 Task: Find a house in Banur, India, for 3 adults and 1 child from 10th to 25th July, with a price range of ₹15,000 to ₹25,000, 2 bedrooms, 3 beds, 2 bathrooms, and amenities including Wifi, Free parking, TV, Gym, and Breakfast. Ensure self check-in is available.
Action: Mouse moved to (467, 565)
Screenshot: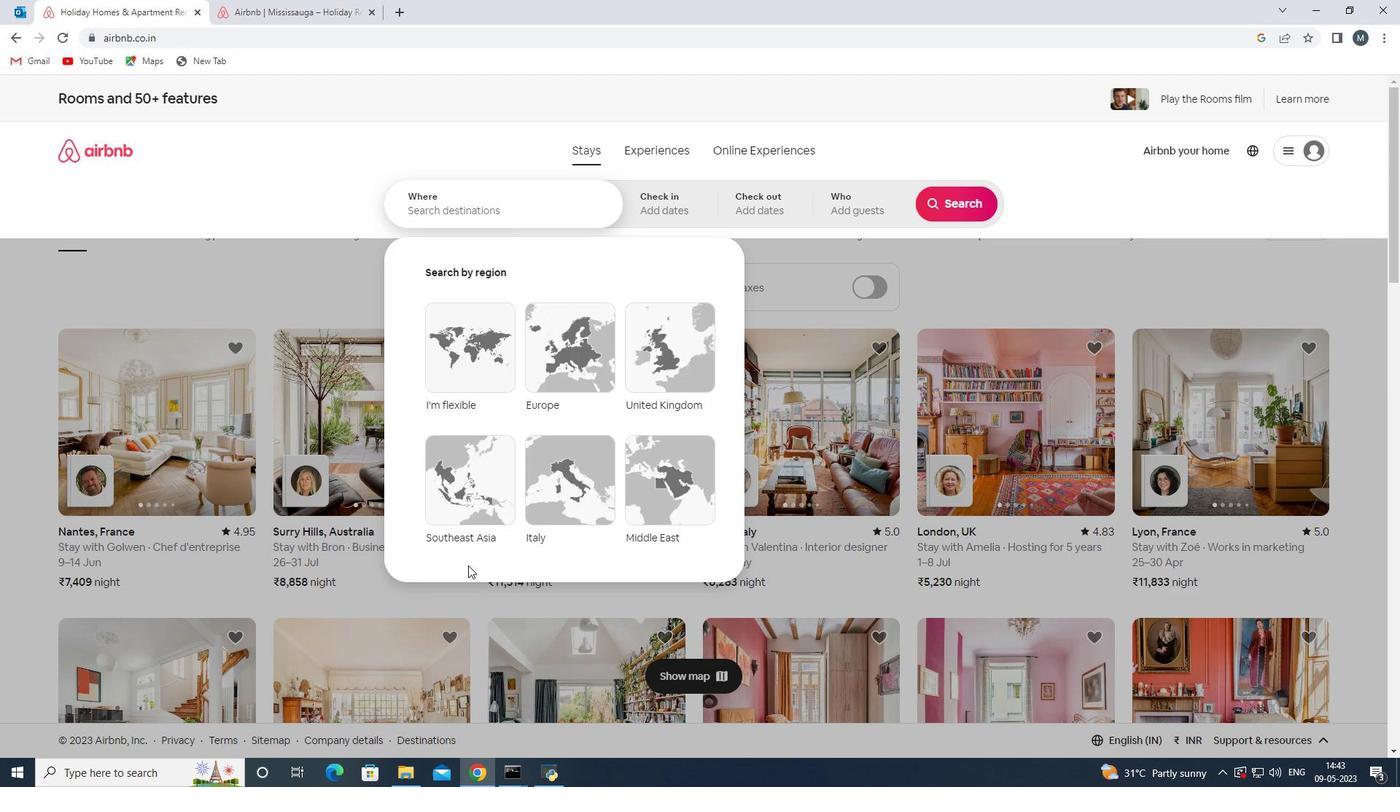 
Action: Key pressed <Key.shift><Key.shift><Key.shift><Key.shift><Key.shift><Key.shift><Key.shift><Key.shift><Key.shift><Key.shift><Key.shift><Key.shift><Key.shift><Key.shift><Key.shift><Key.shift><Key.shift><Key.shift><Key.shift><Key.shift><Key.shift><Key.shift><Key.shift><Key.shift><Key.shift><Key.shift><Key.shift><Key.shift><Key.shift><Key.shift><Key.shift><Key.shift><Key.shift><Key.shift><Key.shift><Key.shift><Key.shift>Banur.<Key.backspace>,<Key.shift>India
Screenshot: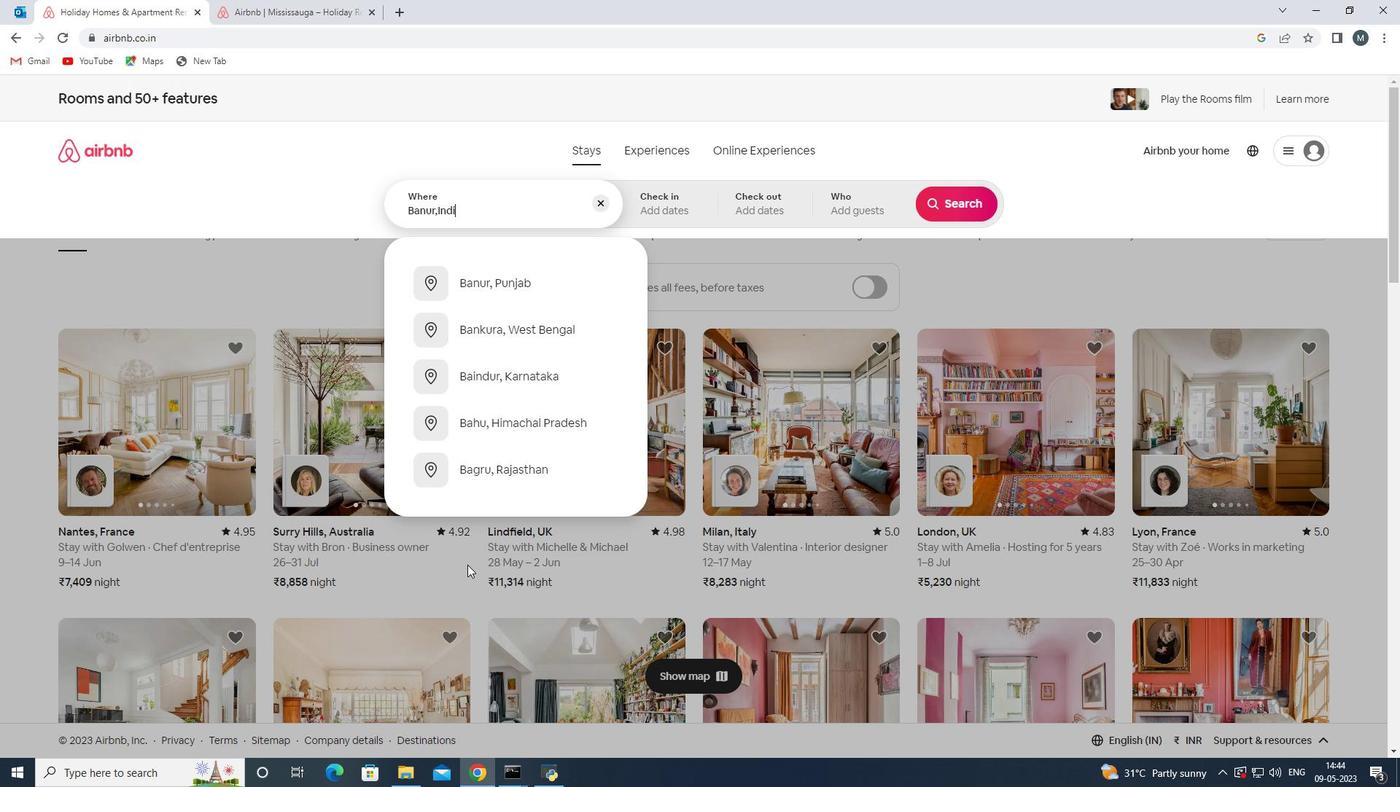 
Action: Mouse moved to (385, 565)
Screenshot: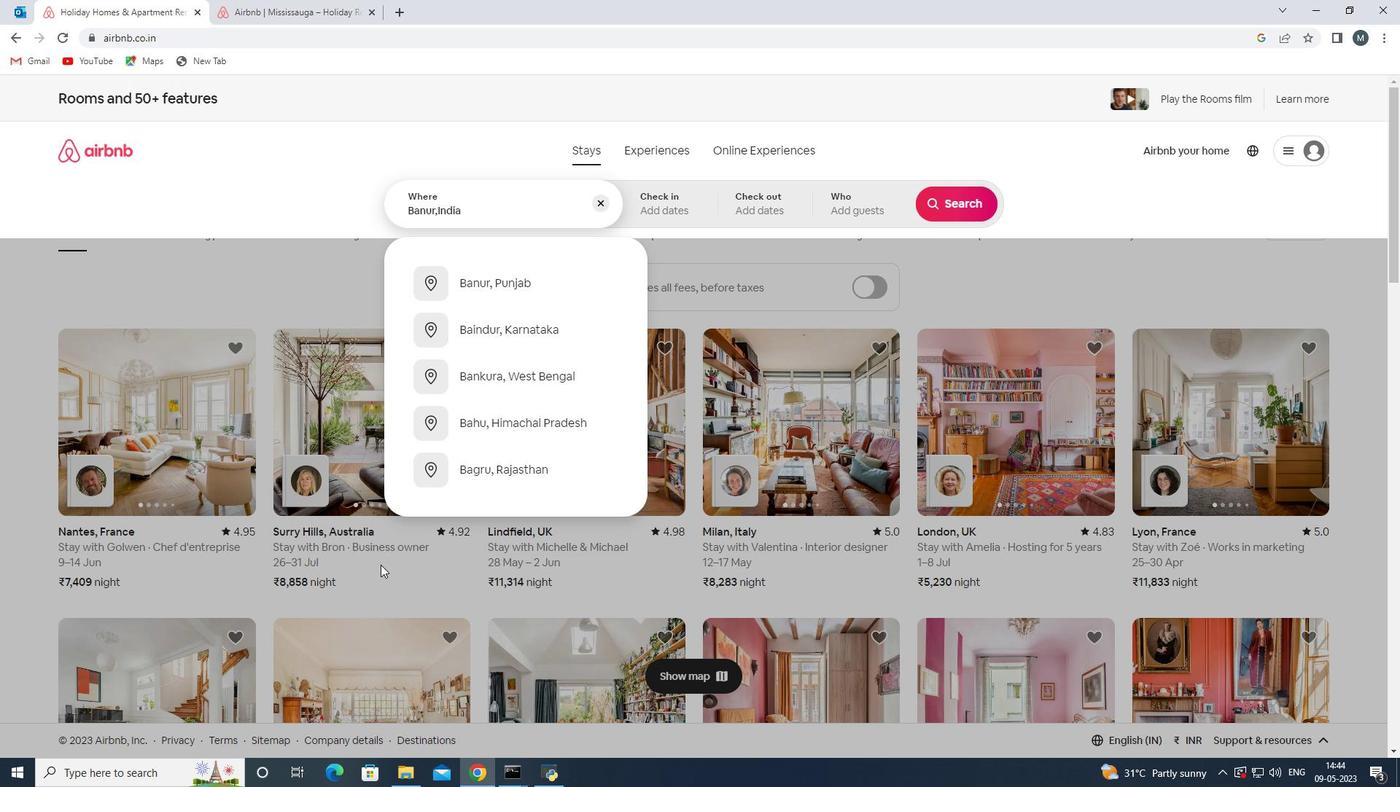 
Action: Key pressed <Key.enter>
Screenshot: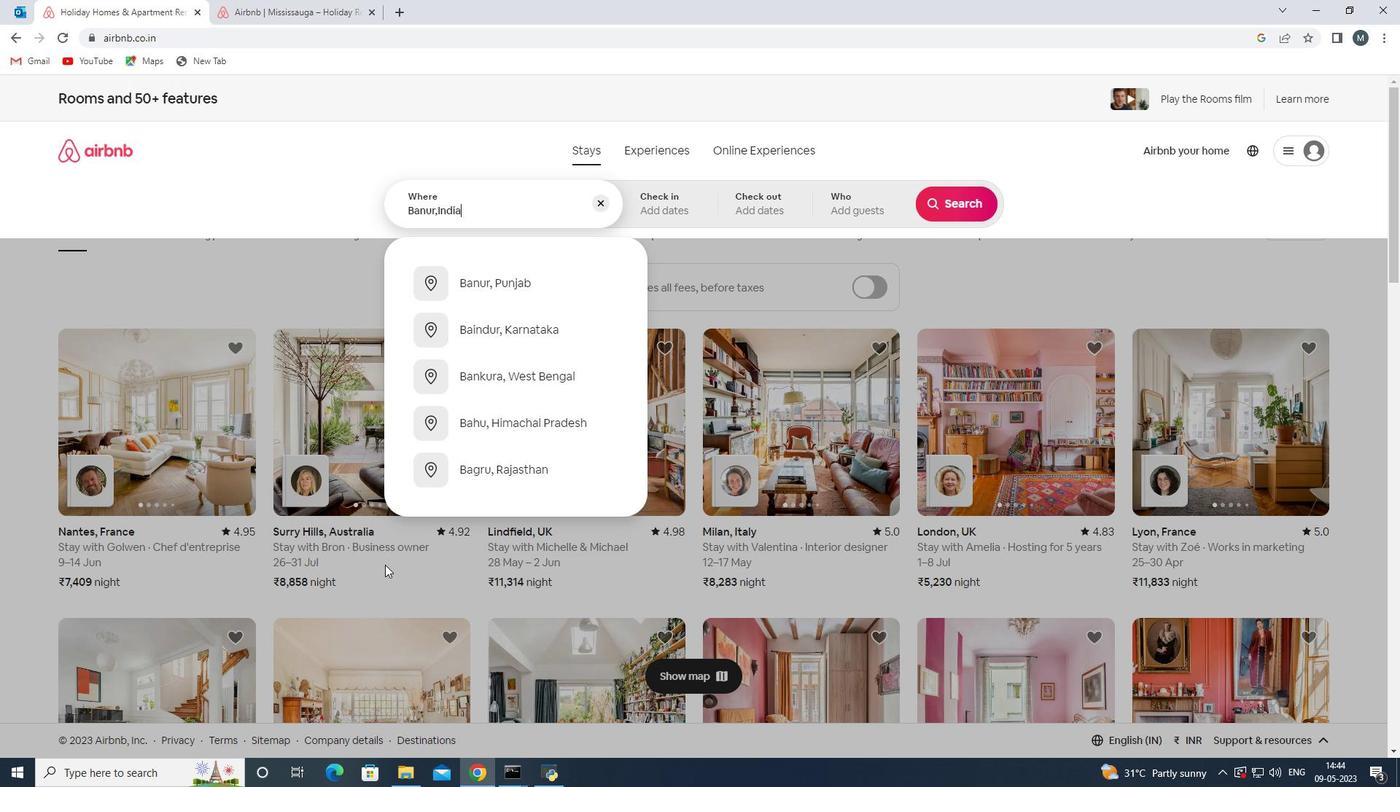 
Action: Mouse moved to (947, 321)
Screenshot: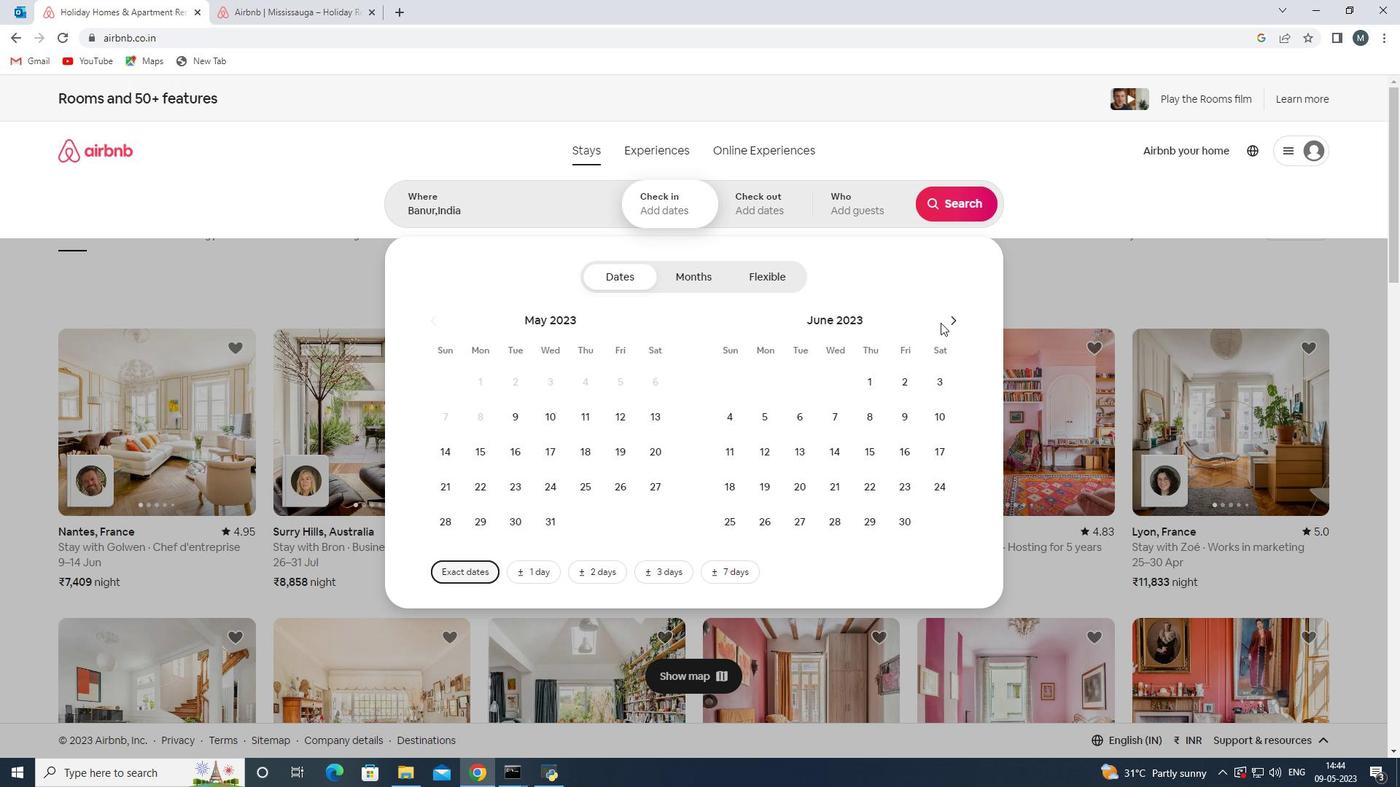 
Action: Mouse pressed left at (947, 321)
Screenshot: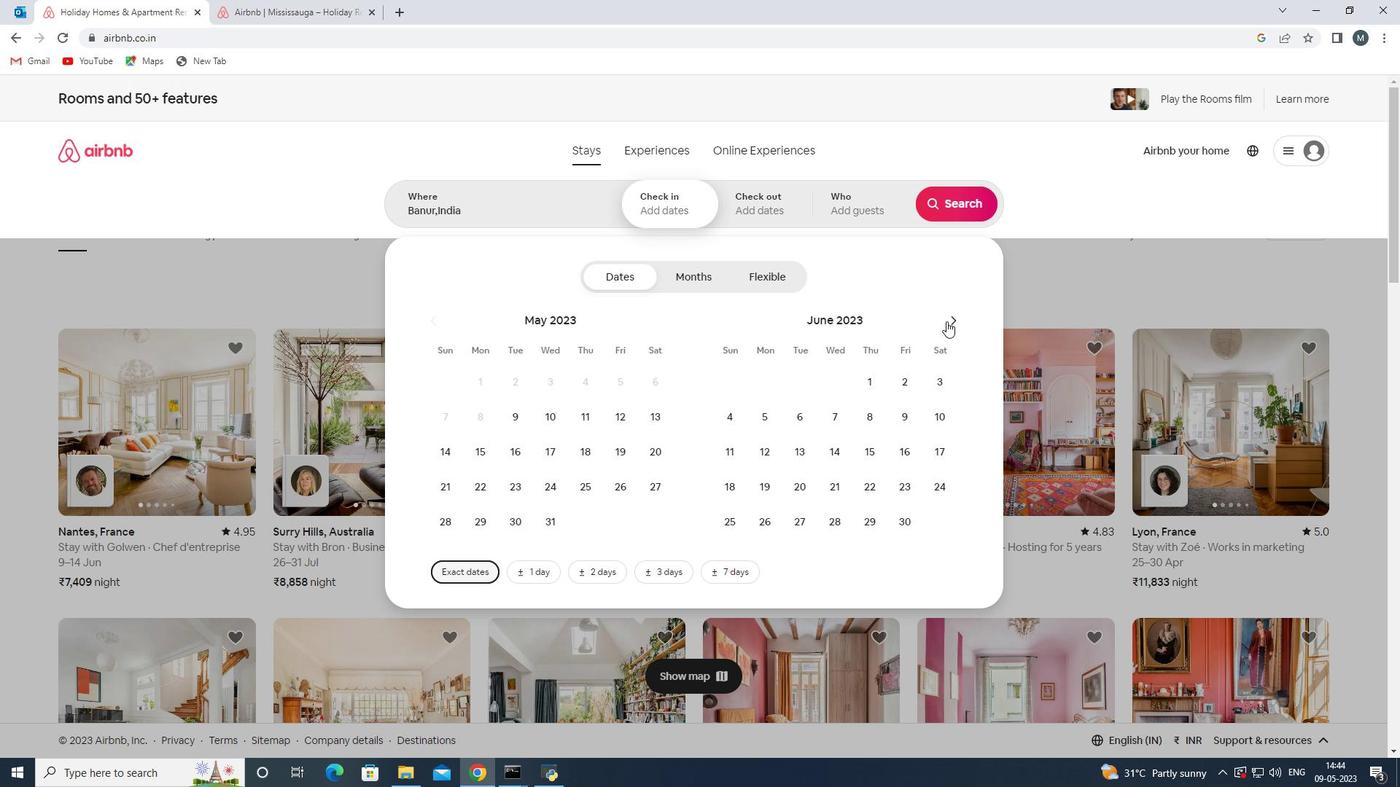 
Action: Mouse moved to (768, 453)
Screenshot: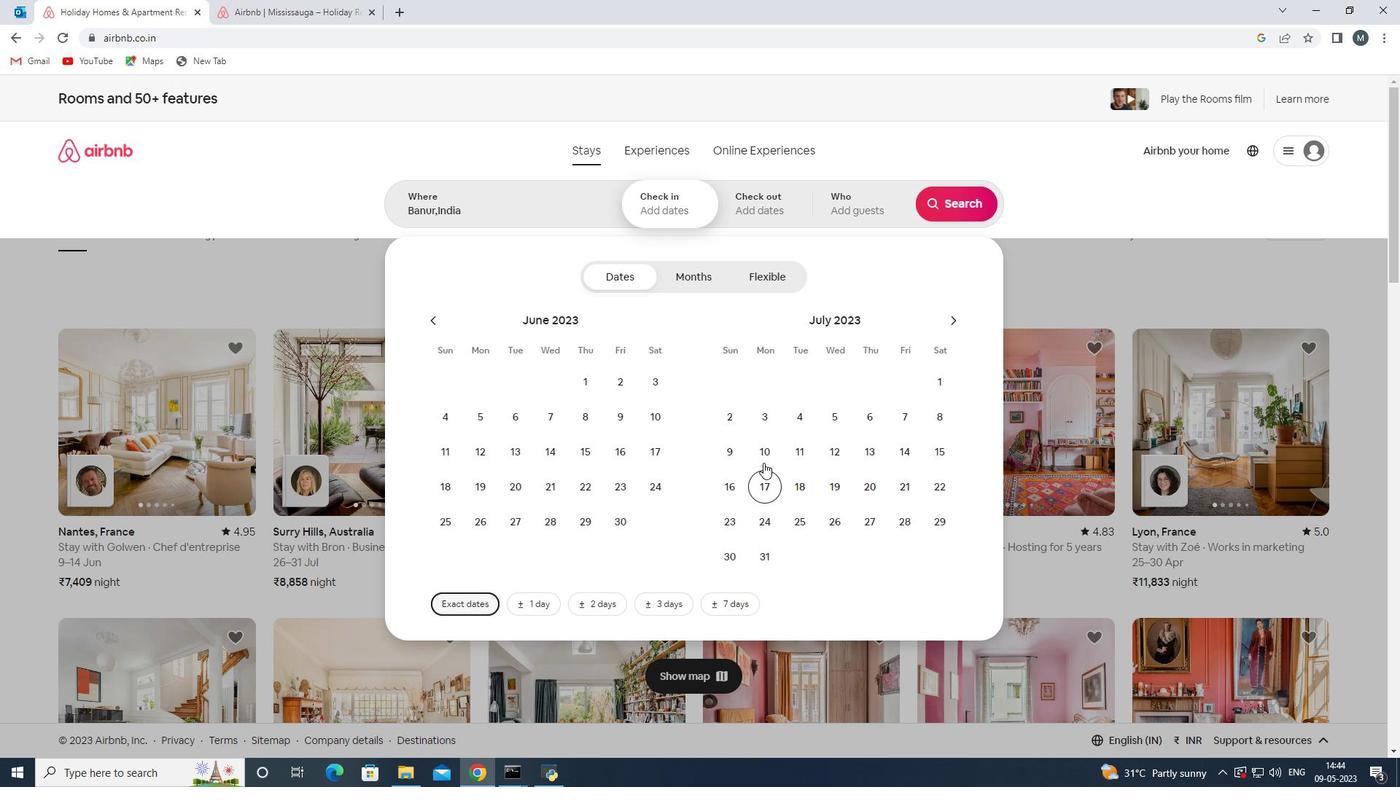 
Action: Mouse pressed left at (768, 453)
Screenshot: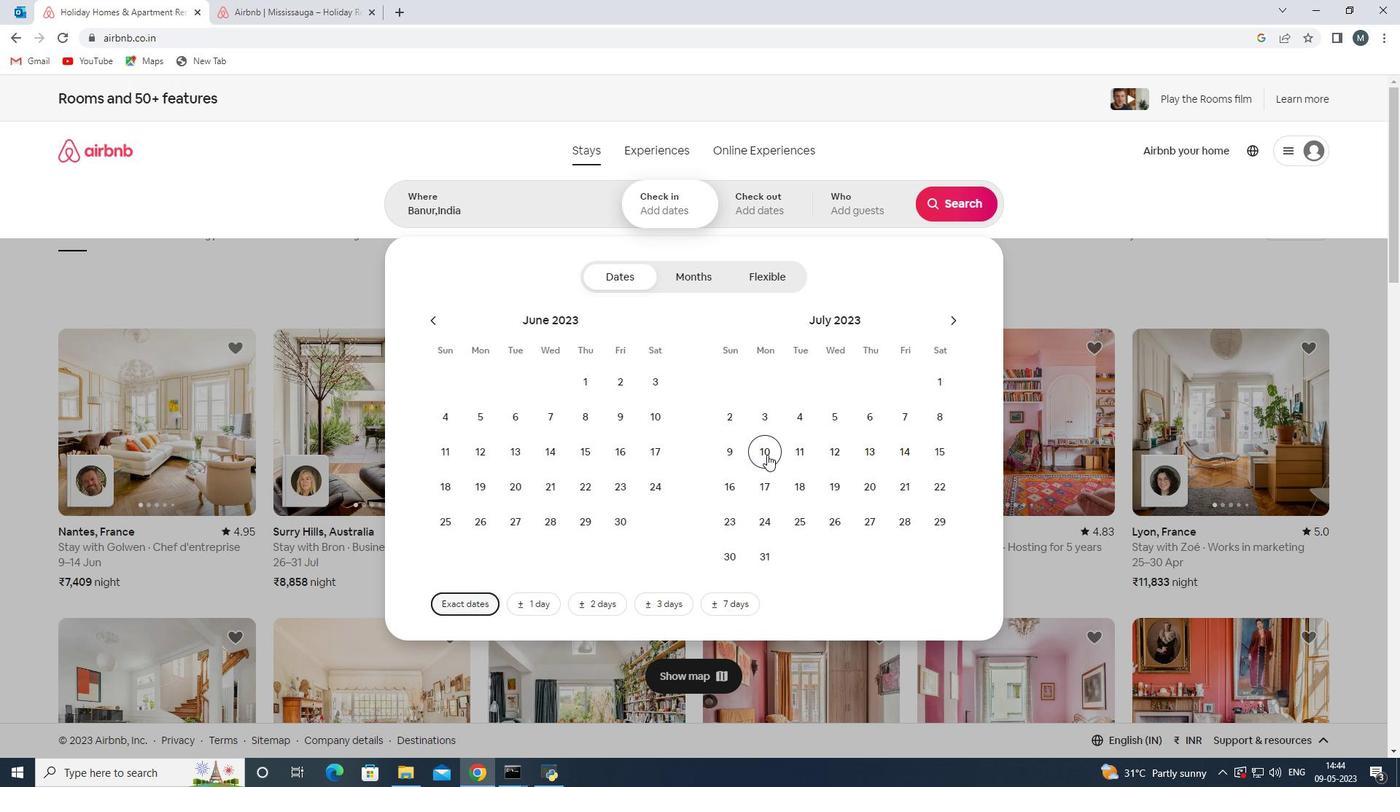 
Action: Mouse moved to (798, 520)
Screenshot: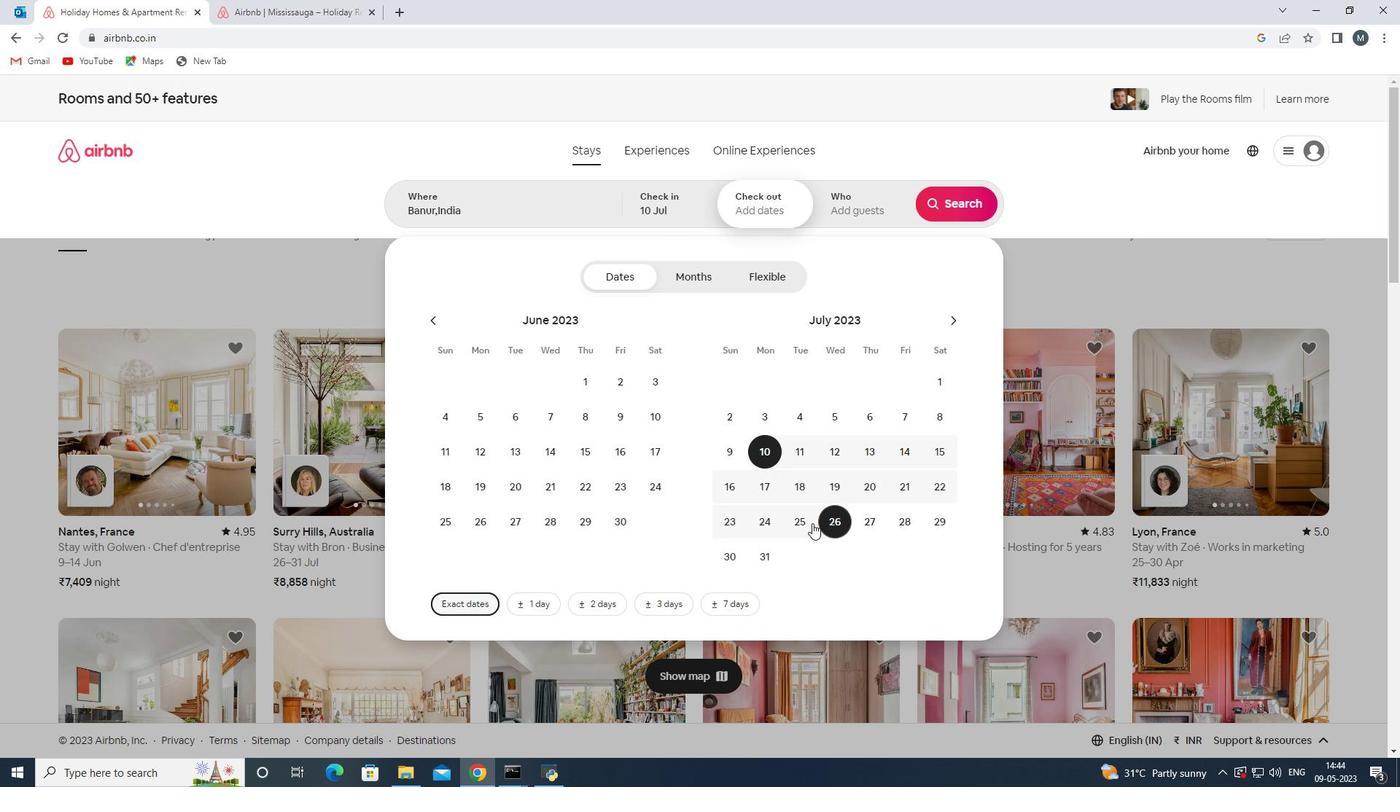 
Action: Mouse pressed left at (798, 520)
Screenshot: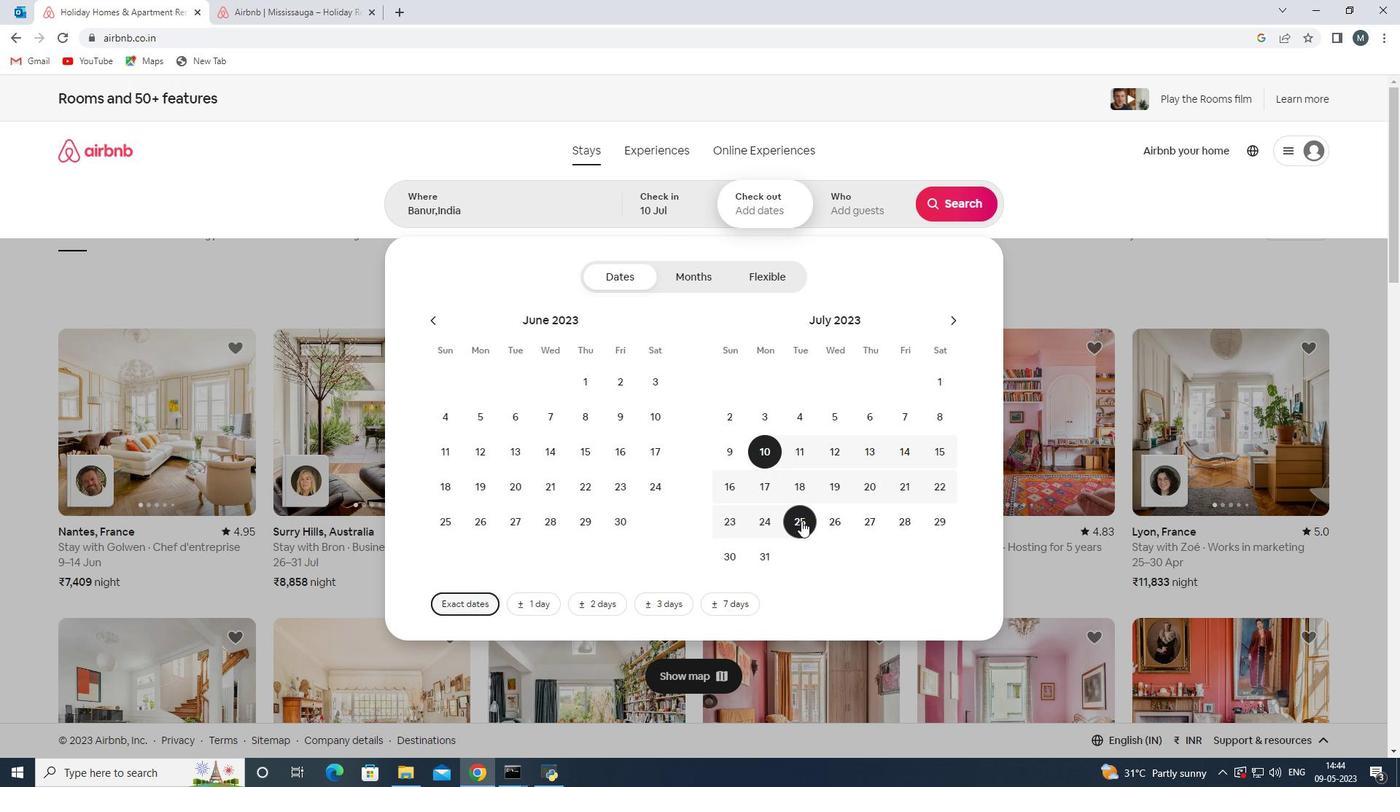 
Action: Mouse moved to (849, 218)
Screenshot: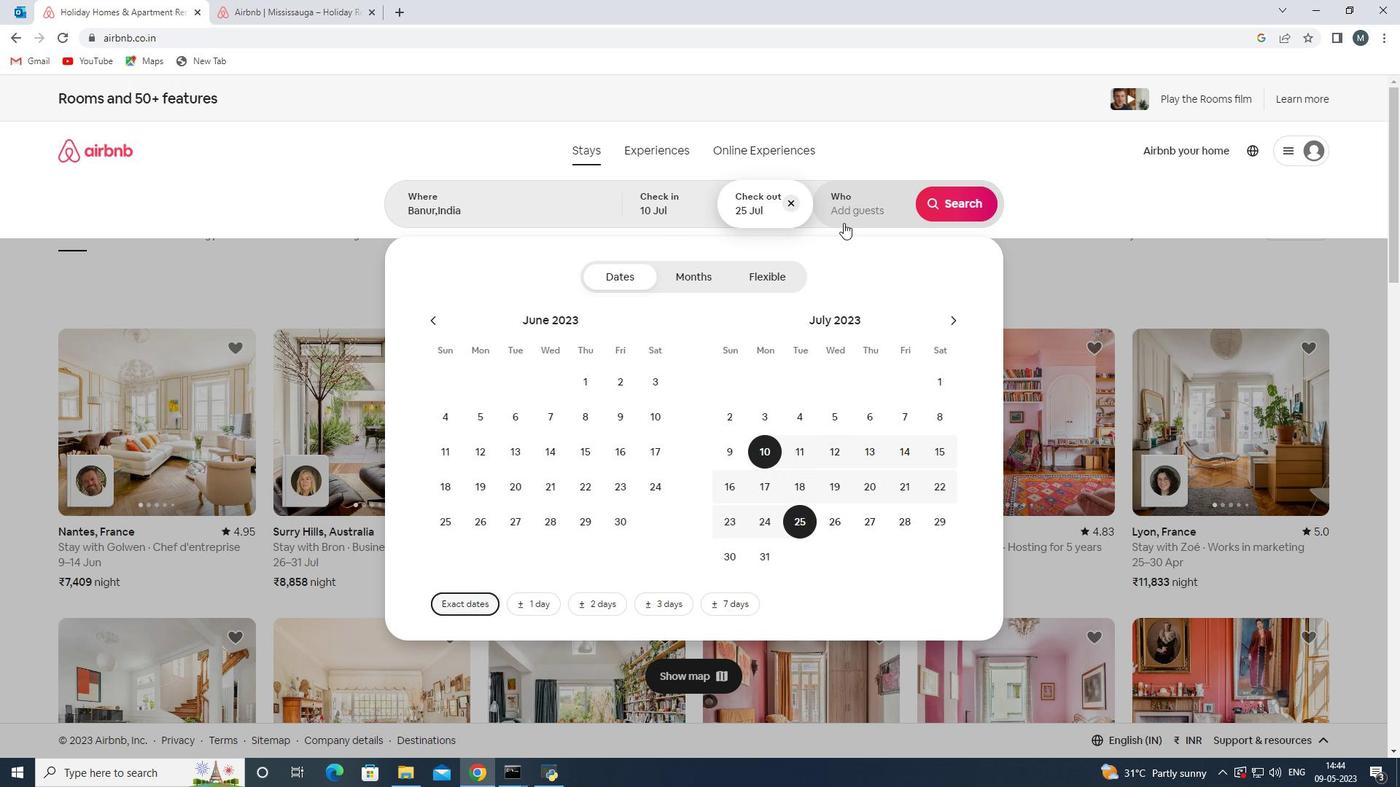
Action: Mouse pressed left at (849, 218)
Screenshot: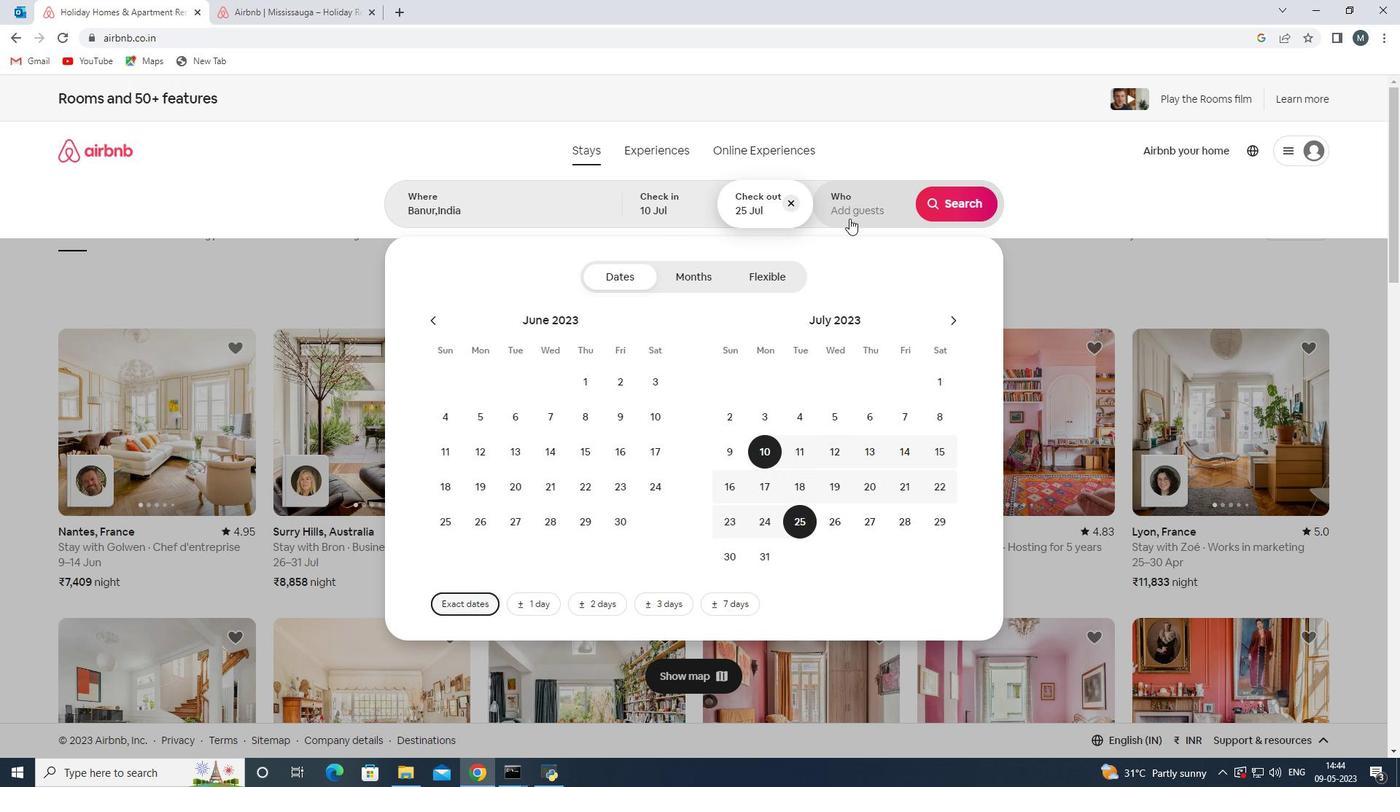 
Action: Mouse moved to (960, 281)
Screenshot: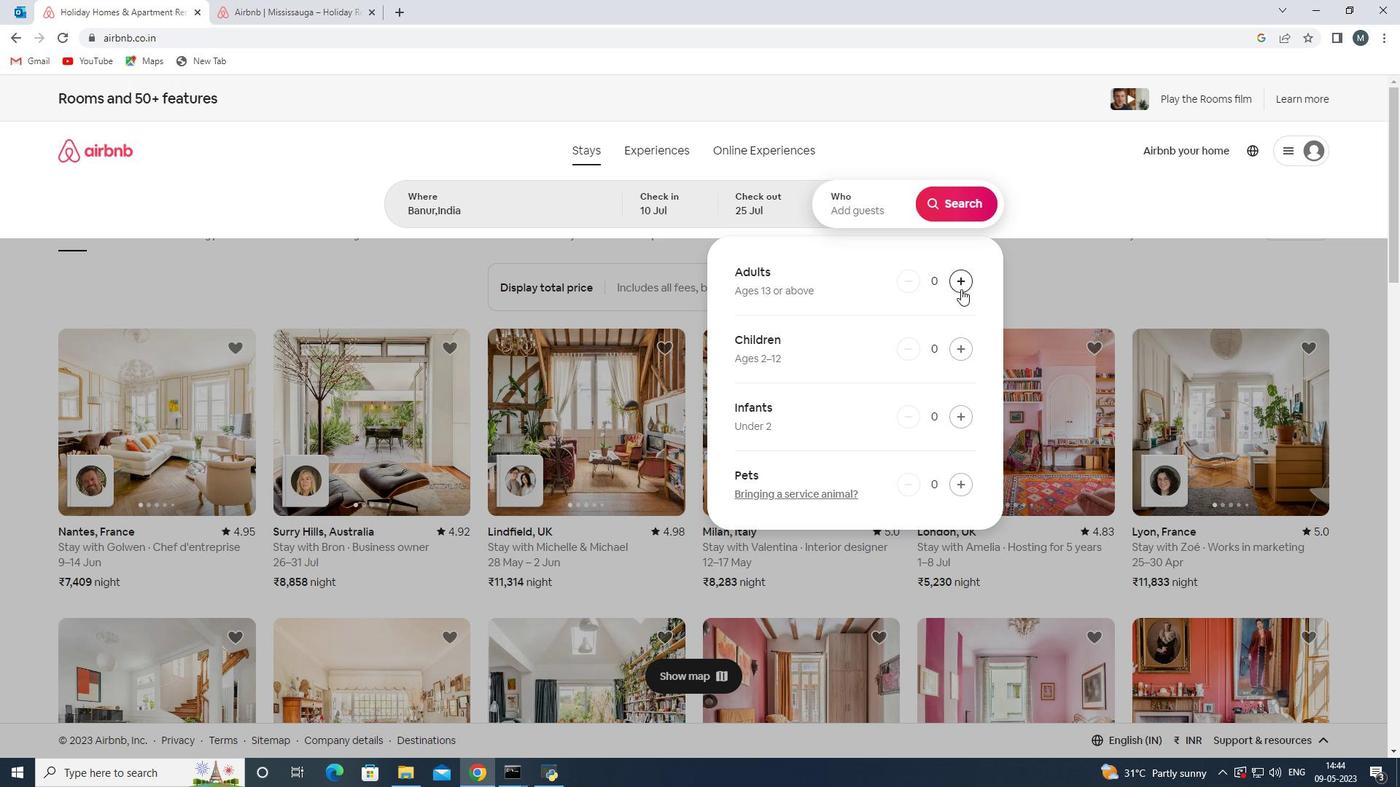 
Action: Mouse pressed left at (960, 281)
Screenshot: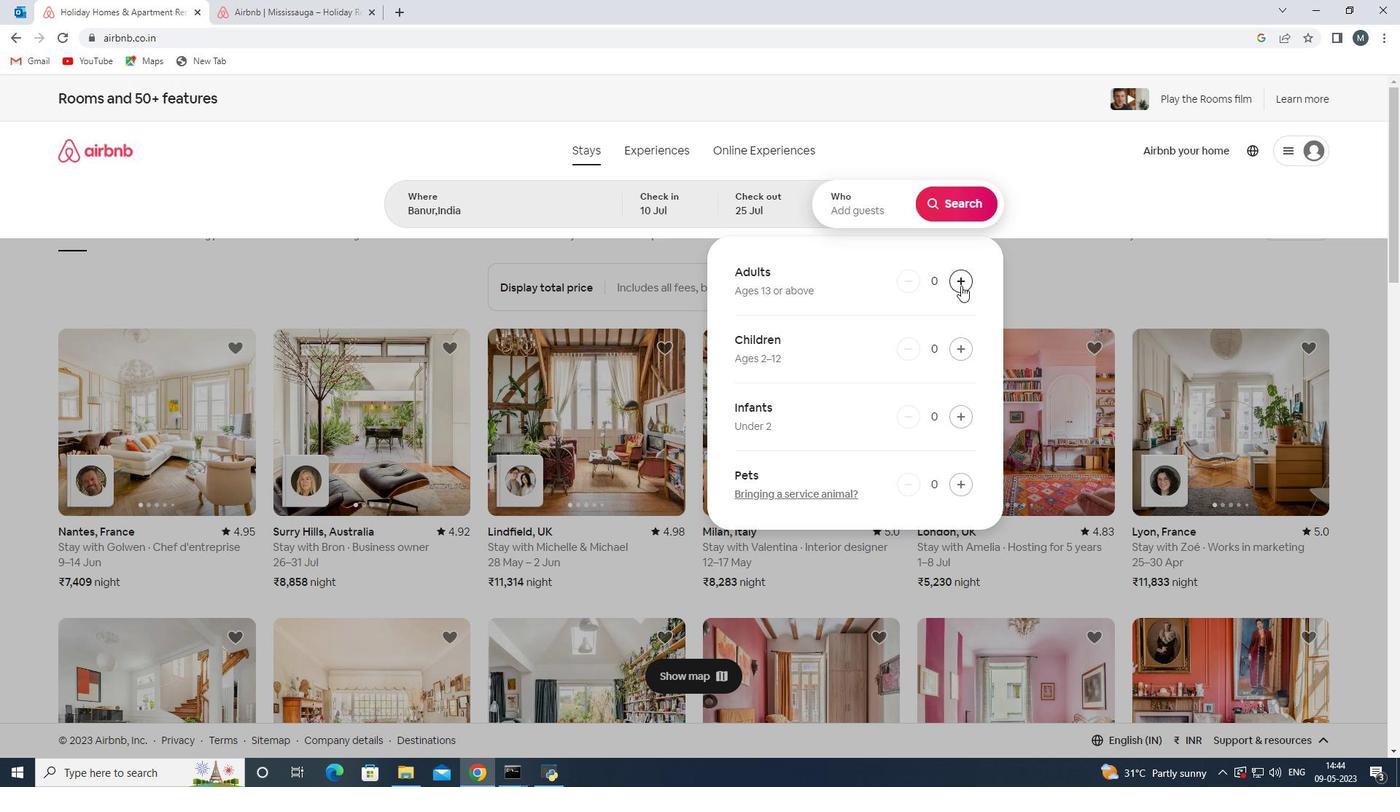 
Action: Mouse moved to (960, 281)
Screenshot: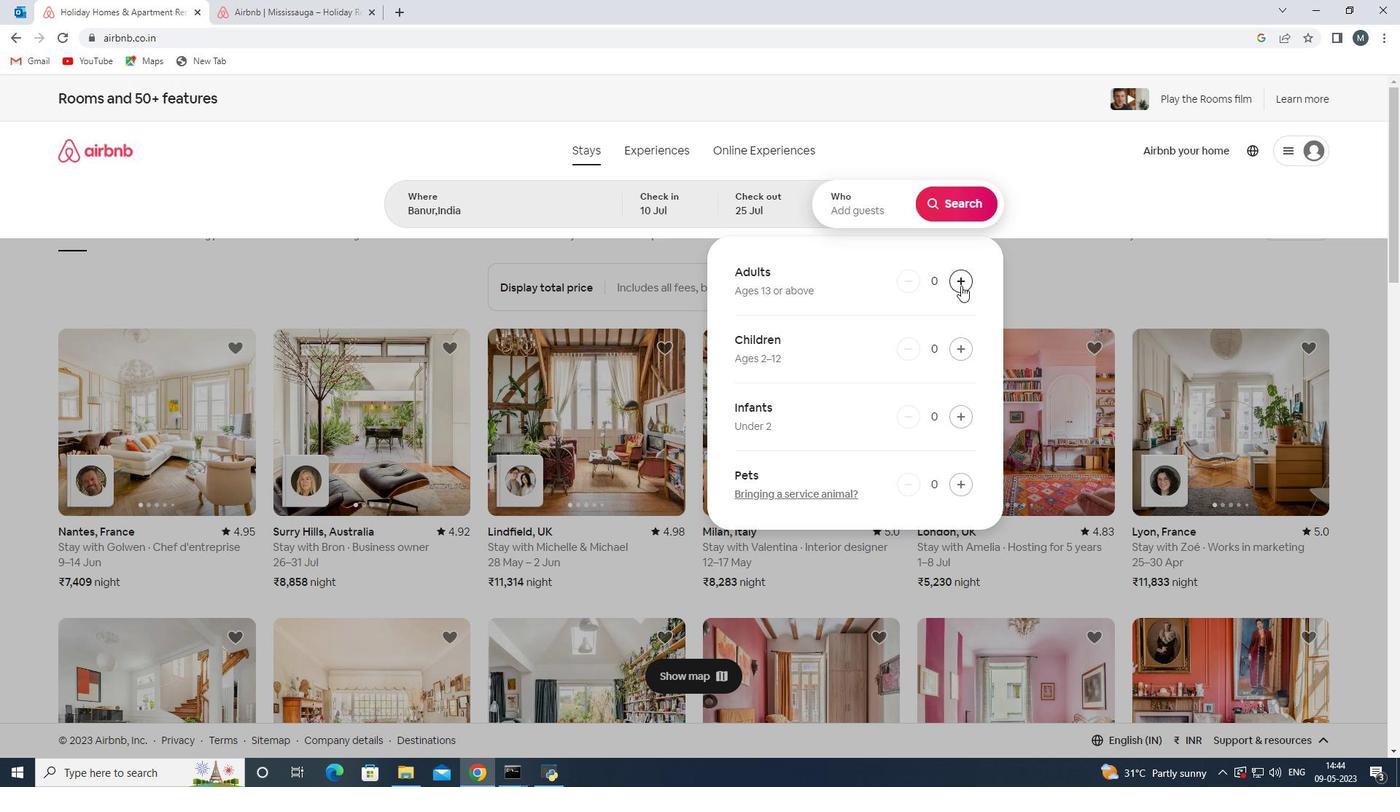 
Action: Mouse pressed left at (960, 281)
Screenshot: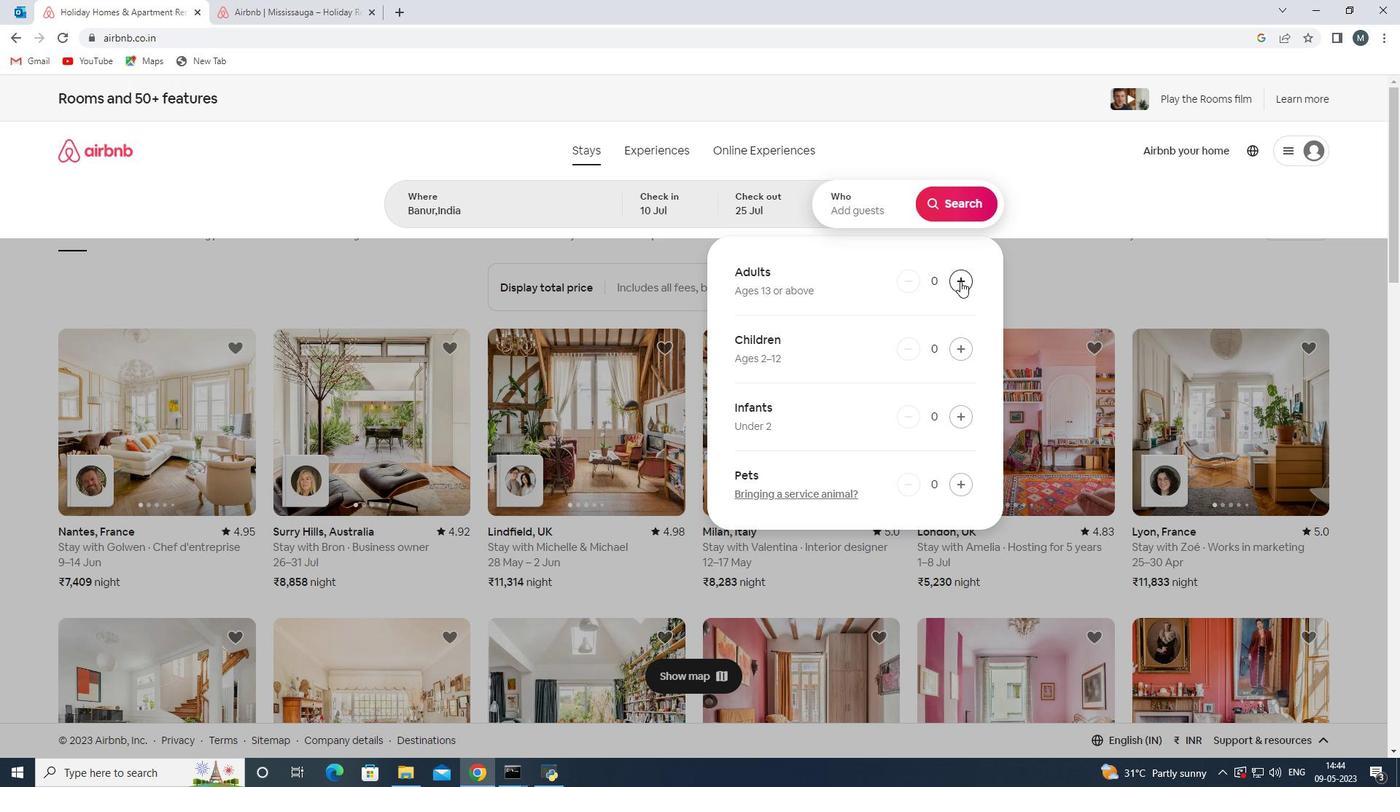 
Action: Mouse pressed left at (960, 281)
Screenshot: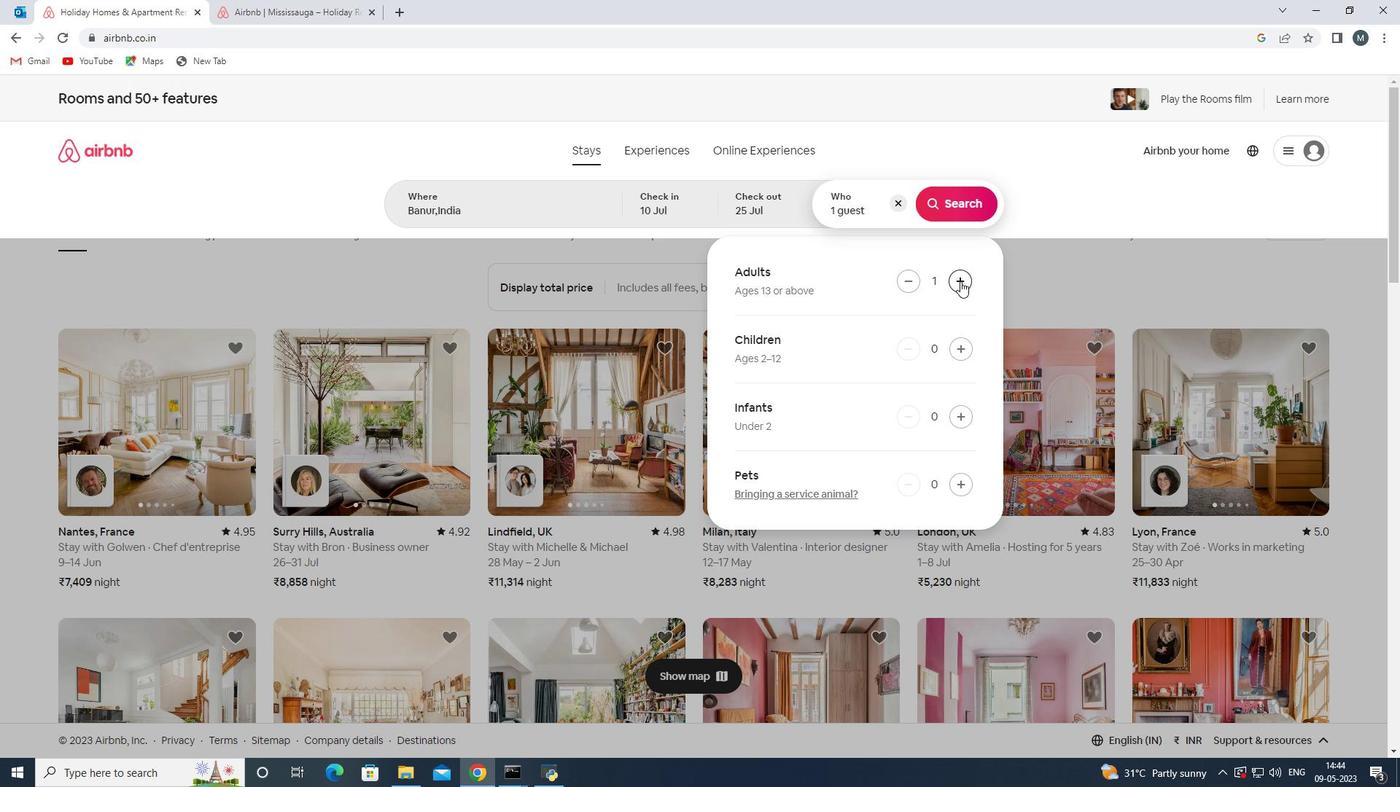 
Action: Mouse pressed left at (960, 281)
Screenshot: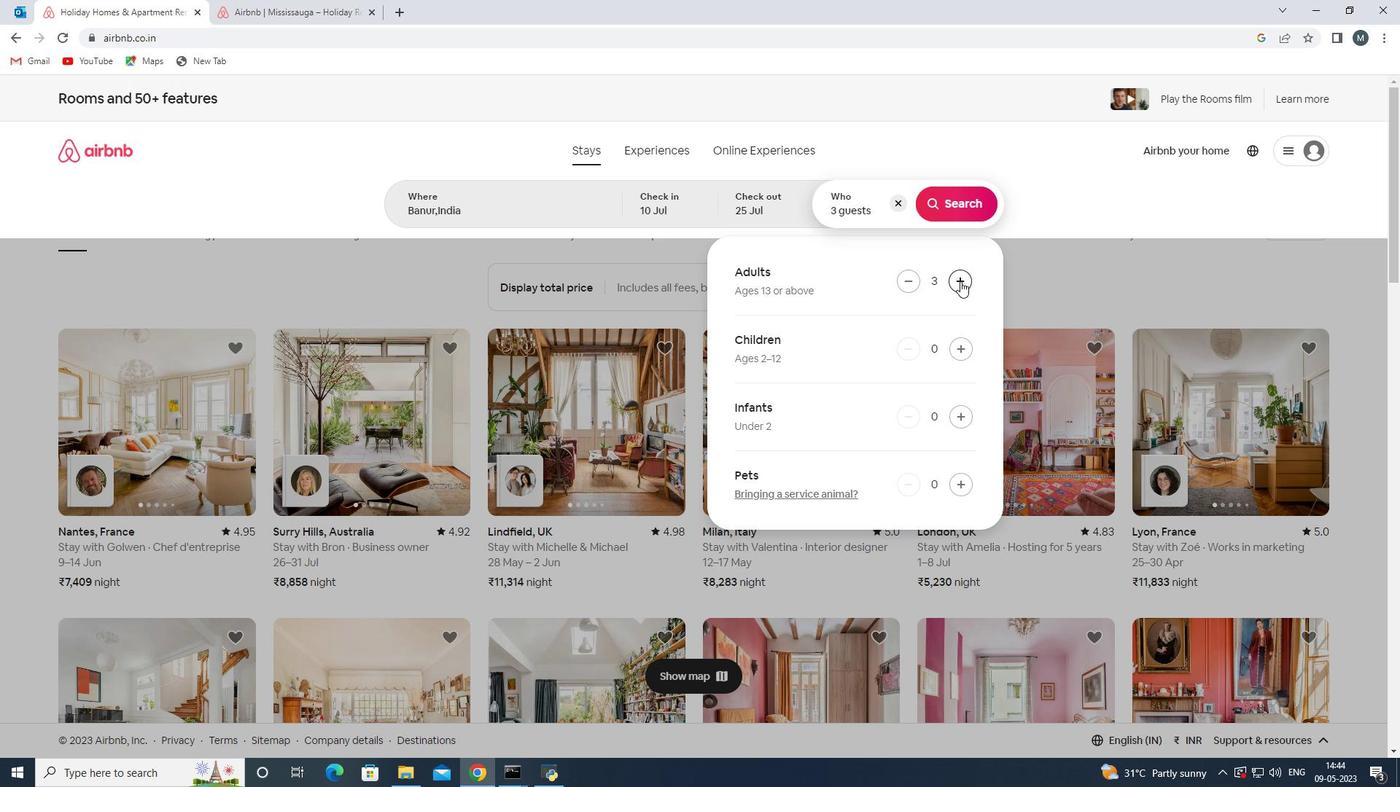 
Action: Mouse moved to (910, 275)
Screenshot: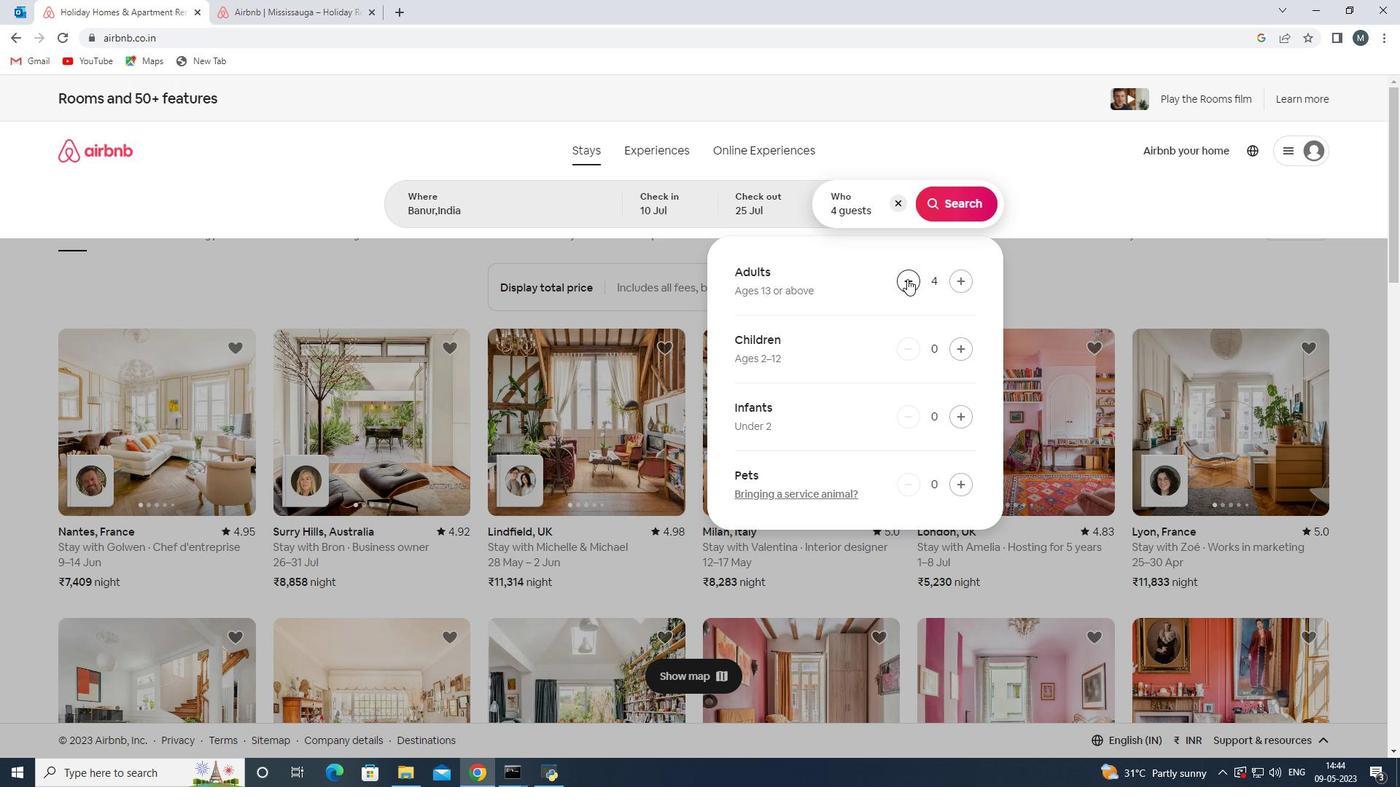 
Action: Mouse pressed left at (910, 275)
Screenshot: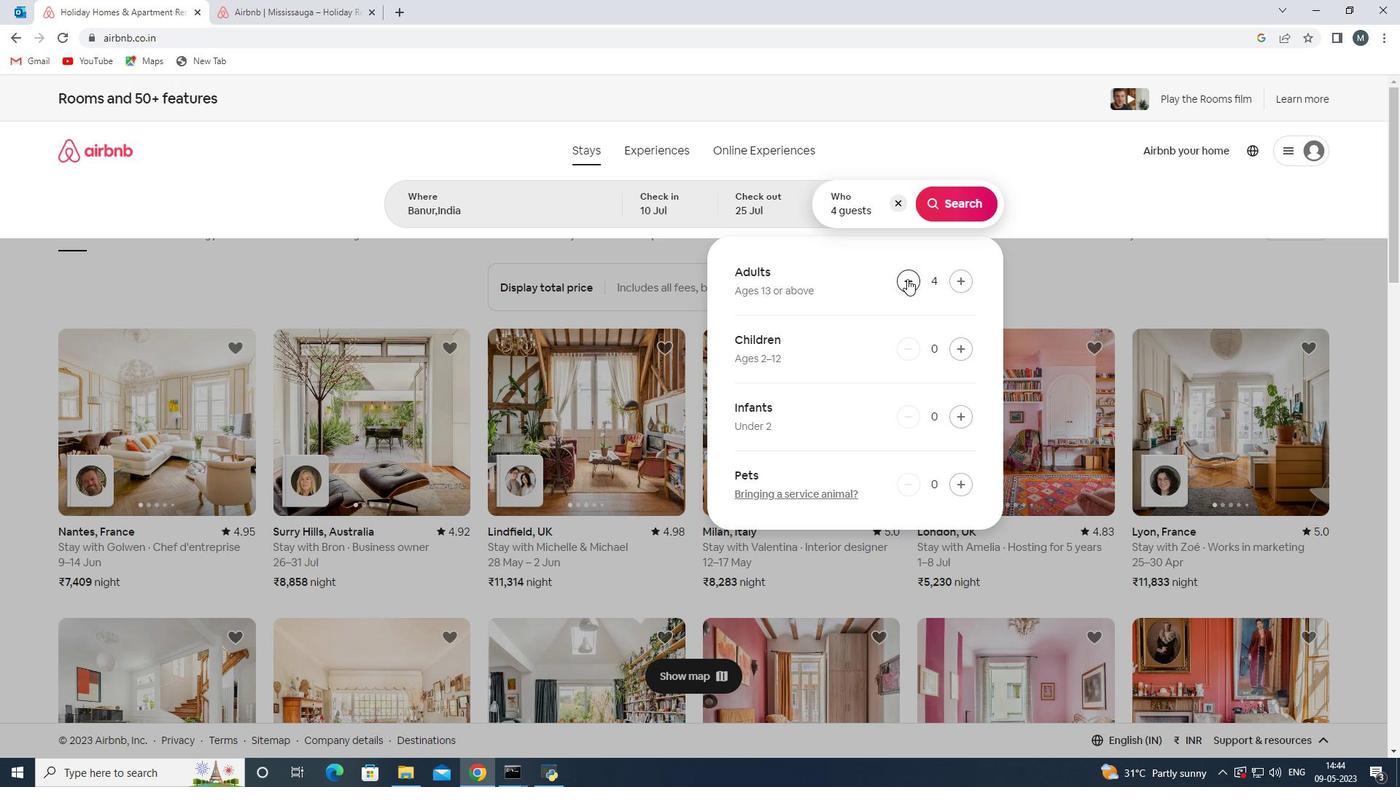 
Action: Mouse moved to (960, 350)
Screenshot: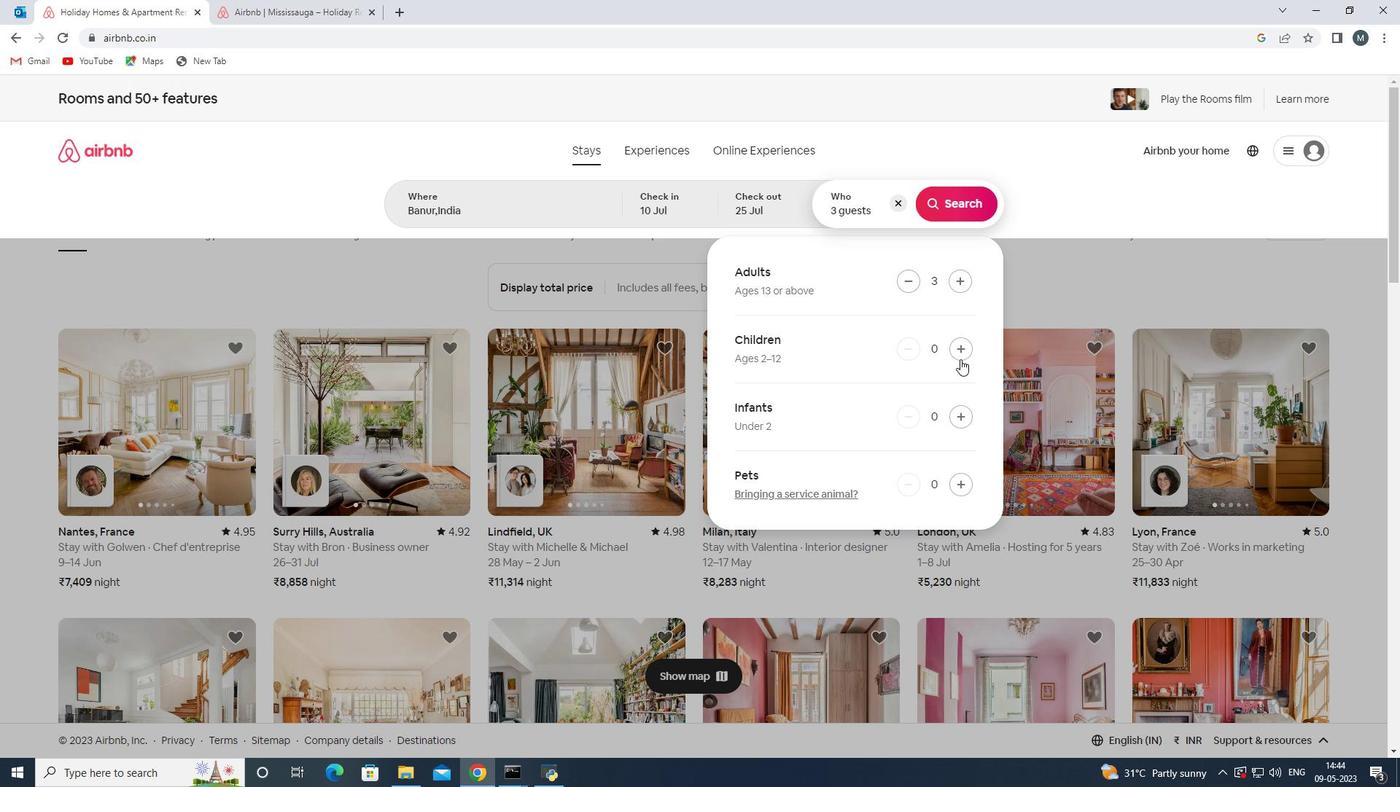 
Action: Mouse pressed left at (960, 350)
Screenshot: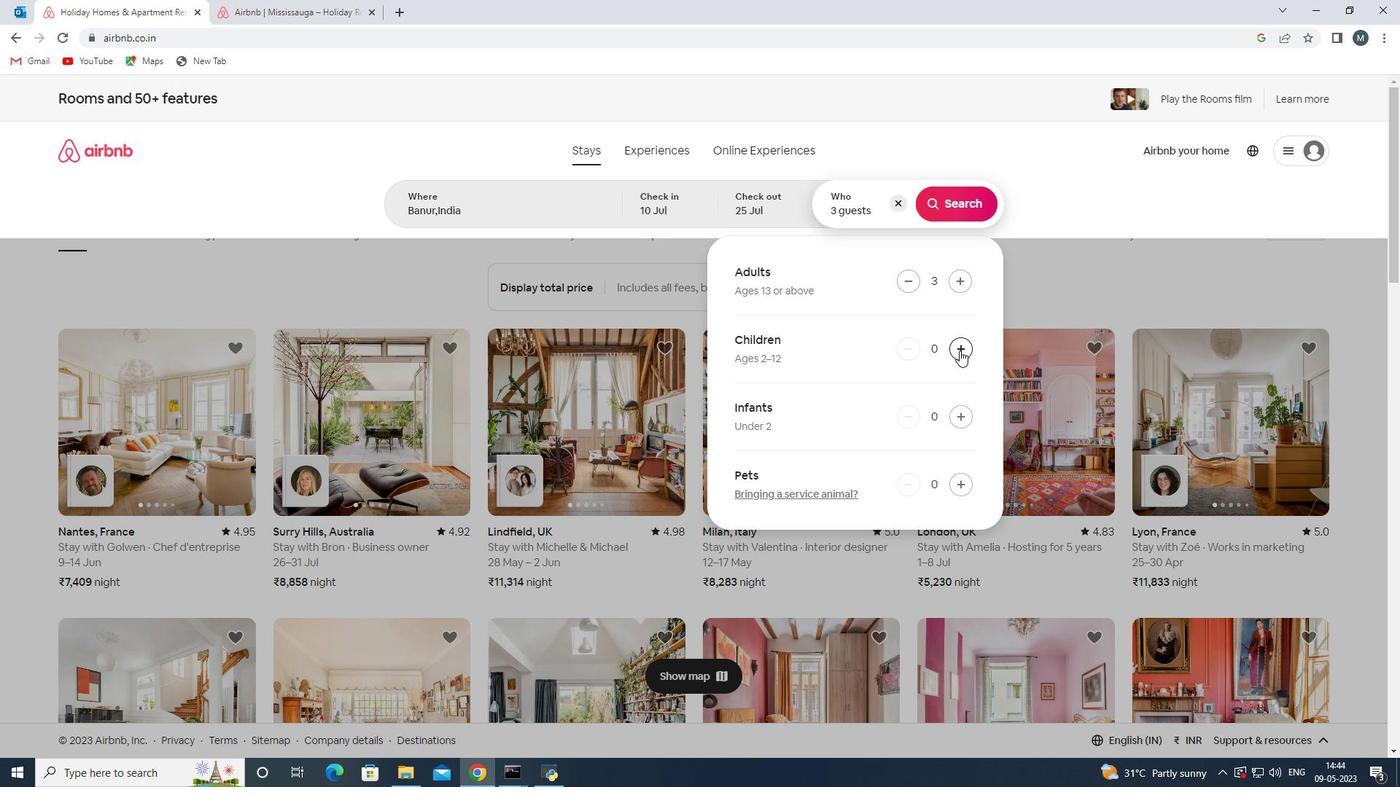 
Action: Mouse moved to (955, 205)
Screenshot: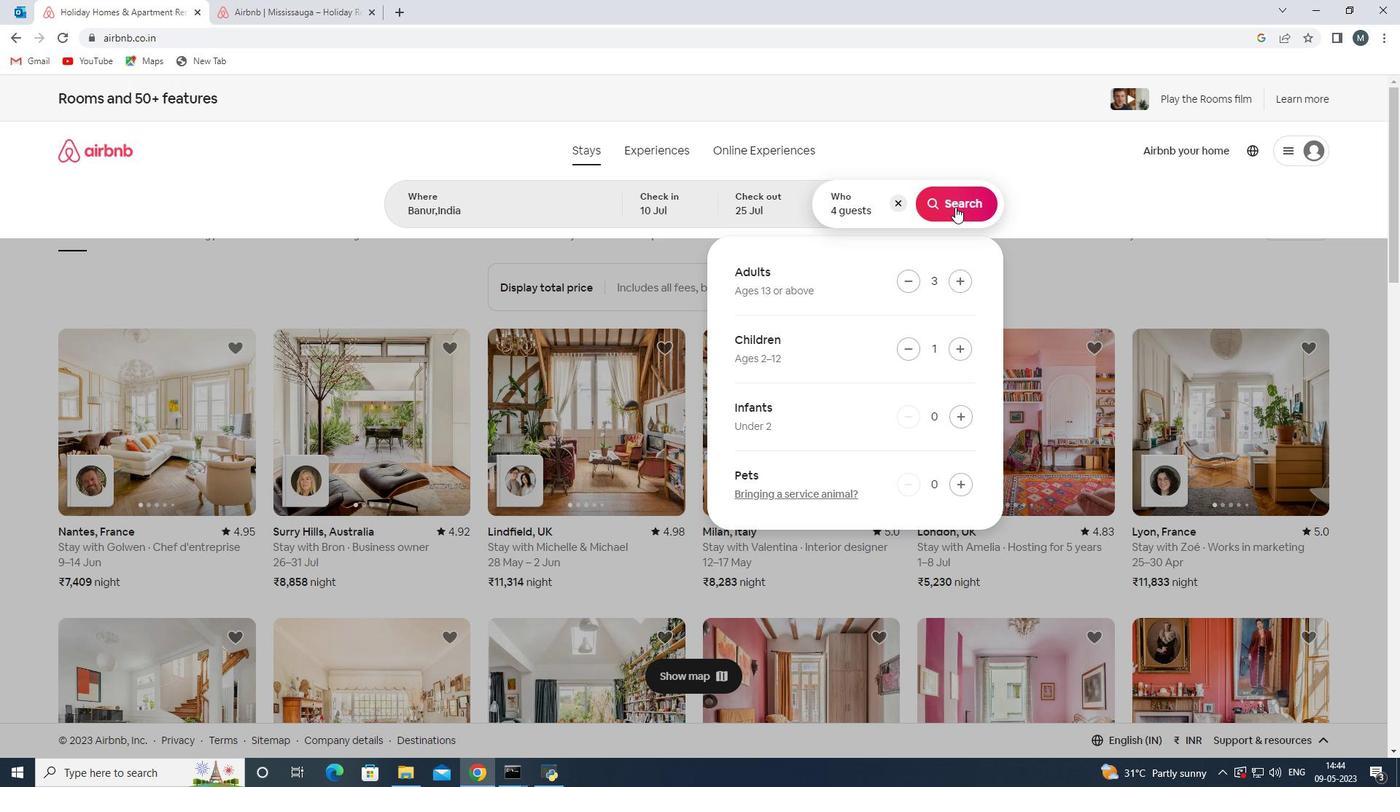 
Action: Mouse pressed left at (955, 205)
Screenshot: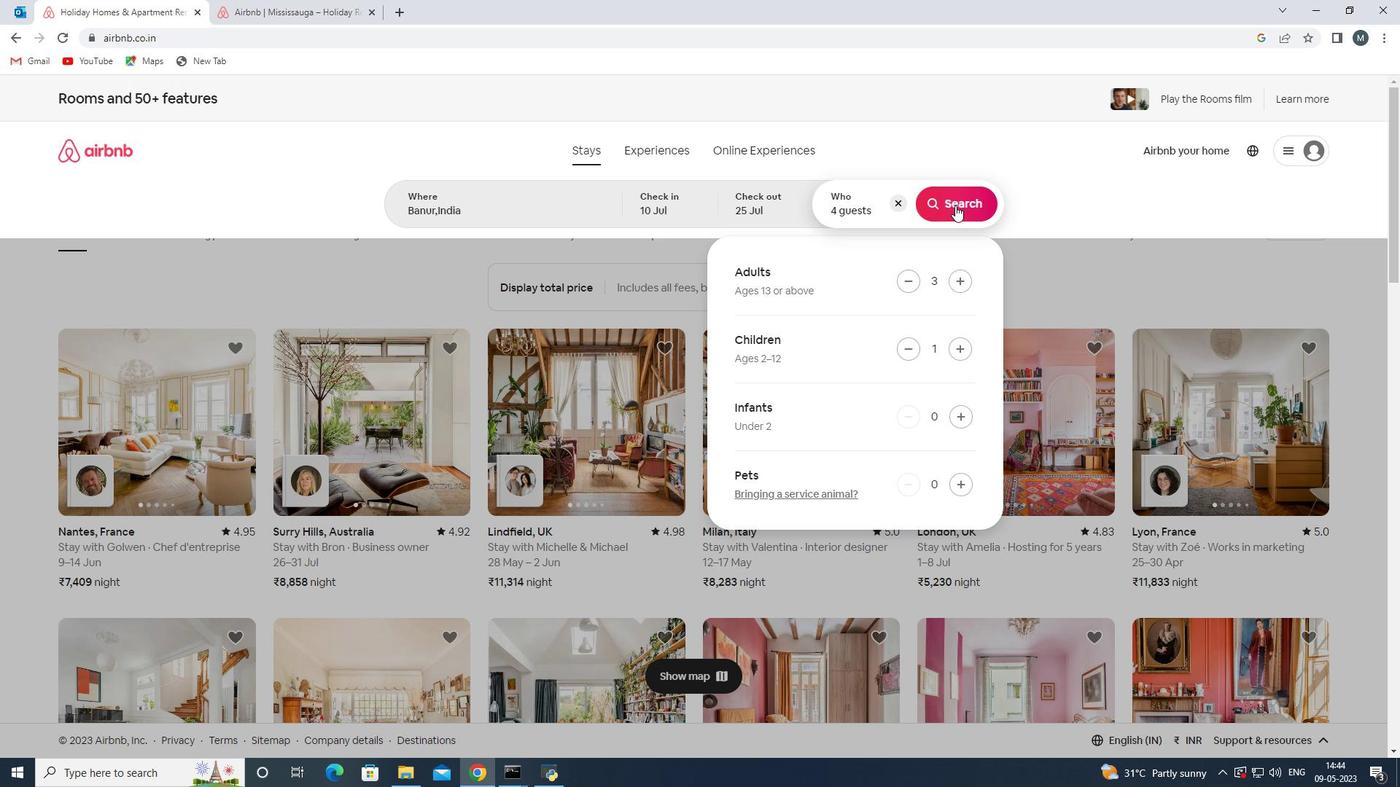 
Action: Mouse moved to (1334, 167)
Screenshot: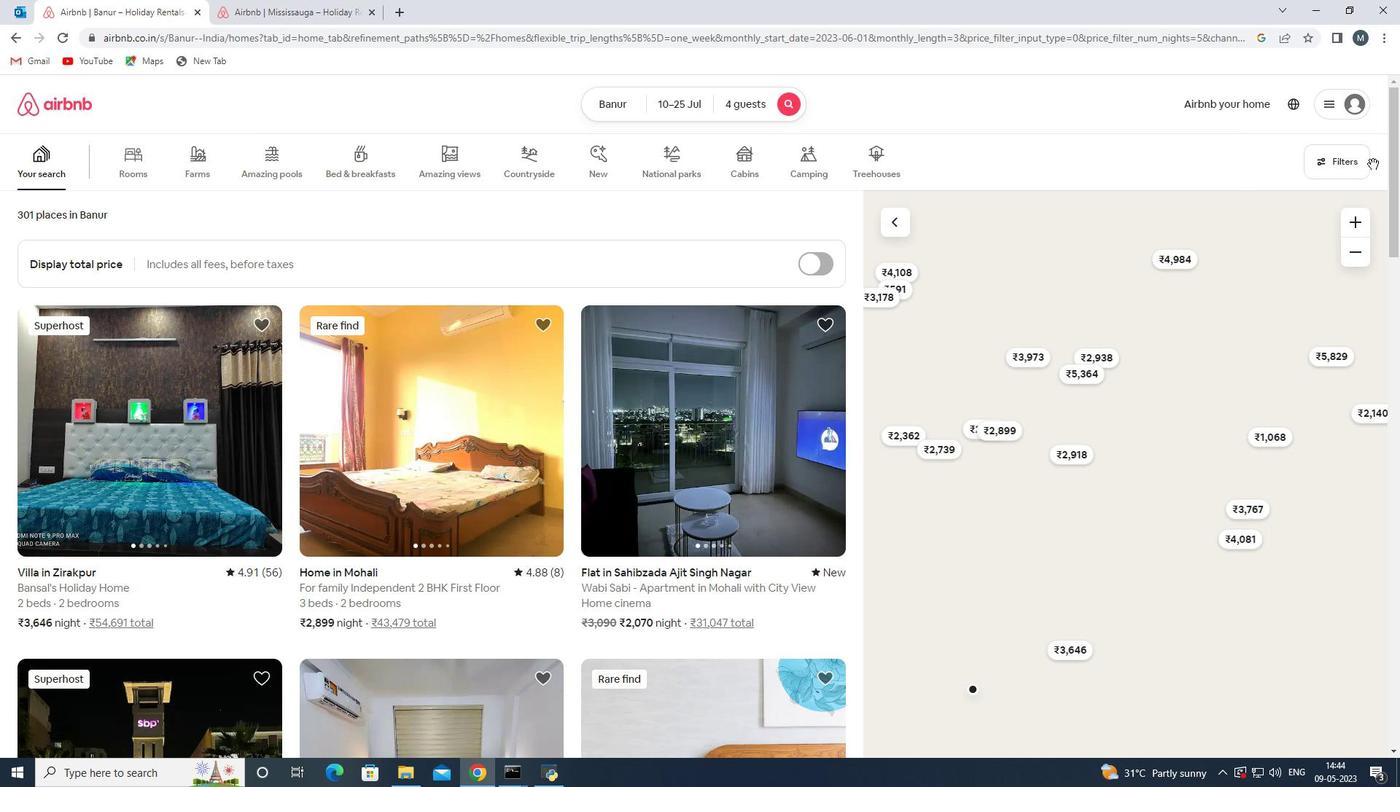 
Action: Mouse pressed left at (1334, 167)
Screenshot: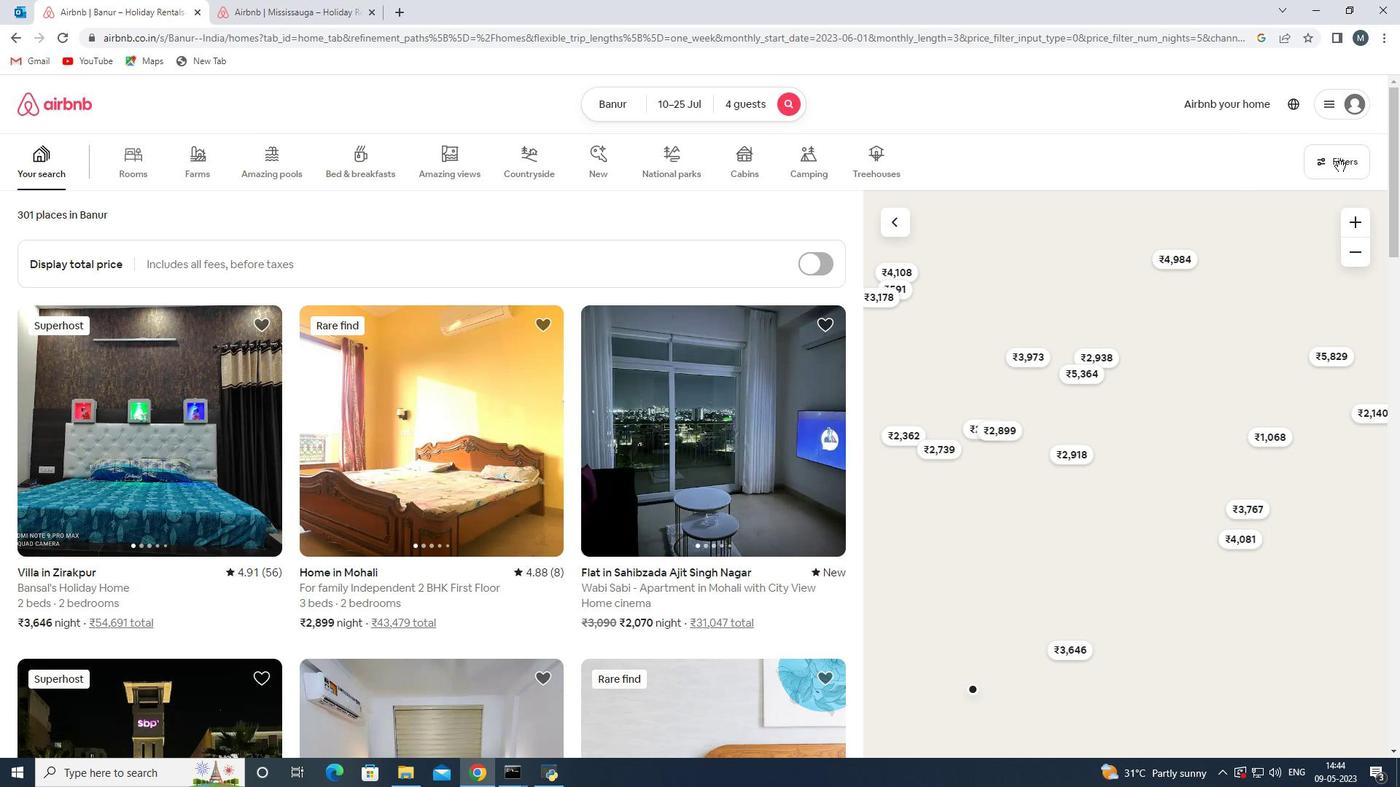 
Action: Mouse moved to (558, 522)
Screenshot: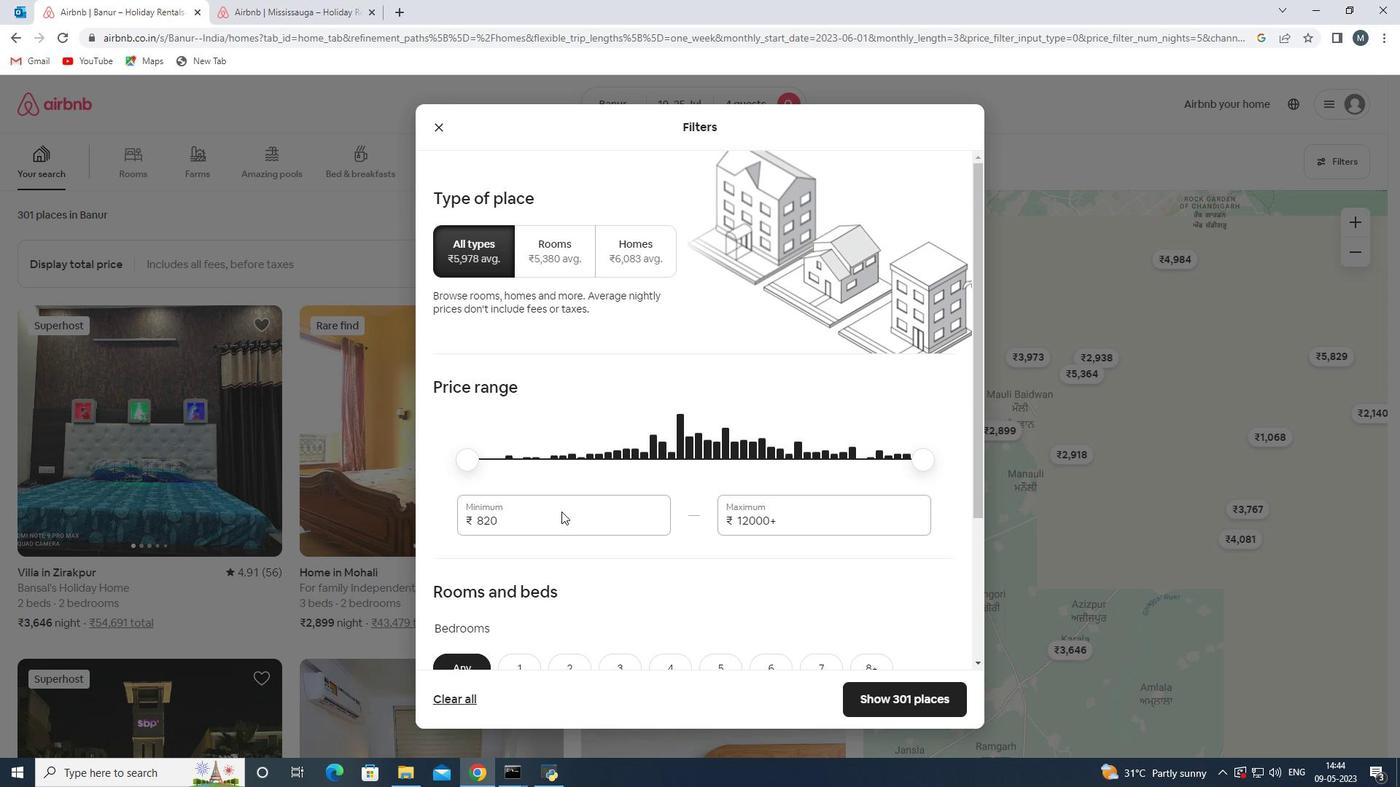 
Action: Mouse pressed left at (558, 522)
Screenshot: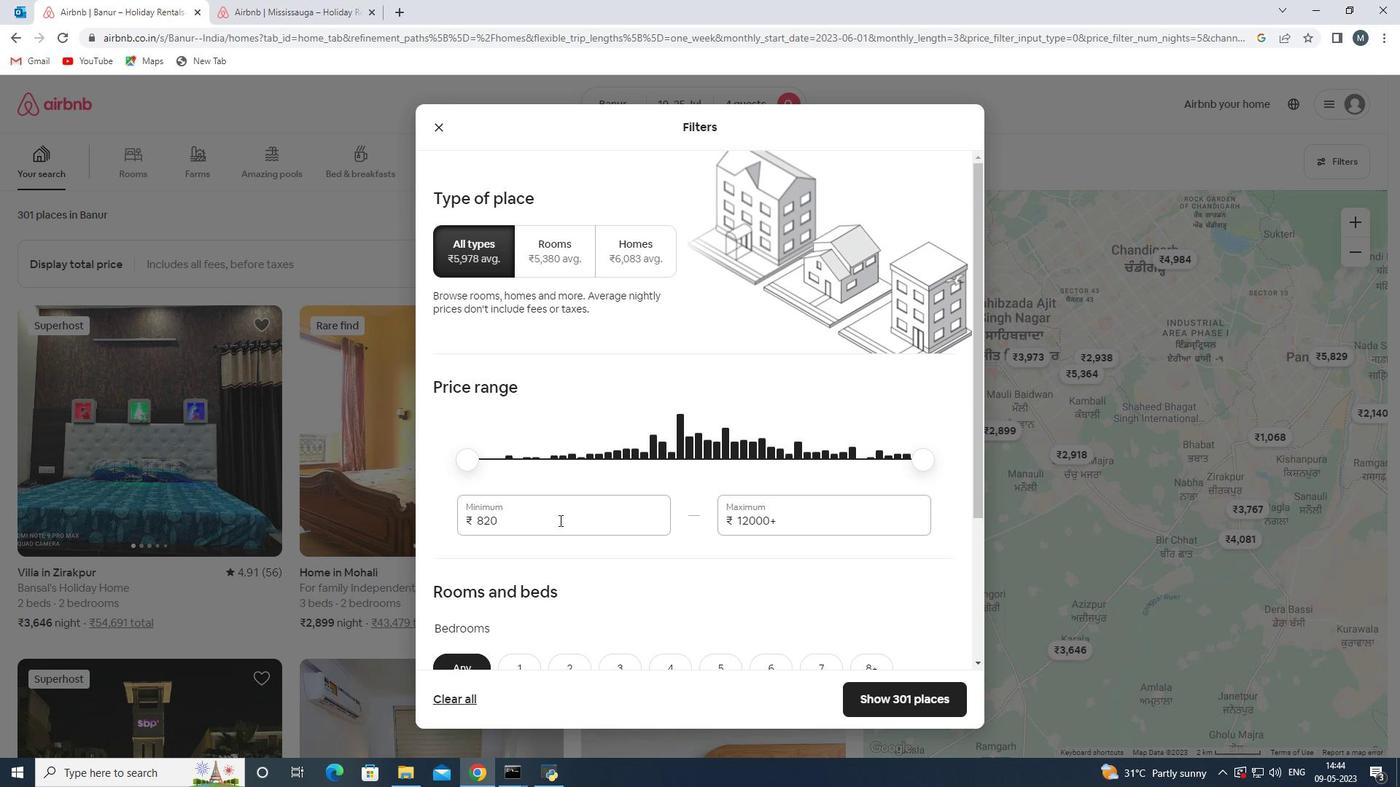 
Action: Mouse moved to (553, 518)
Screenshot: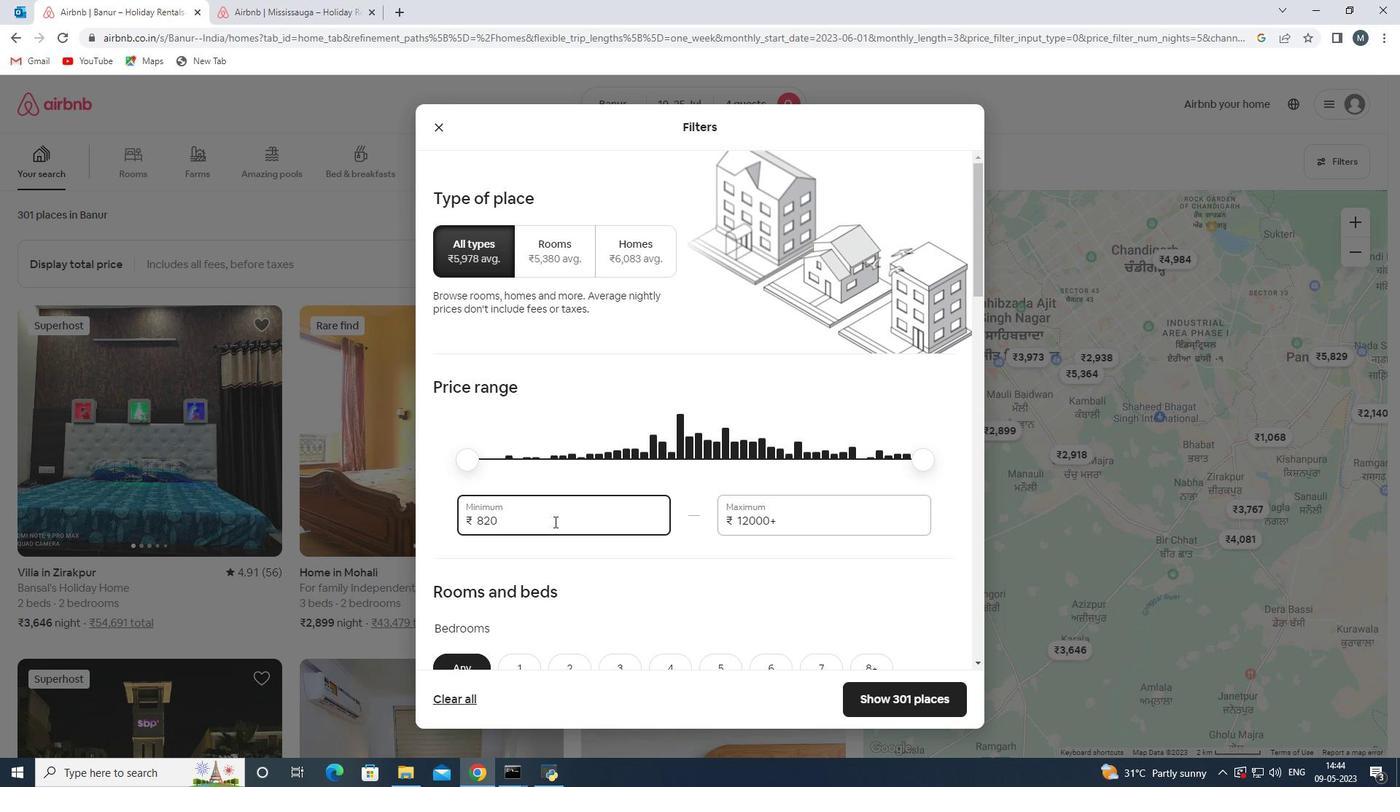 
Action: Key pressed <Key.backspace><Key.backspace><Key.backspace><Key.backspace><Key.backspace><Key.backspace><Key.backspace><Key.backspace><Key.backspace><Key.backspace><Key.backspace><Key.backspace><Key.backspace><Key.backspace>15000
Screenshot: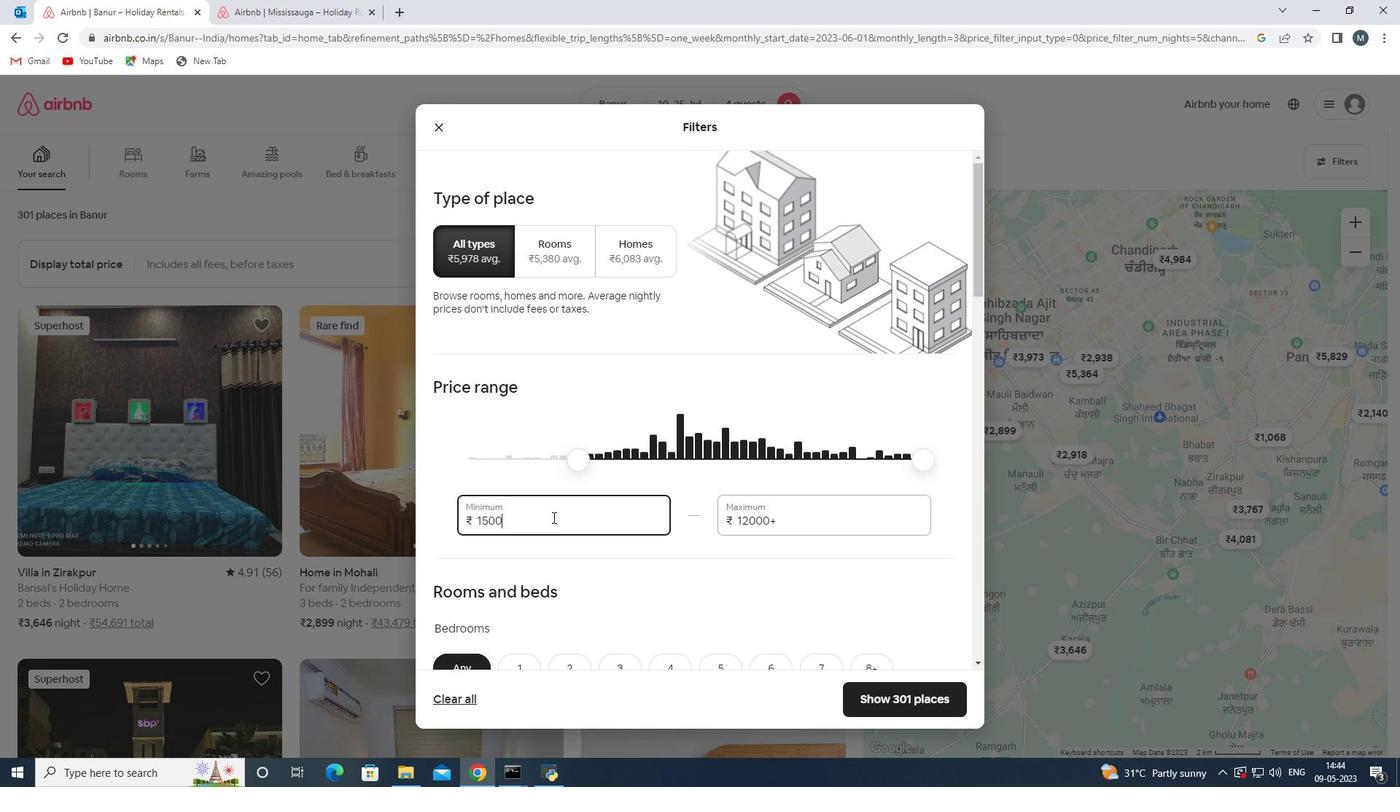 
Action: Mouse moved to (785, 523)
Screenshot: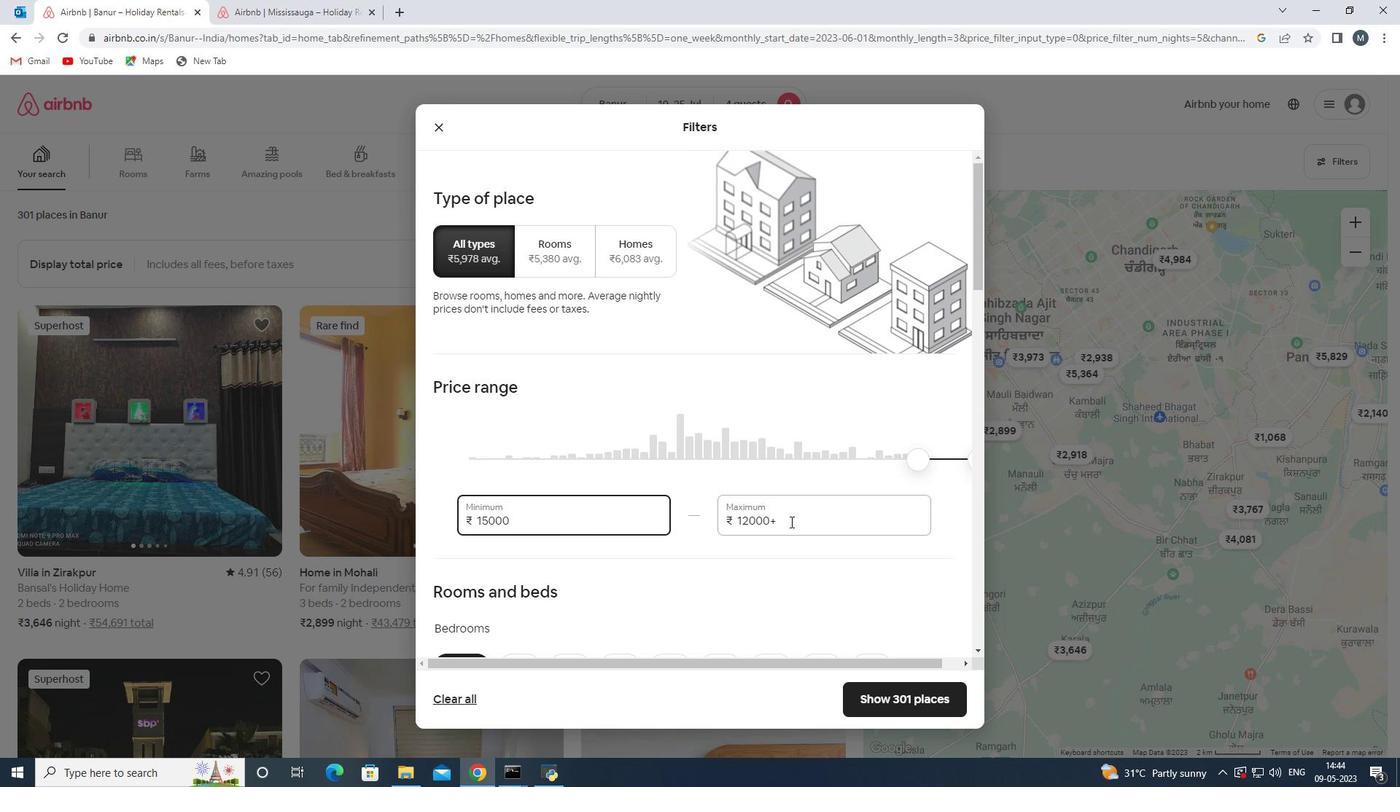 
Action: Mouse pressed left at (785, 523)
Screenshot: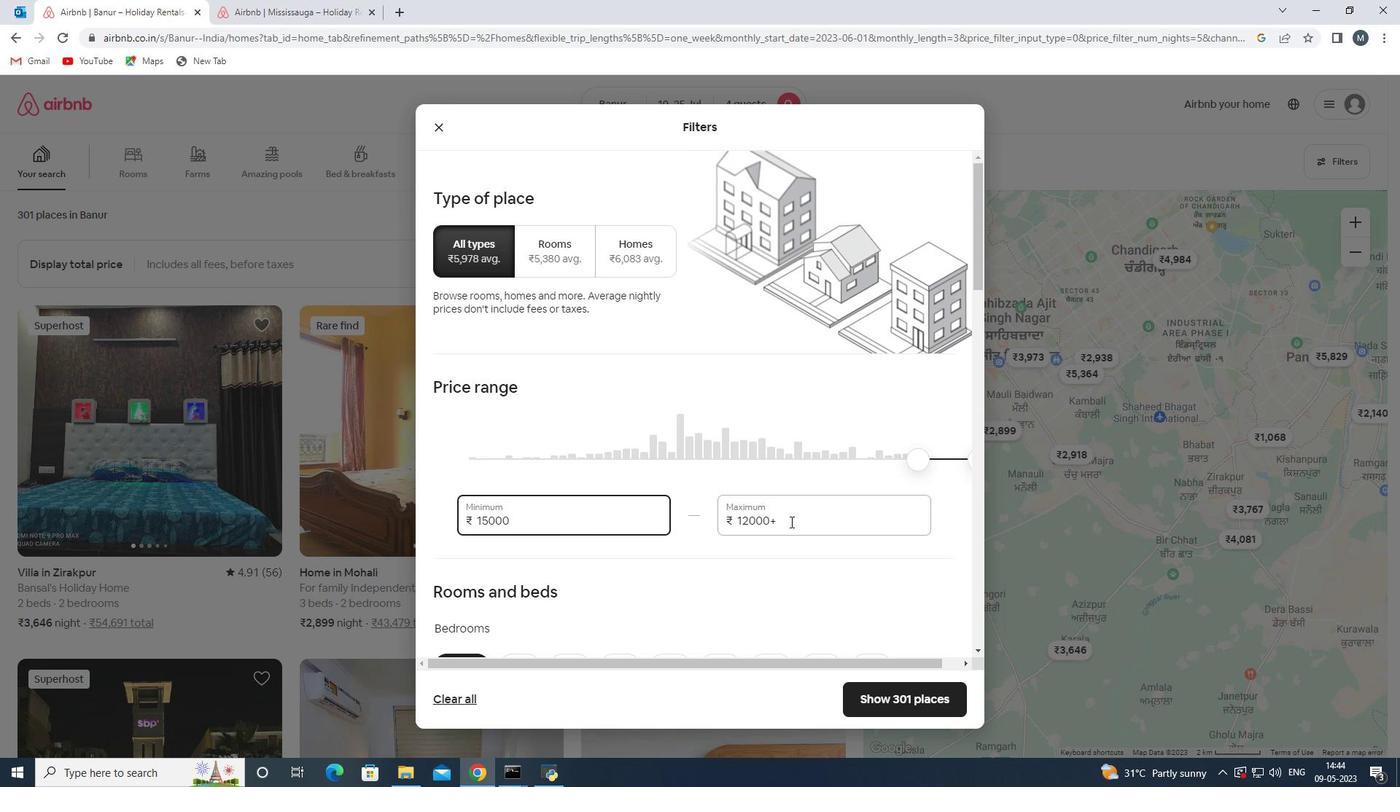 
Action: Mouse moved to (697, 513)
Screenshot: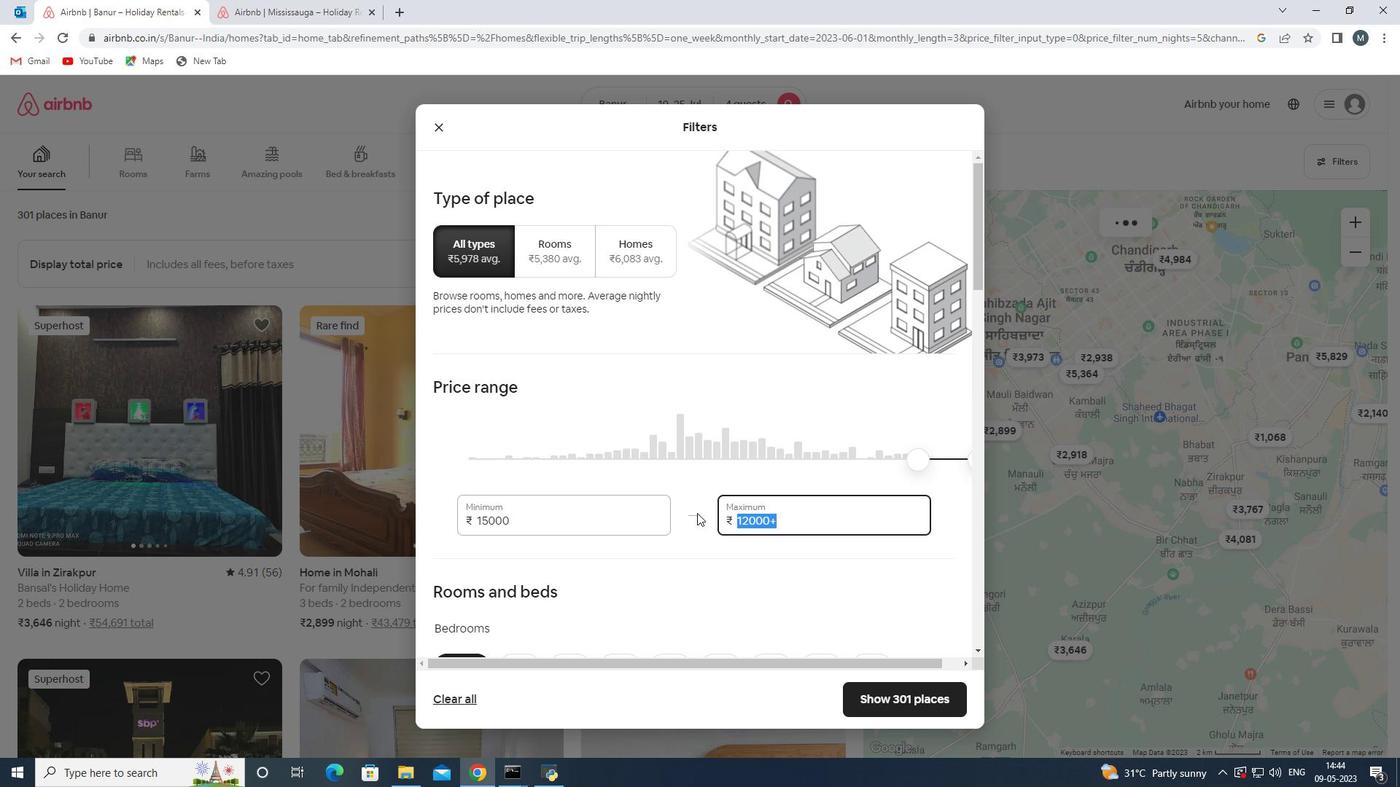 
Action: Key pressed 25000
Screenshot: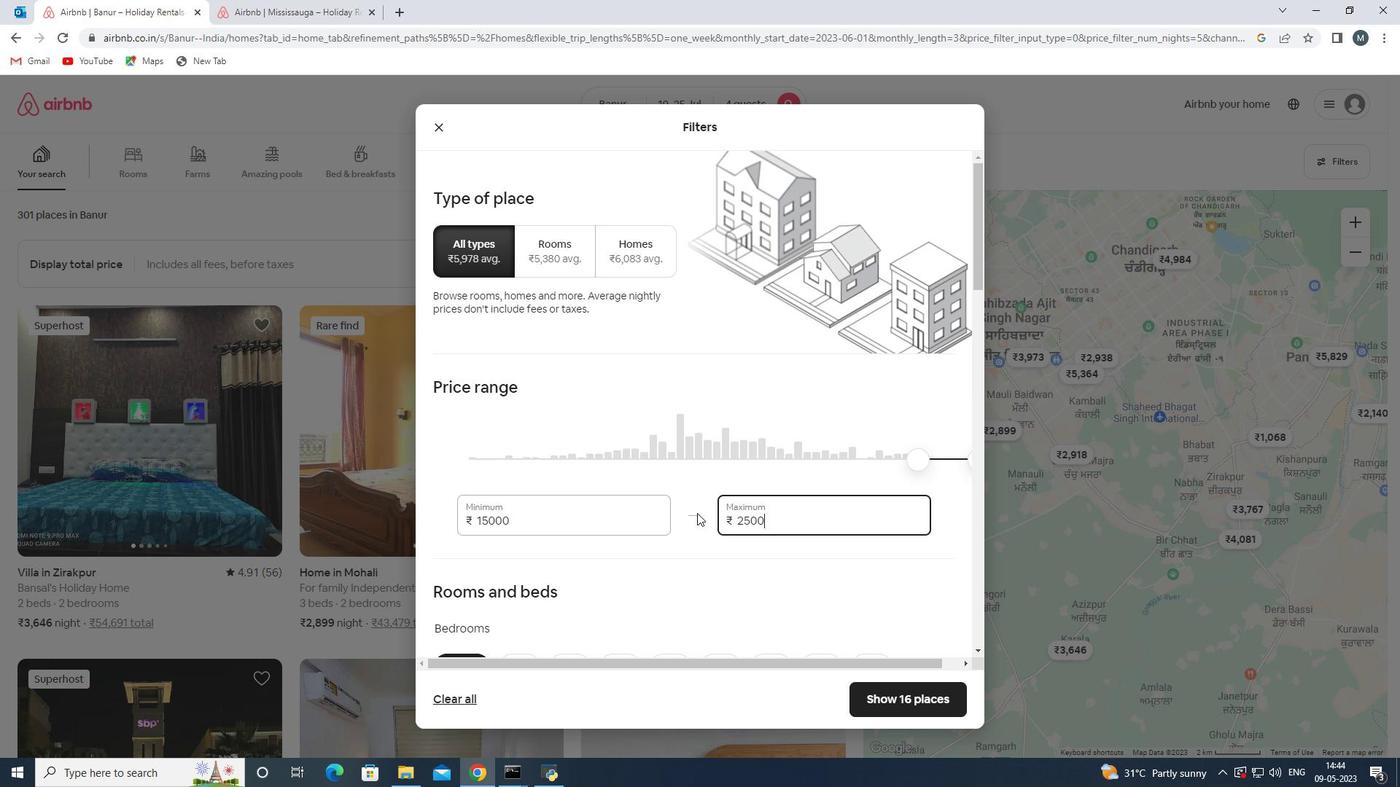 
Action: Mouse moved to (701, 483)
Screenshot: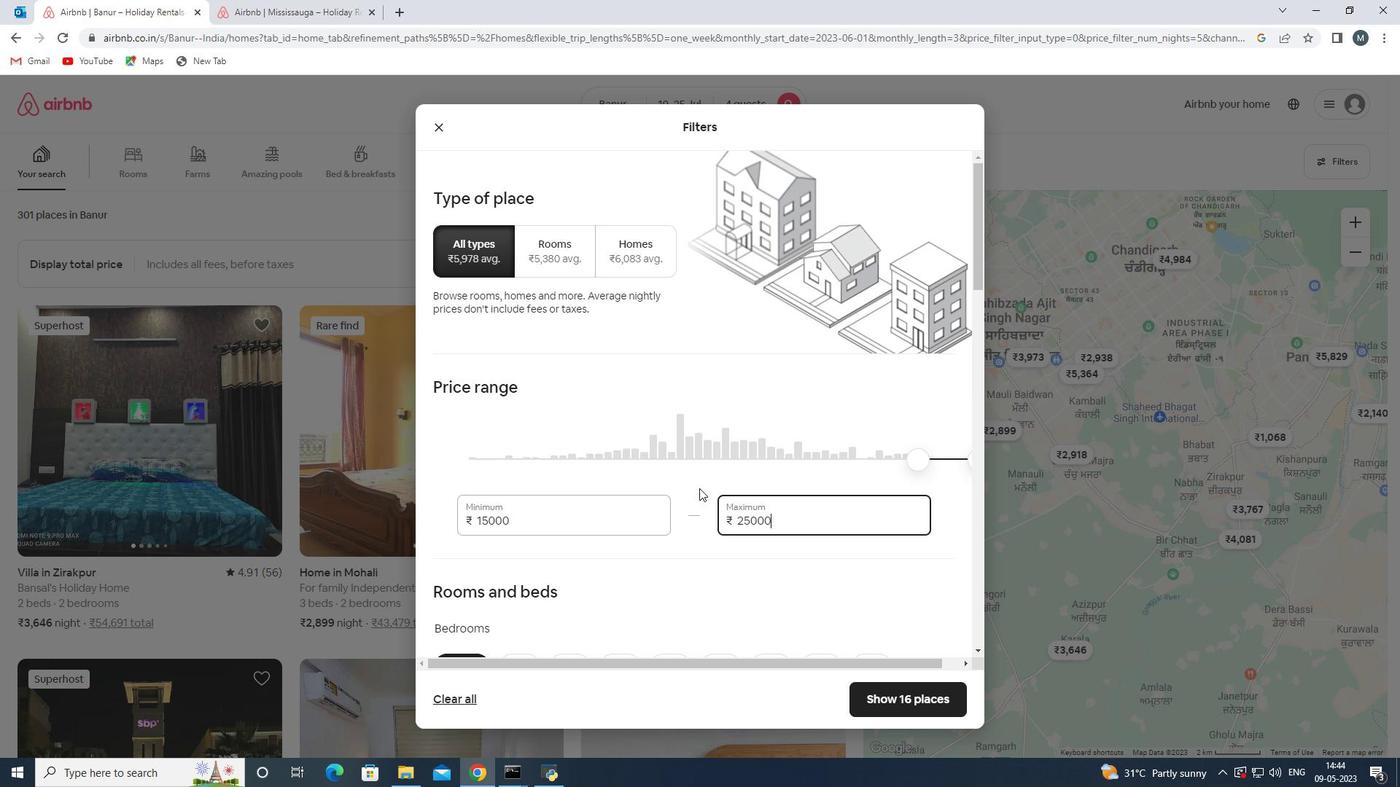 
Action: Mouse scrolled (701, 482) with delta (0, 0)
Screenshot: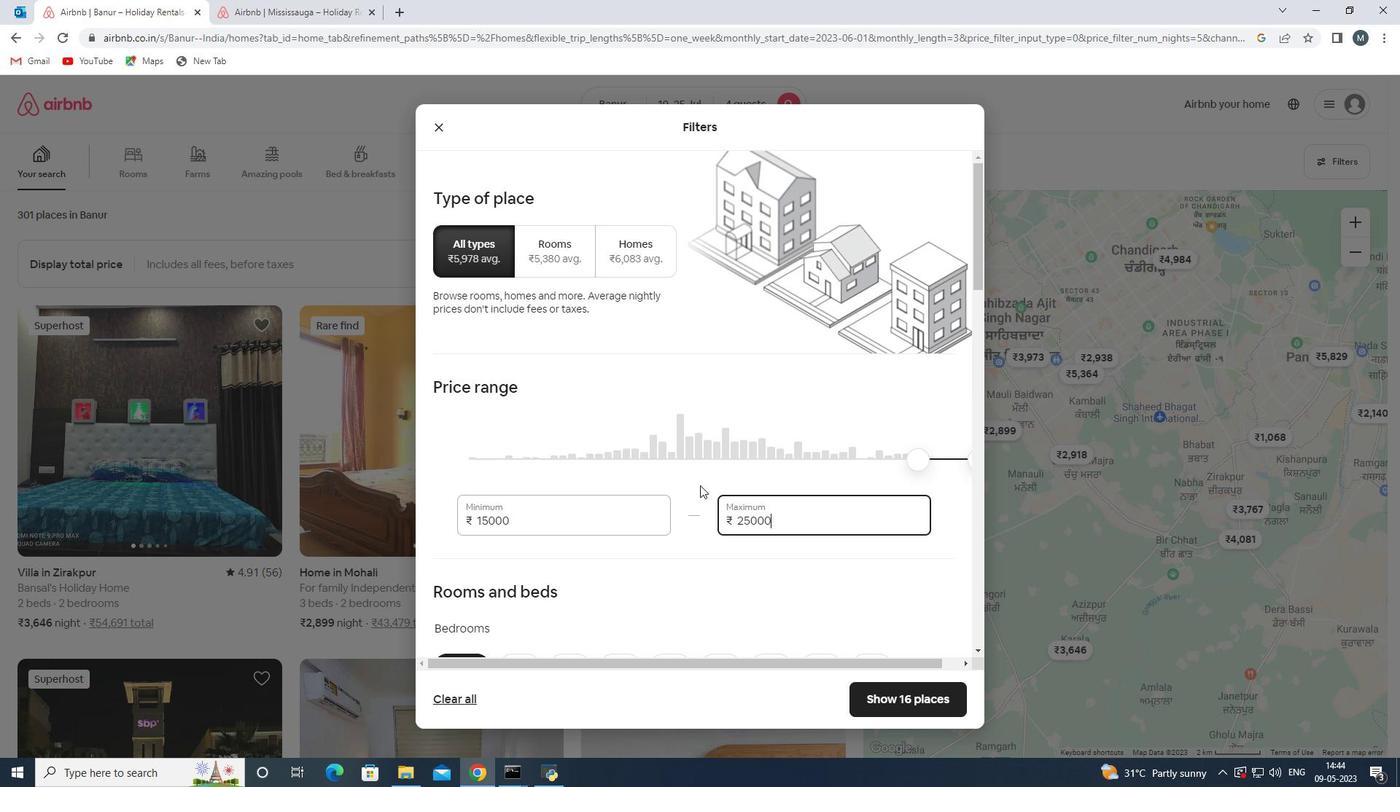 
Action: Mouse scrolled (701, 482) with delta (0, 0)
Screenshot: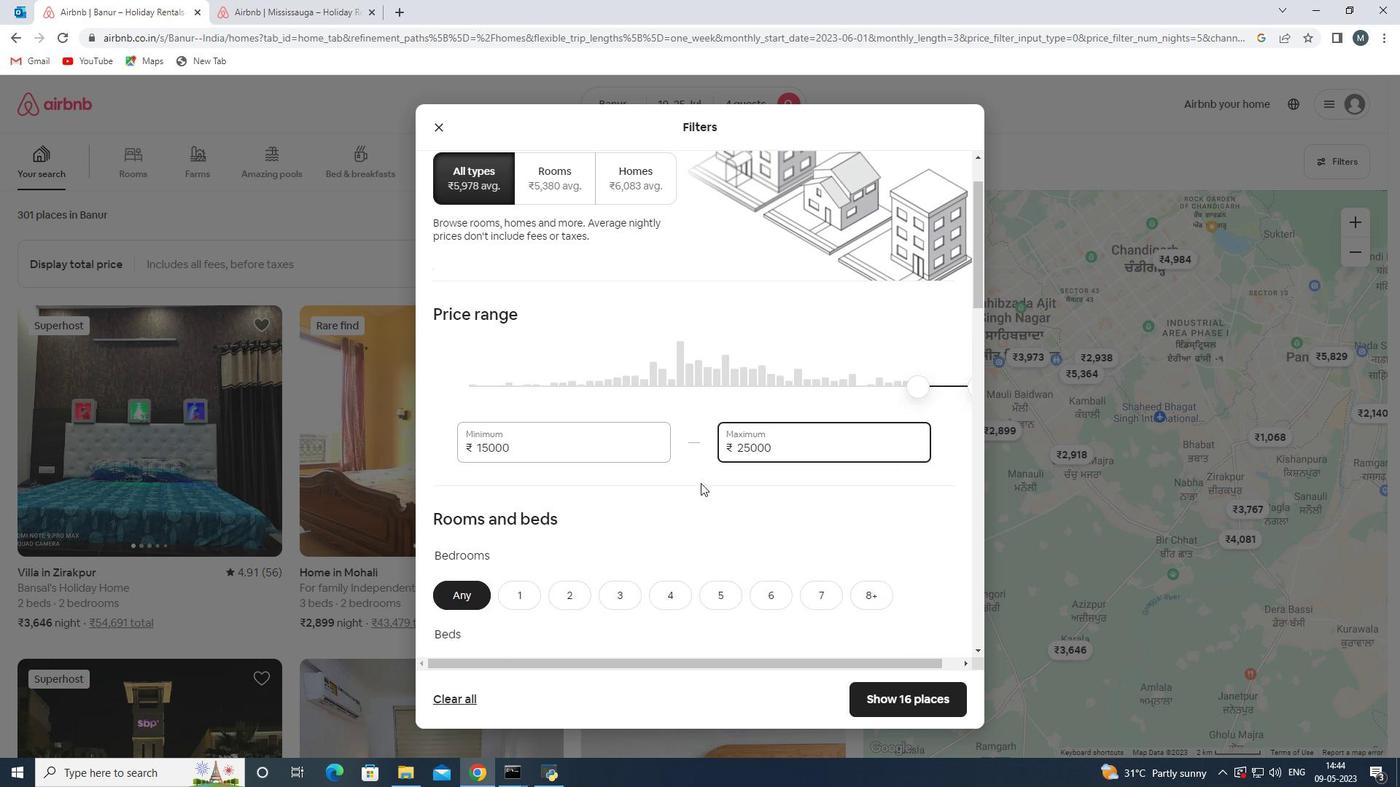 
Action: Mouse moved to (697, 485)
Screenshot: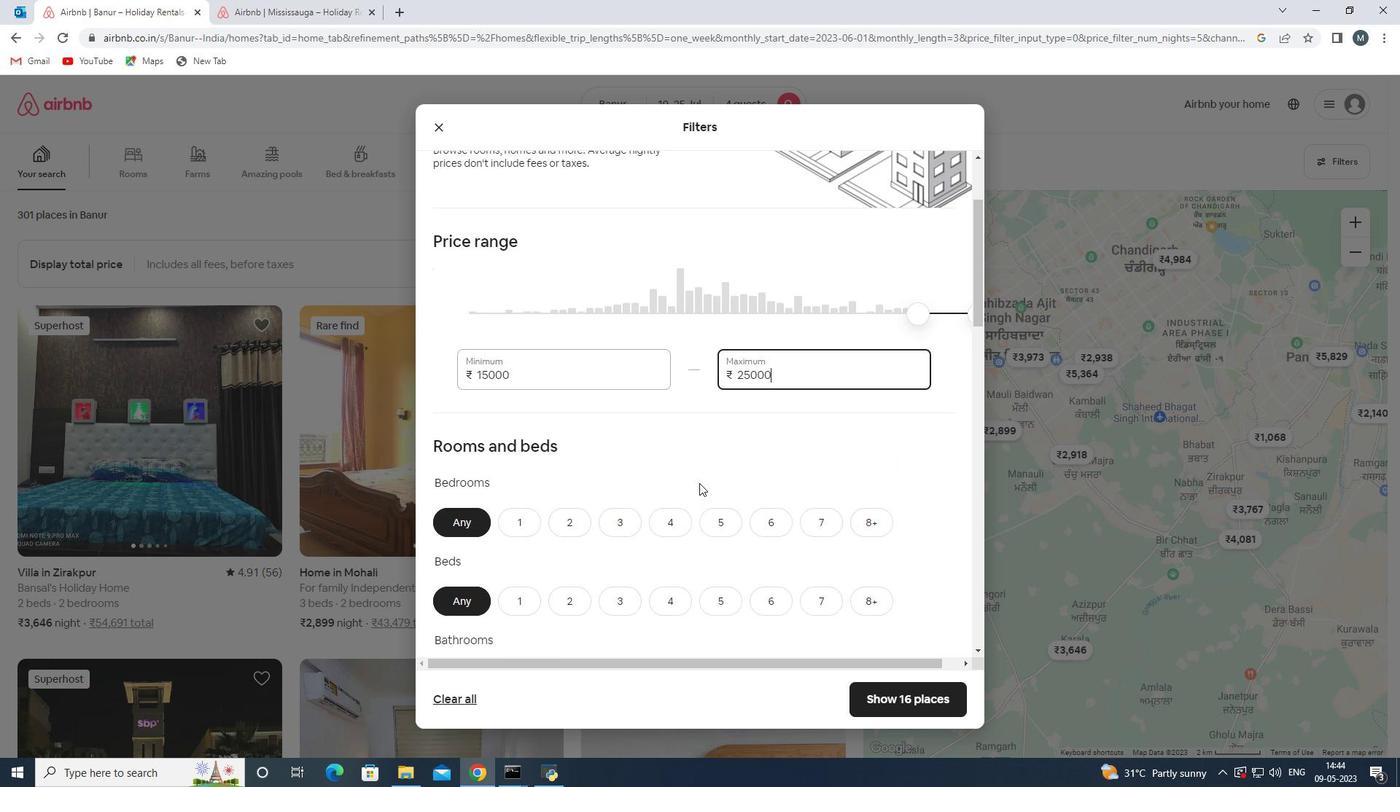 
Action: Mouse scrolled (697, 484) with delta (0, 0)
Screenshot: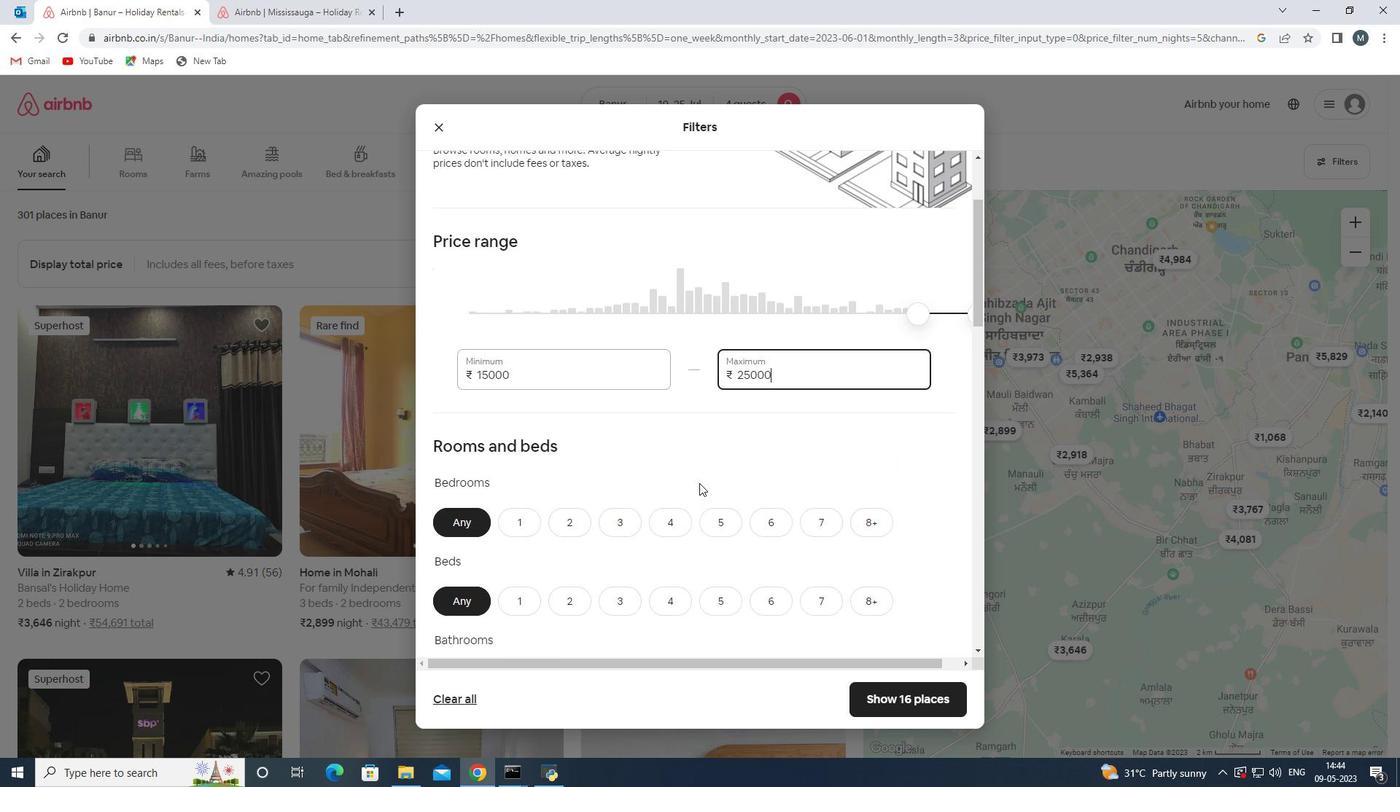 
Action: Mouse moved to (568, 451)
Screenshot: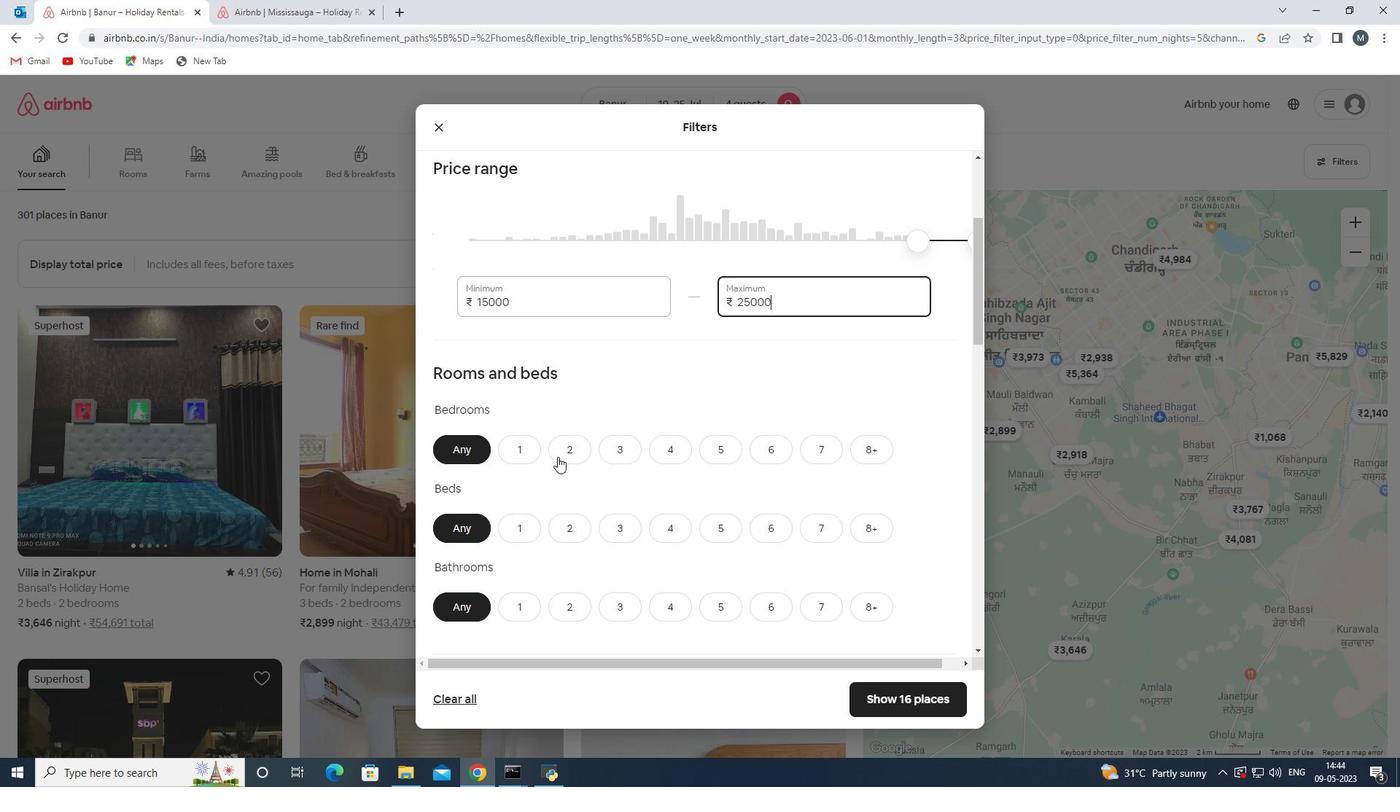 
Action: Mouse pressed left at (568, 451)
Screenshot: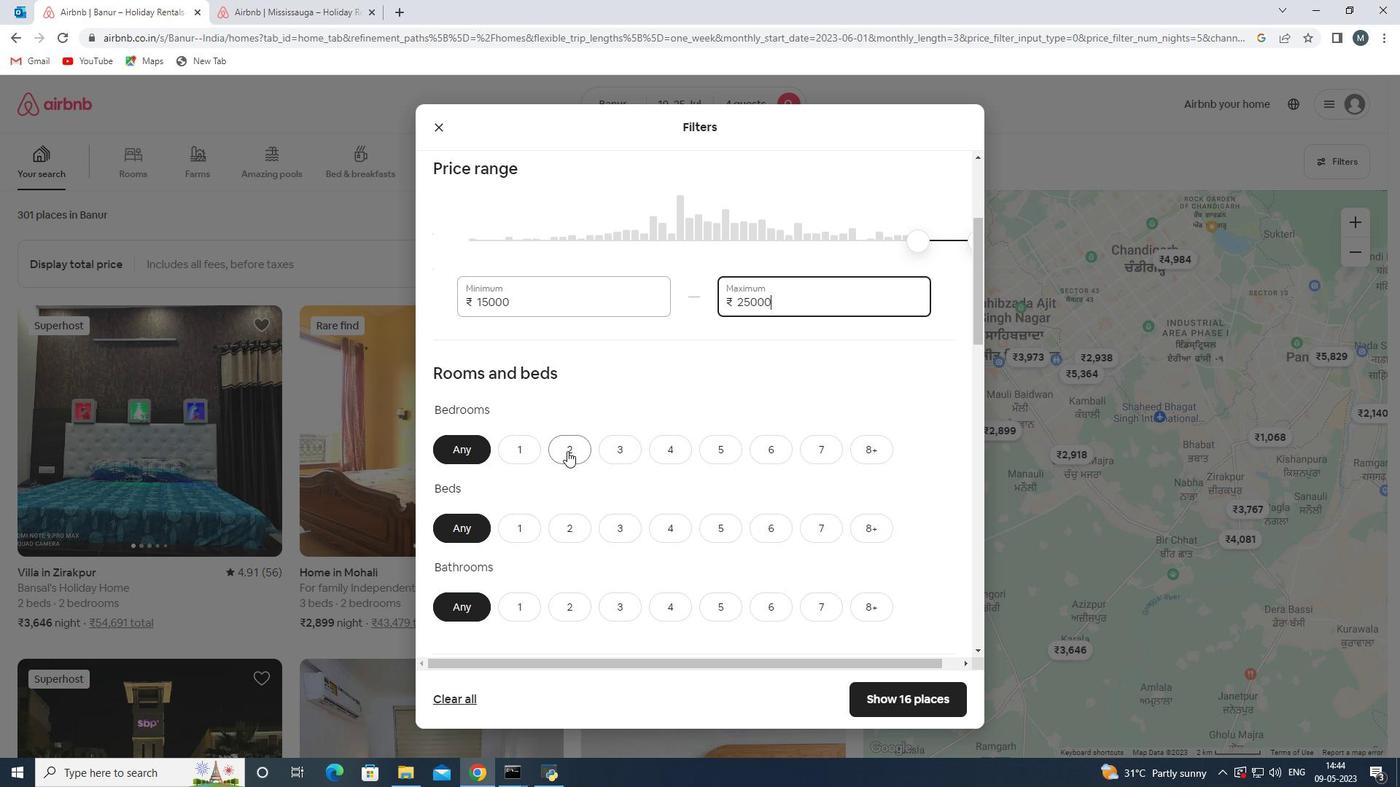 
Action: Mouse moved to (620, 533)
Screenshot: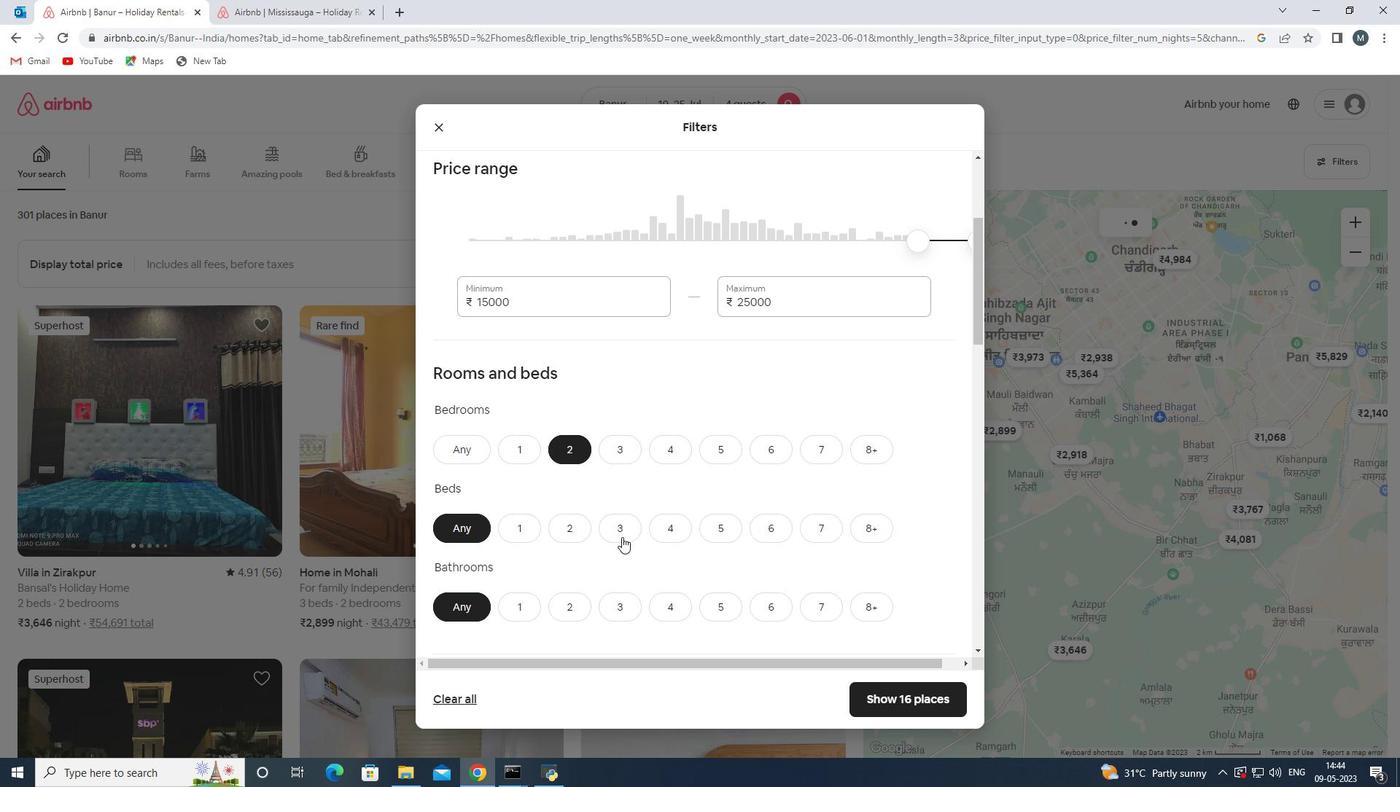 
Action: Mouse pressed left at (620, 533)
Screenshot: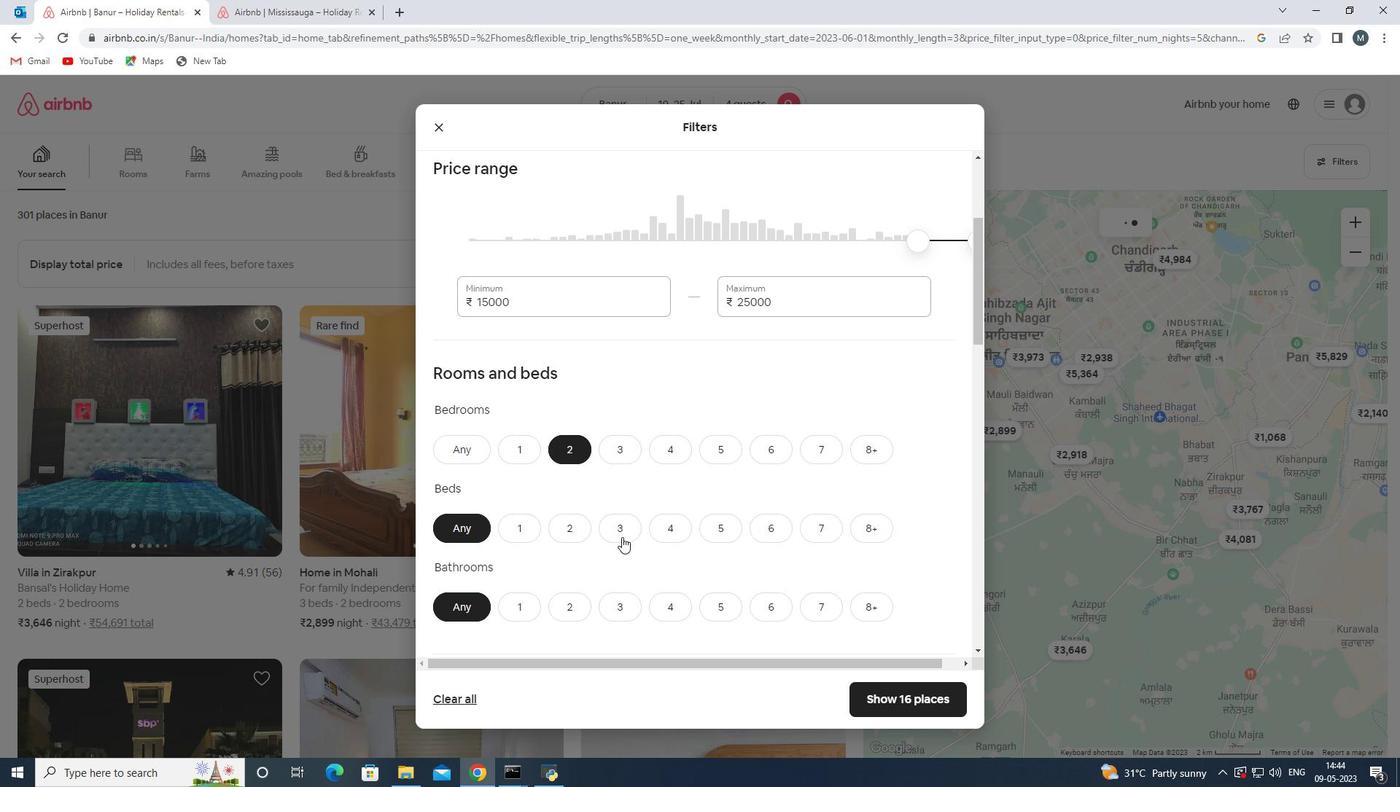 
Action: Mouse moved to (563, 598)
Screenshot: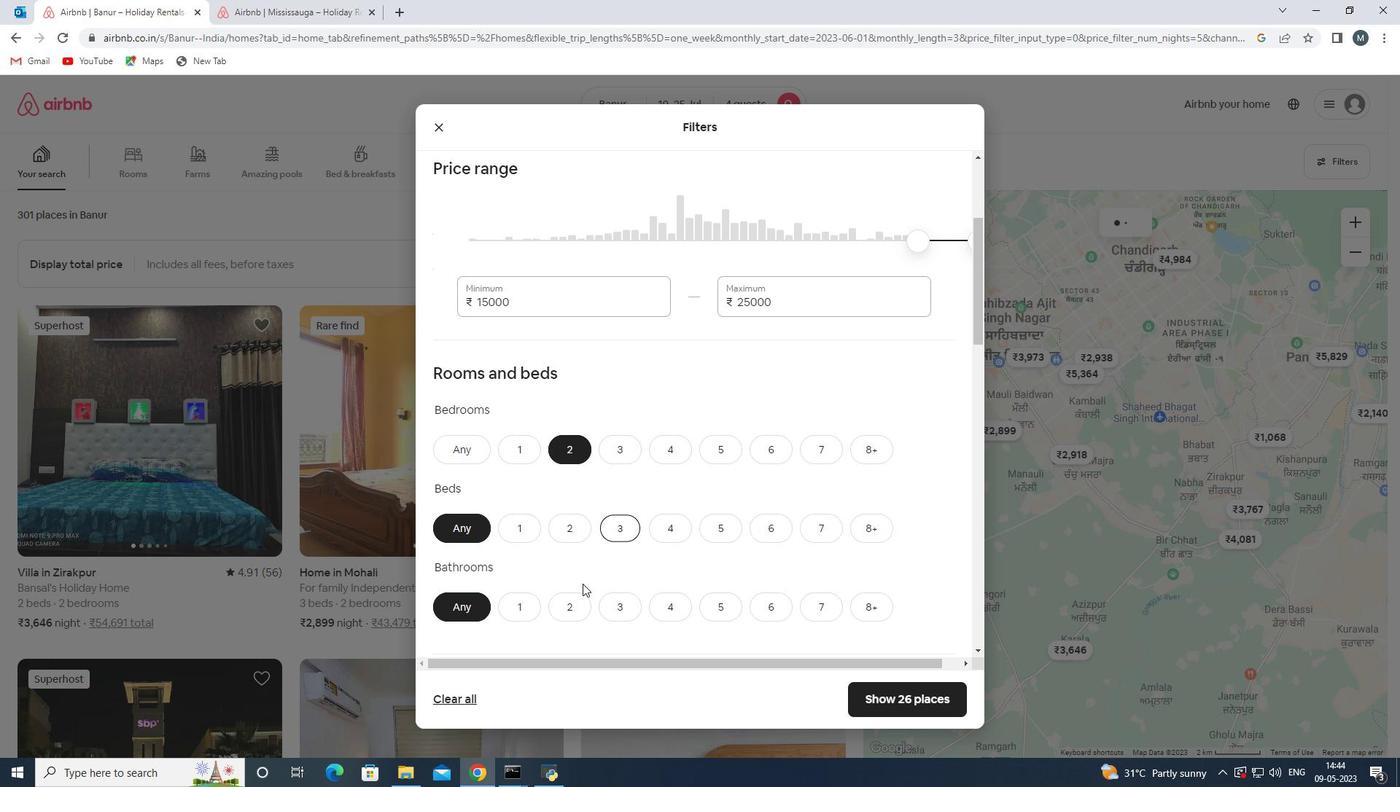 
Action: Mouse pressed left at (563, 598)
Screenshot: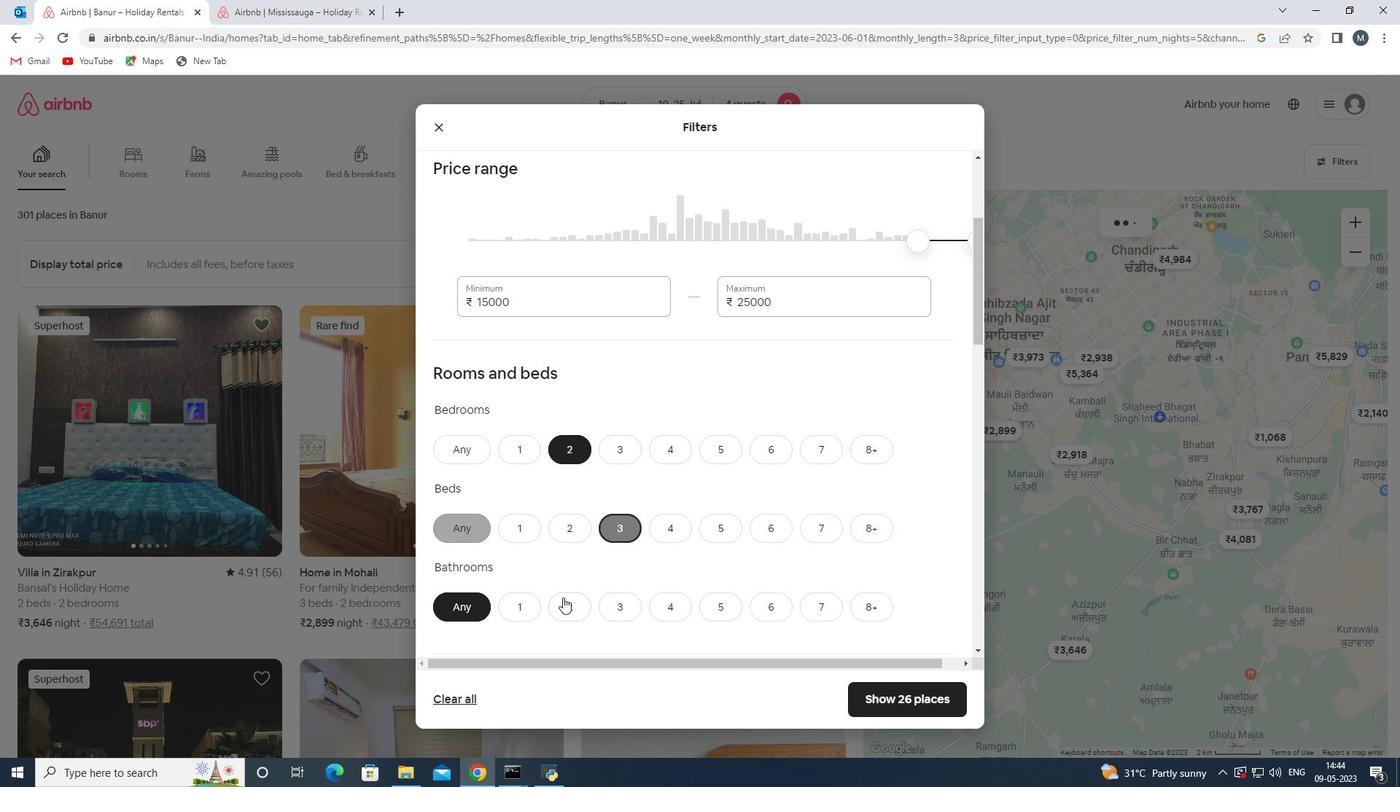 
Action: Mouse moved to (589, 527)
Screenshot: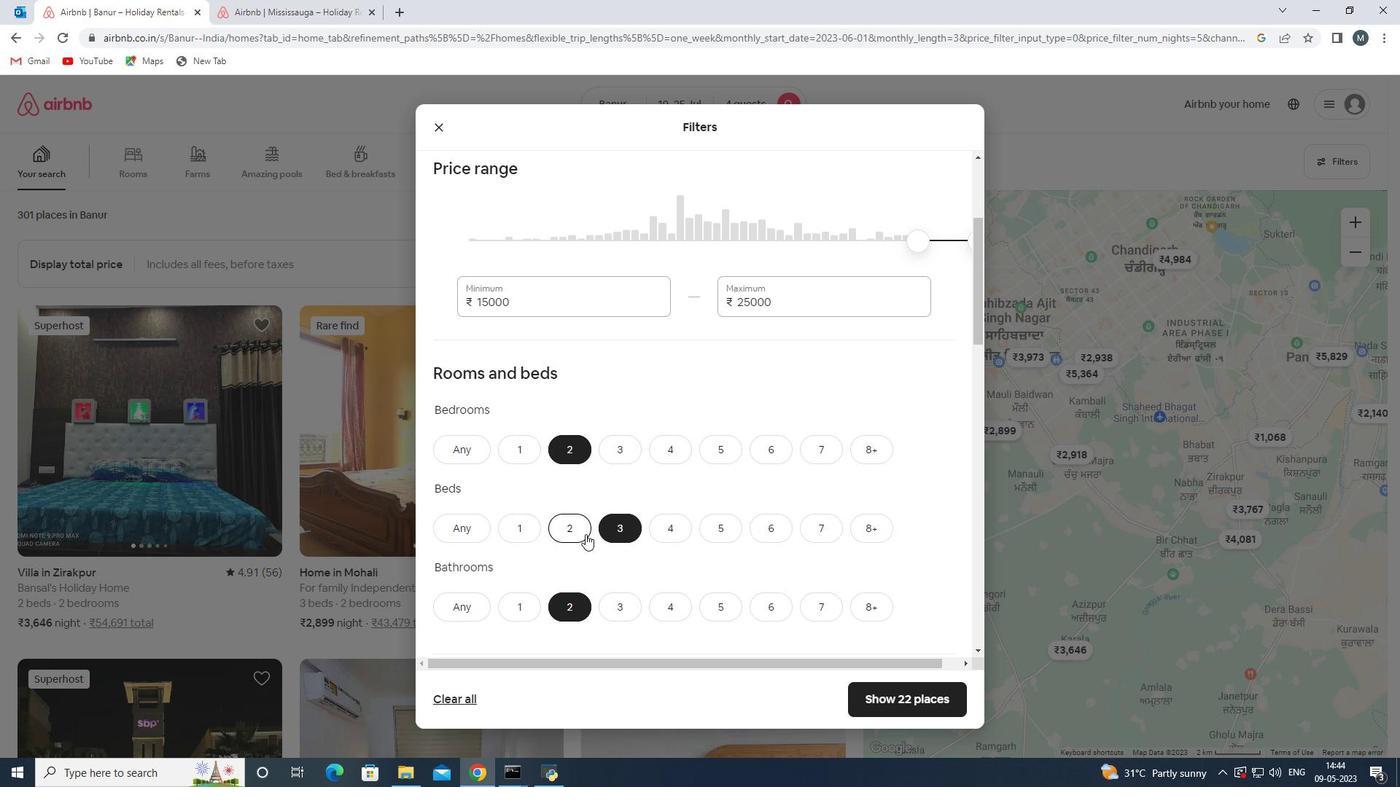 
Action: Mouse scrolled (589, 526) with delta (0, 0)
Screenshot: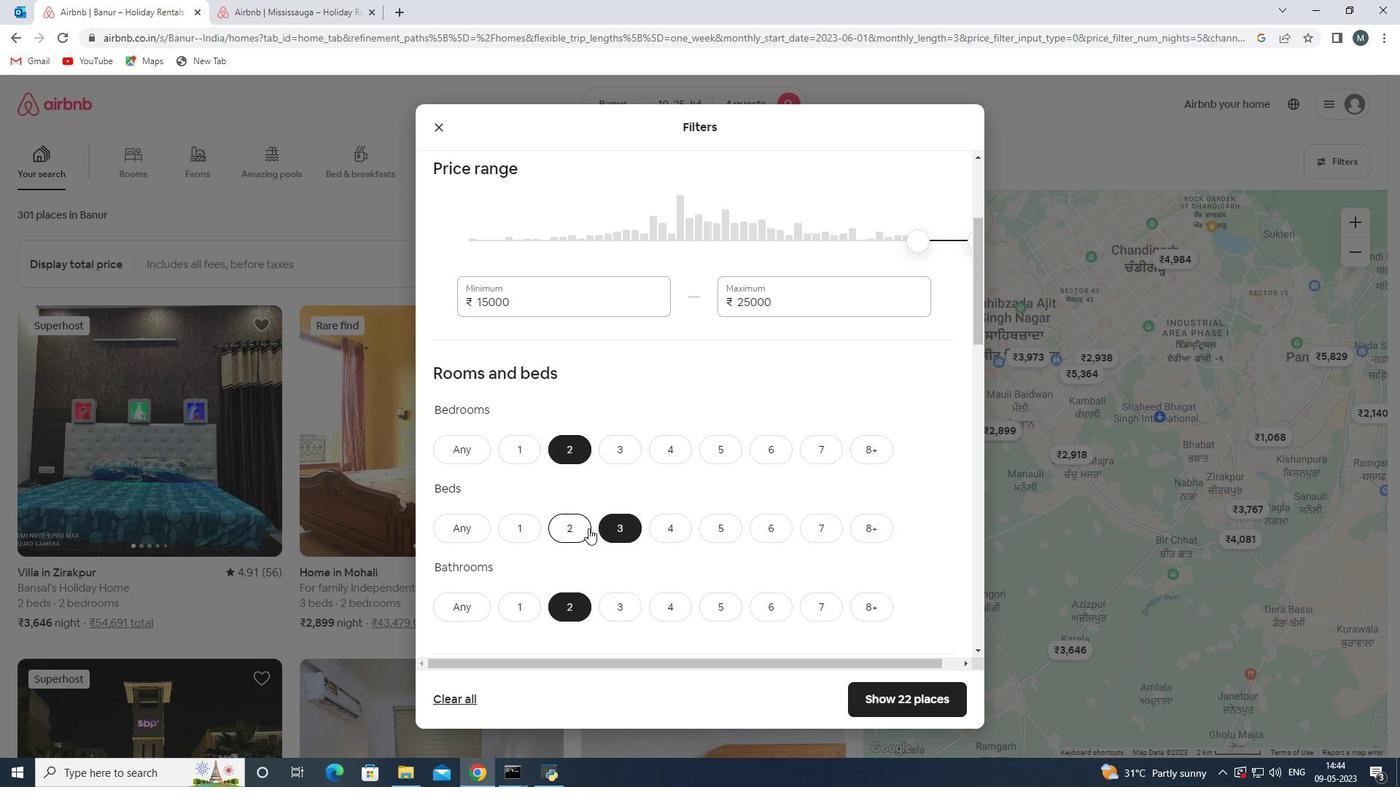 
Action: Mouse scrolled (589, 526) with delta (0, 0)
Screenshot: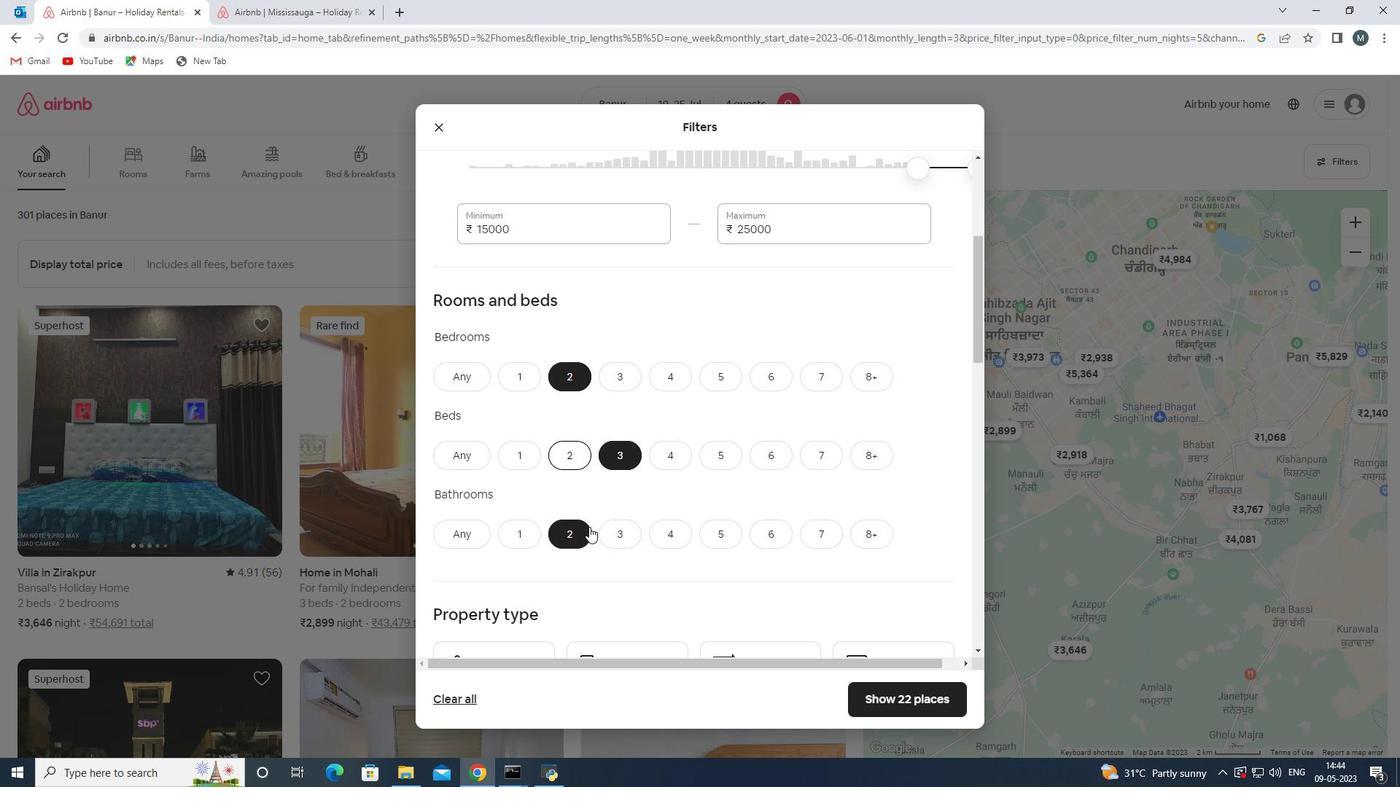 
Action: Mouse scrolled (589, 526) with delta (0, 0)
Screenshot: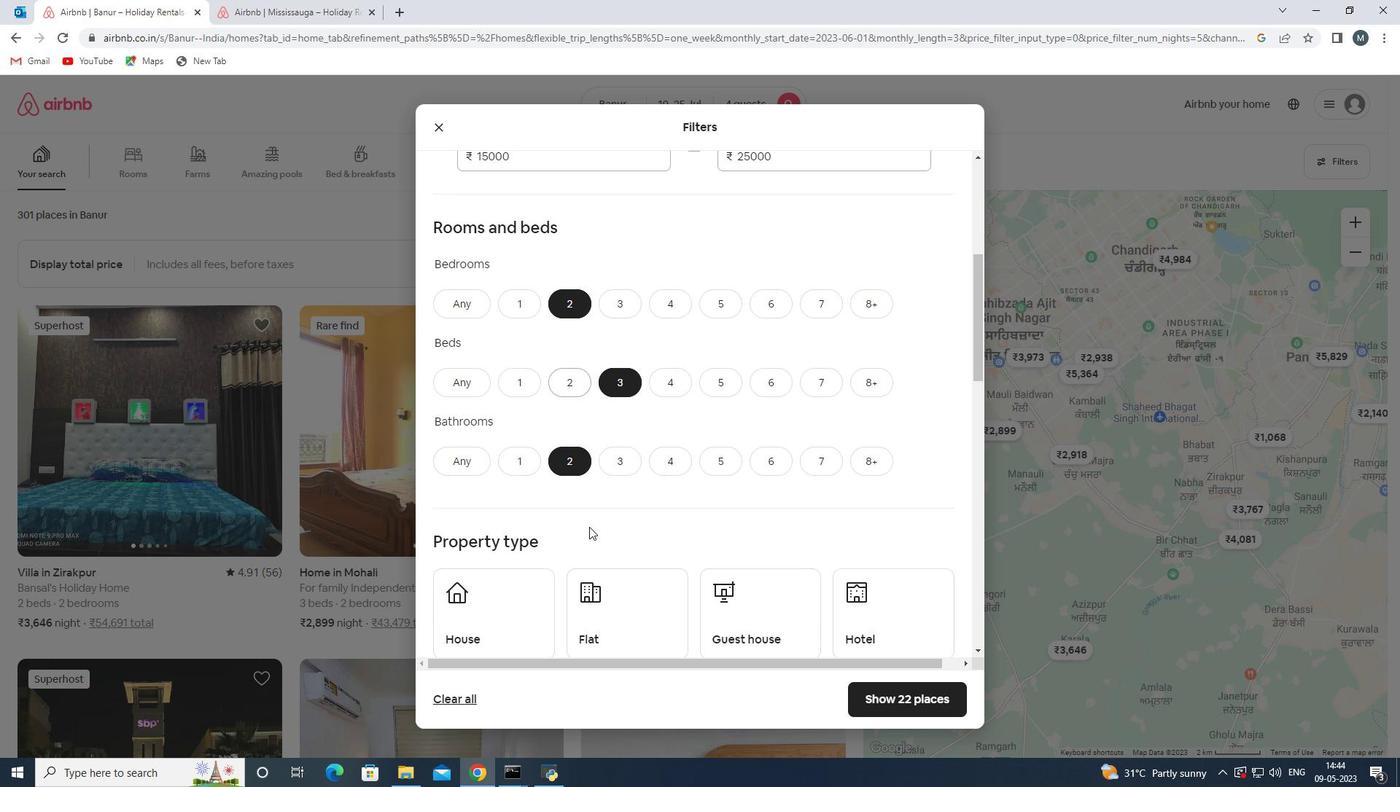 
Action: Mouse moved to (587, 528)
Screenshot: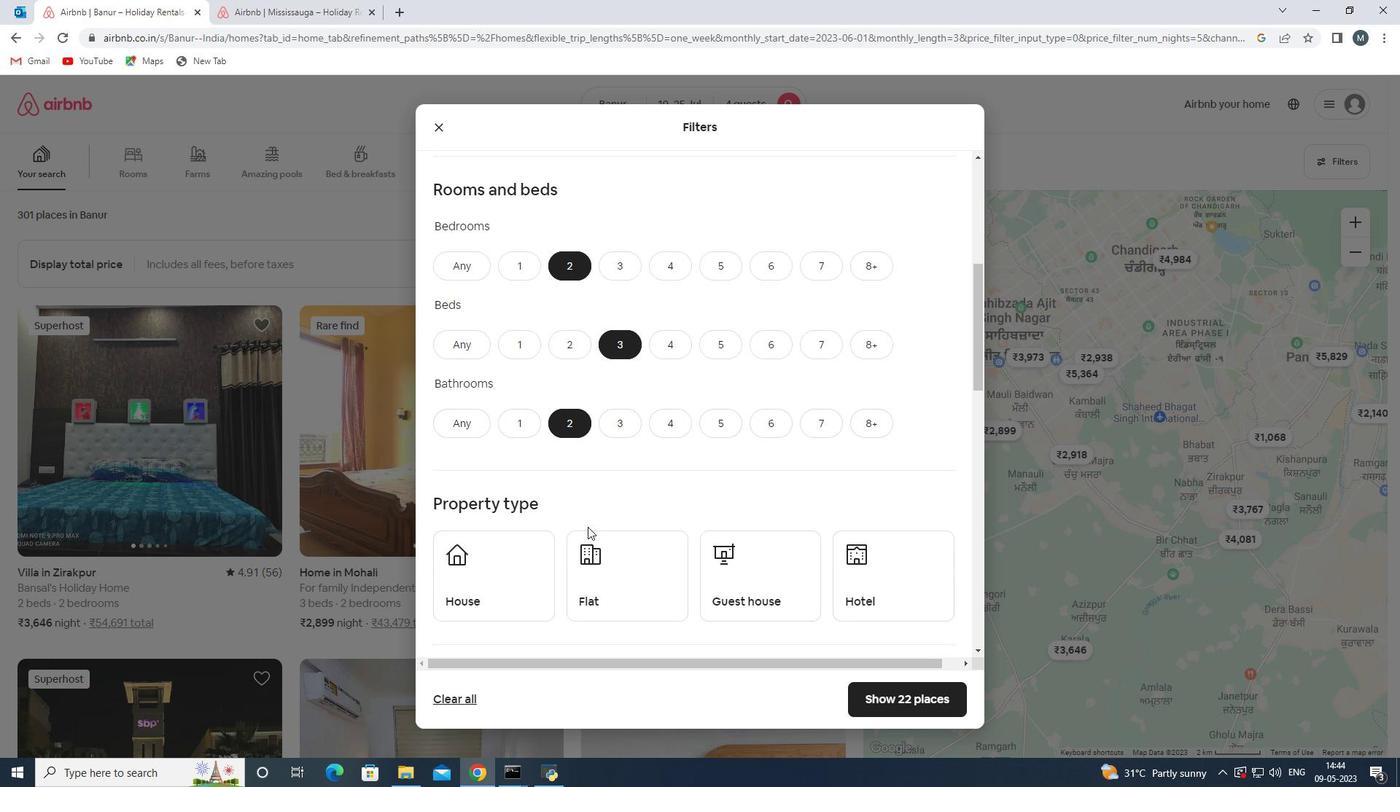 
Action: Mouse scrolled (587, 527) with delta (0, 0)
Screenshot: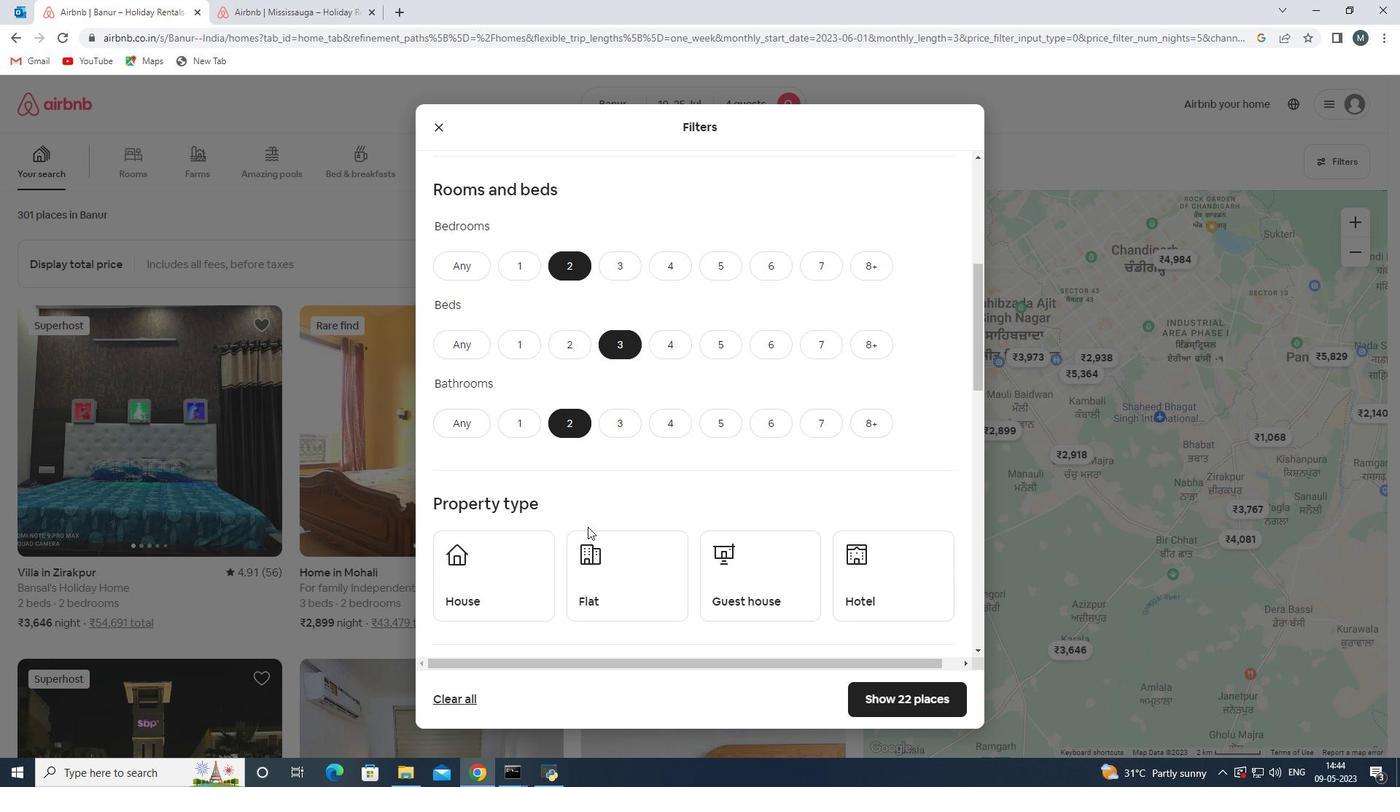 
Action: Mouse moved to (499, 488)
Screenshot: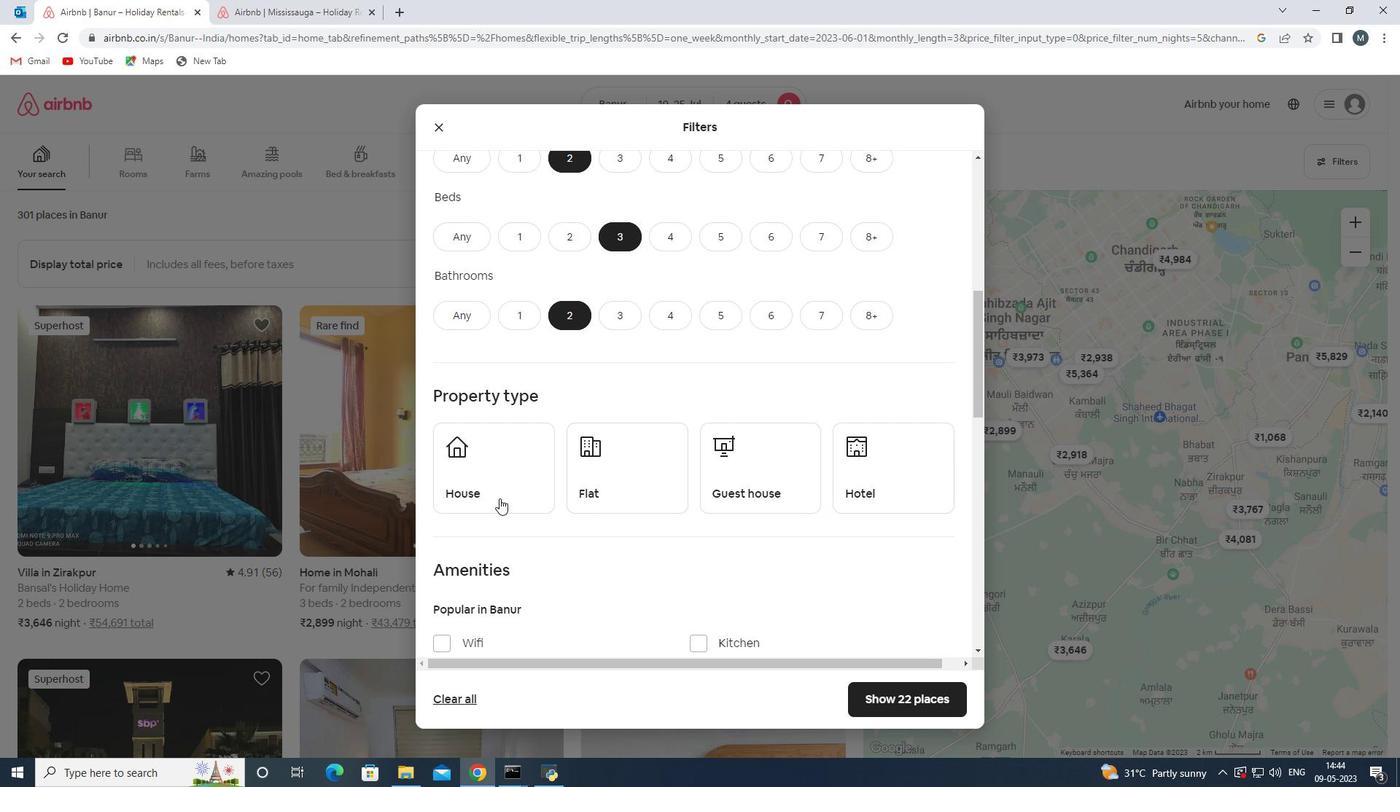 
Action: Mouse pressed left at (499, 488)
Screenshot: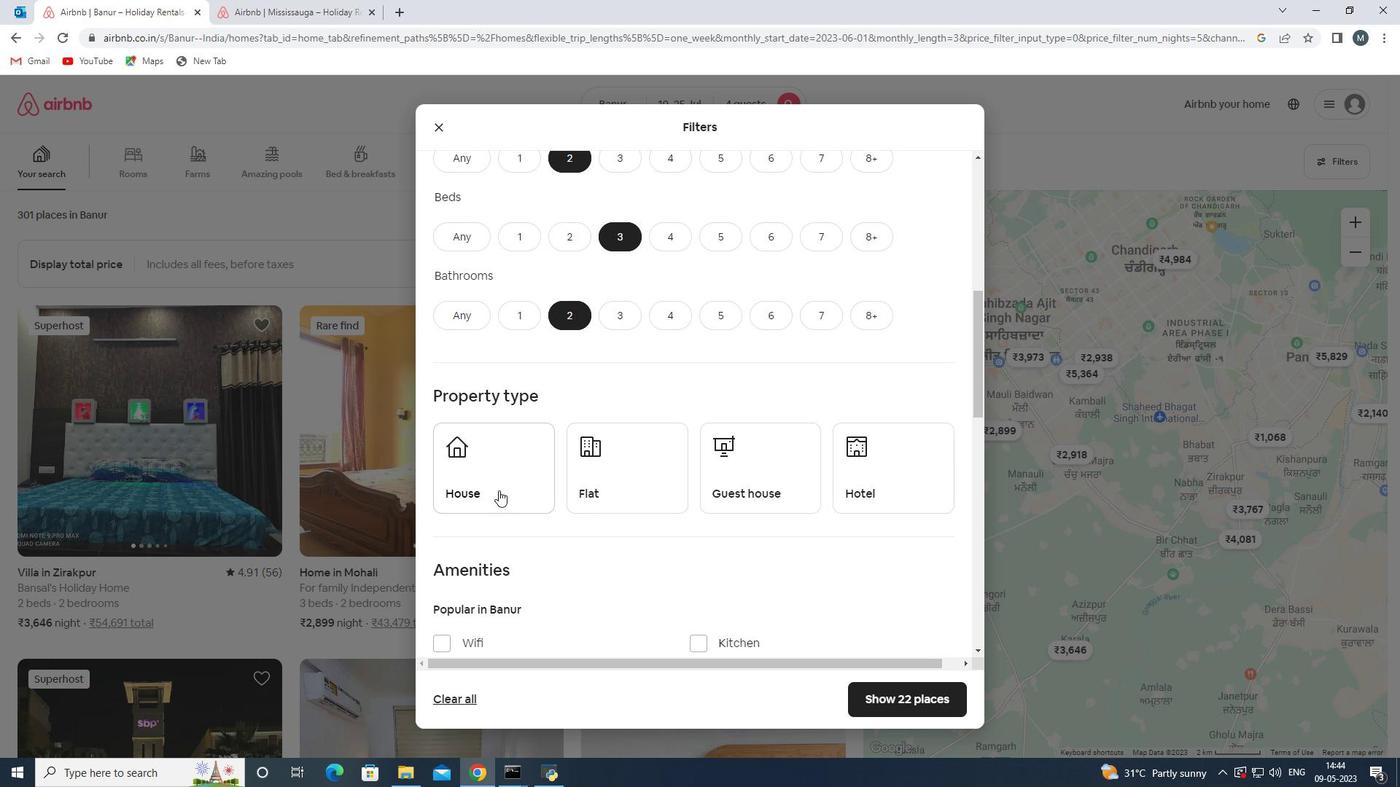 
Action: Mouse moved to (617, 485)
Screenshot: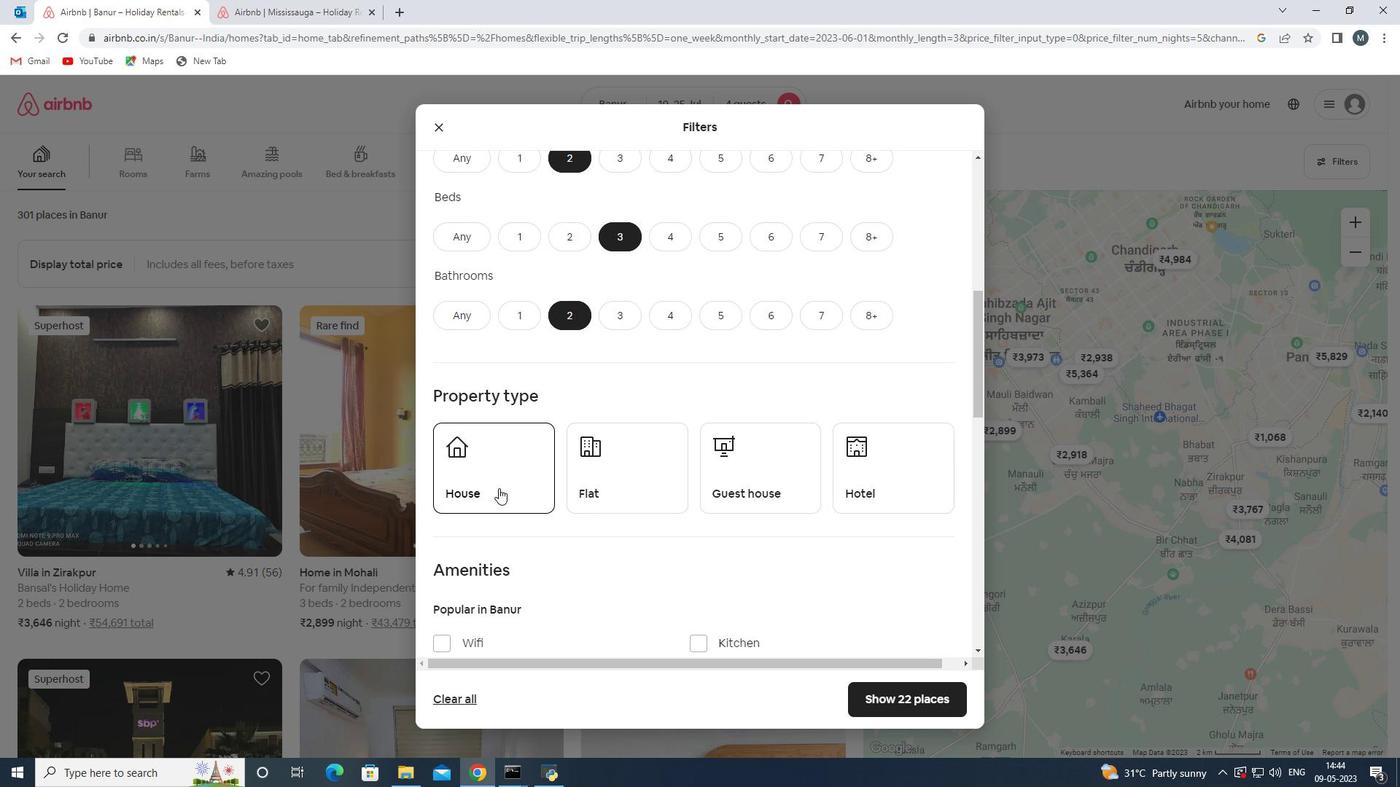 
Action: Mouse pressed left at (617, 485)
Screenshot: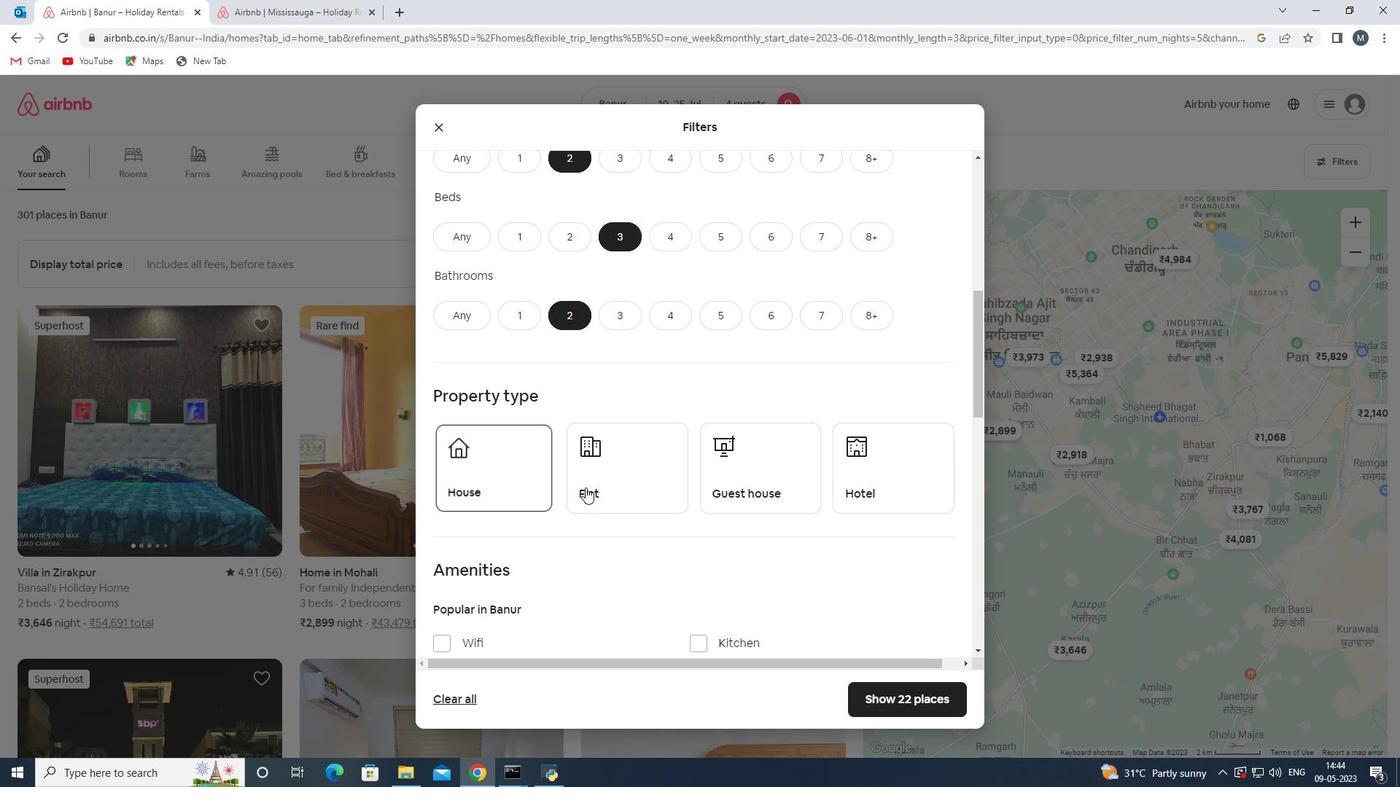 
Action: Mouse moved to (725, 475)
Screenshot: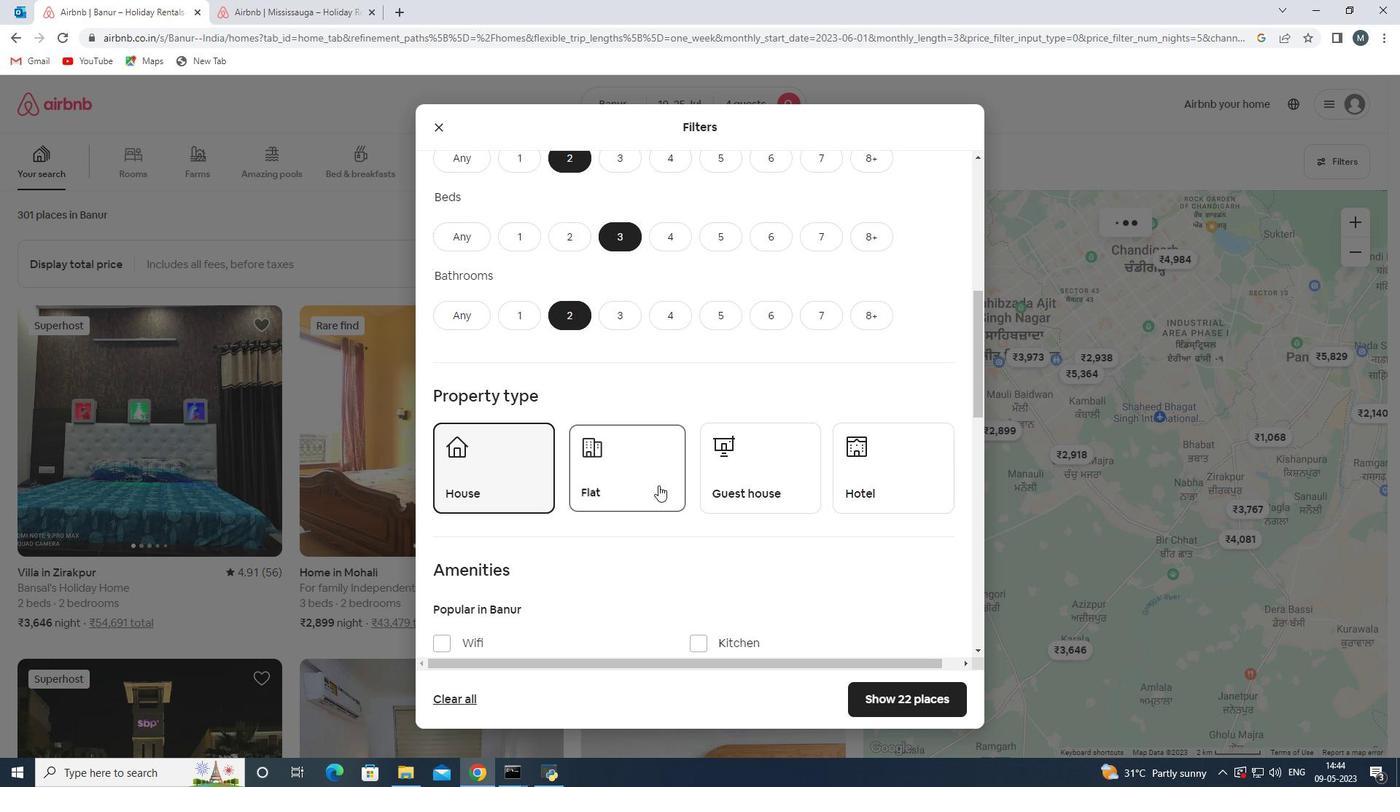 
Action: Mouse pressed left at (725, 475)
Screenshot: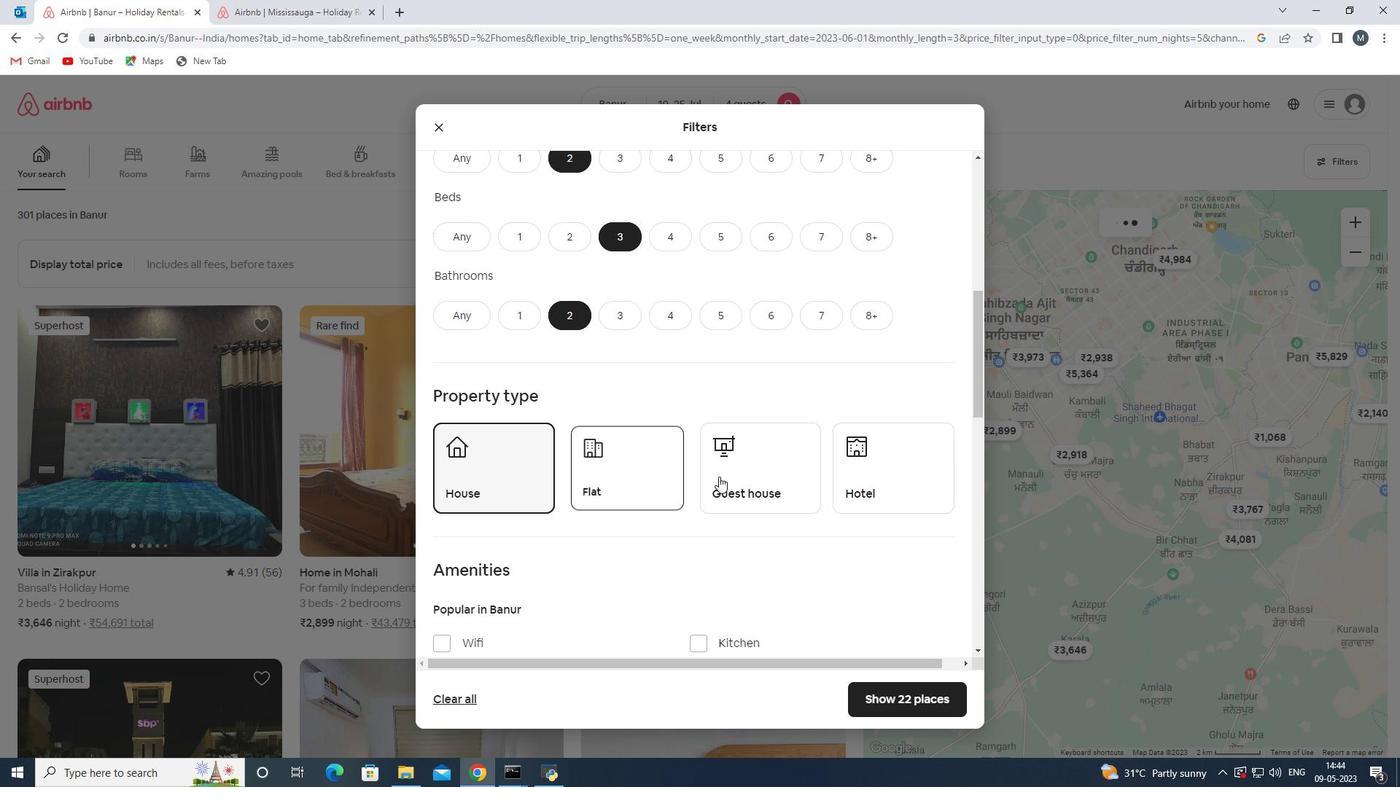 
Action: Mouse moved to (633, 482)
Screenshot: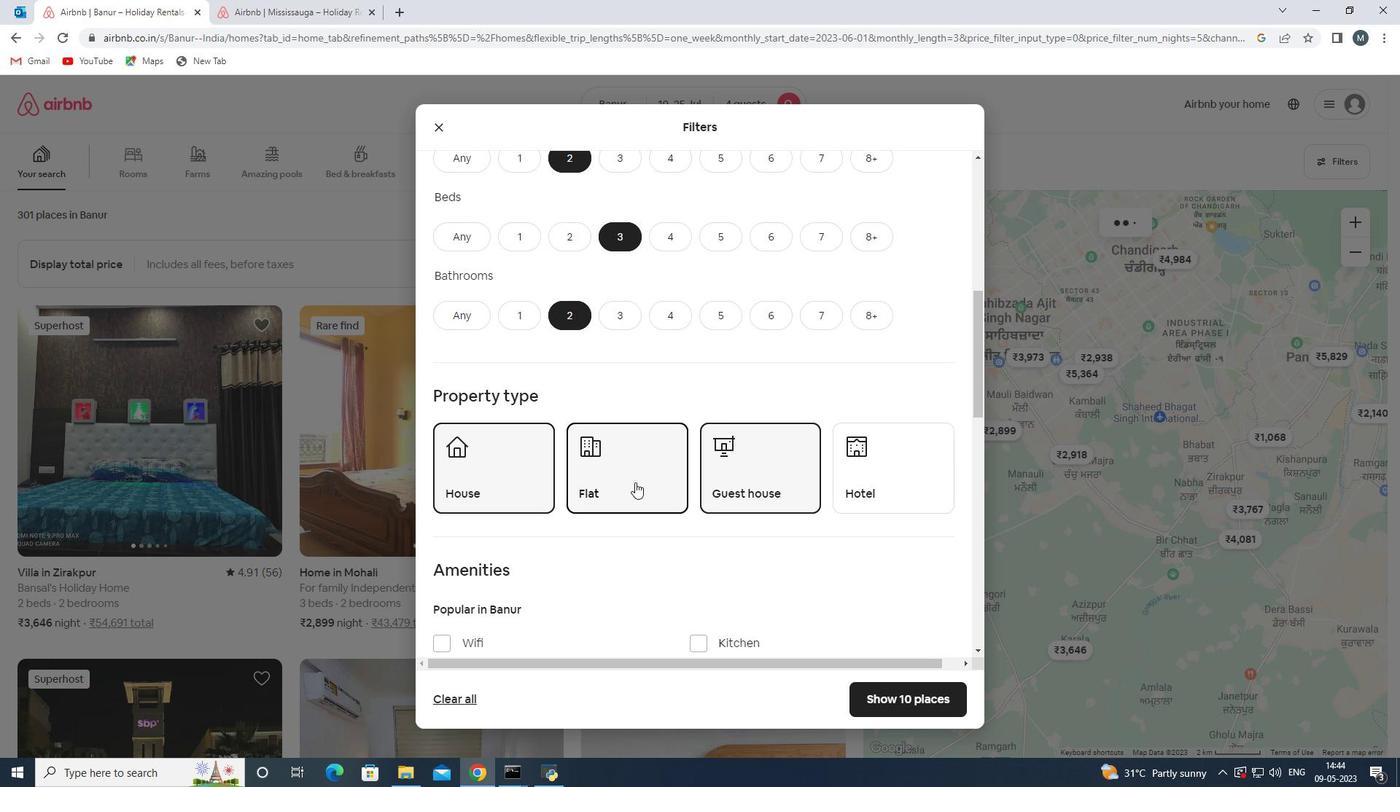 
Action: Mouse scrolled (633, 482) with delta (0, 0)
Screenshot: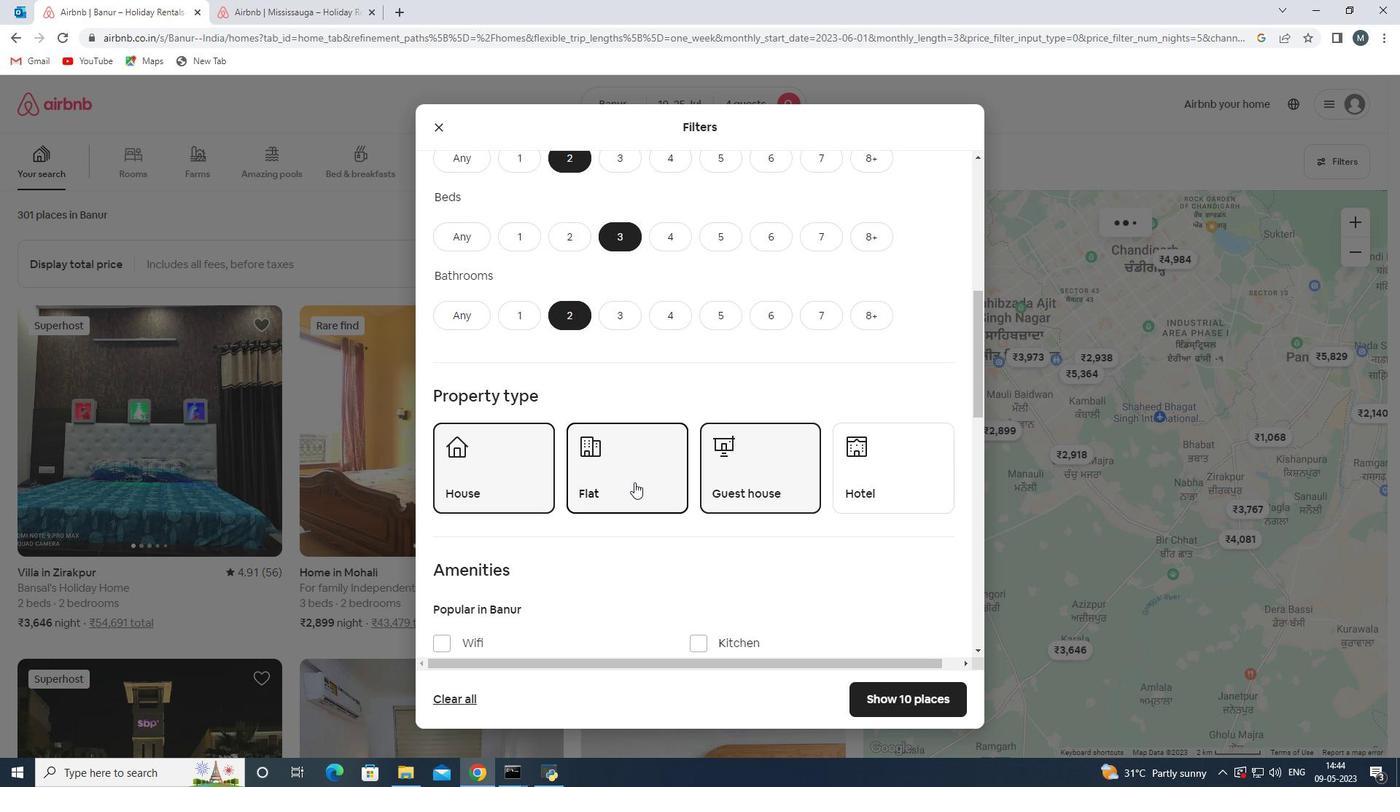 
Action: Mouse moved to (620, 480)
Screenshot: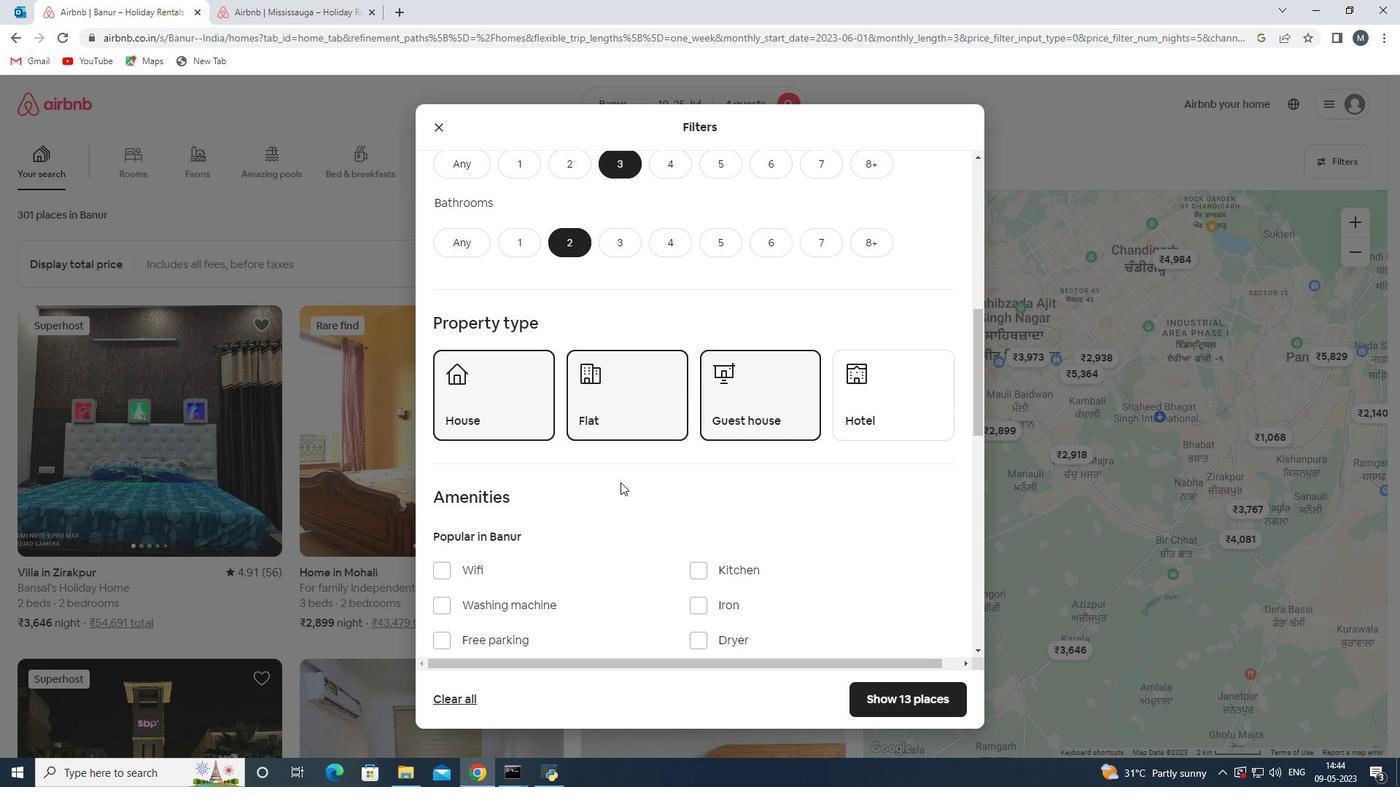 
Action: Mouse scrolled (620, 480) with delta (0, 0)
Screenshot: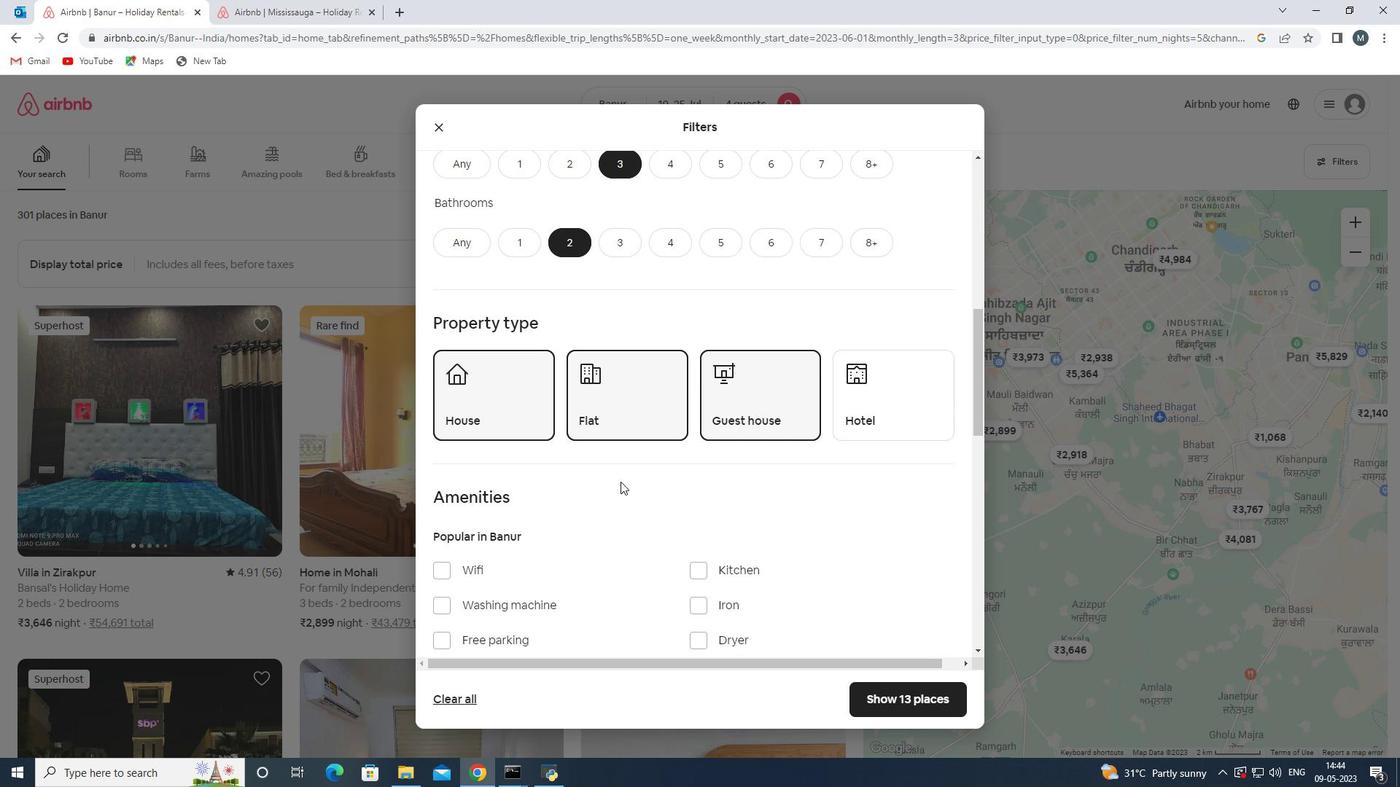 
Action: Mouse moved to (489, 495)
Screenshot: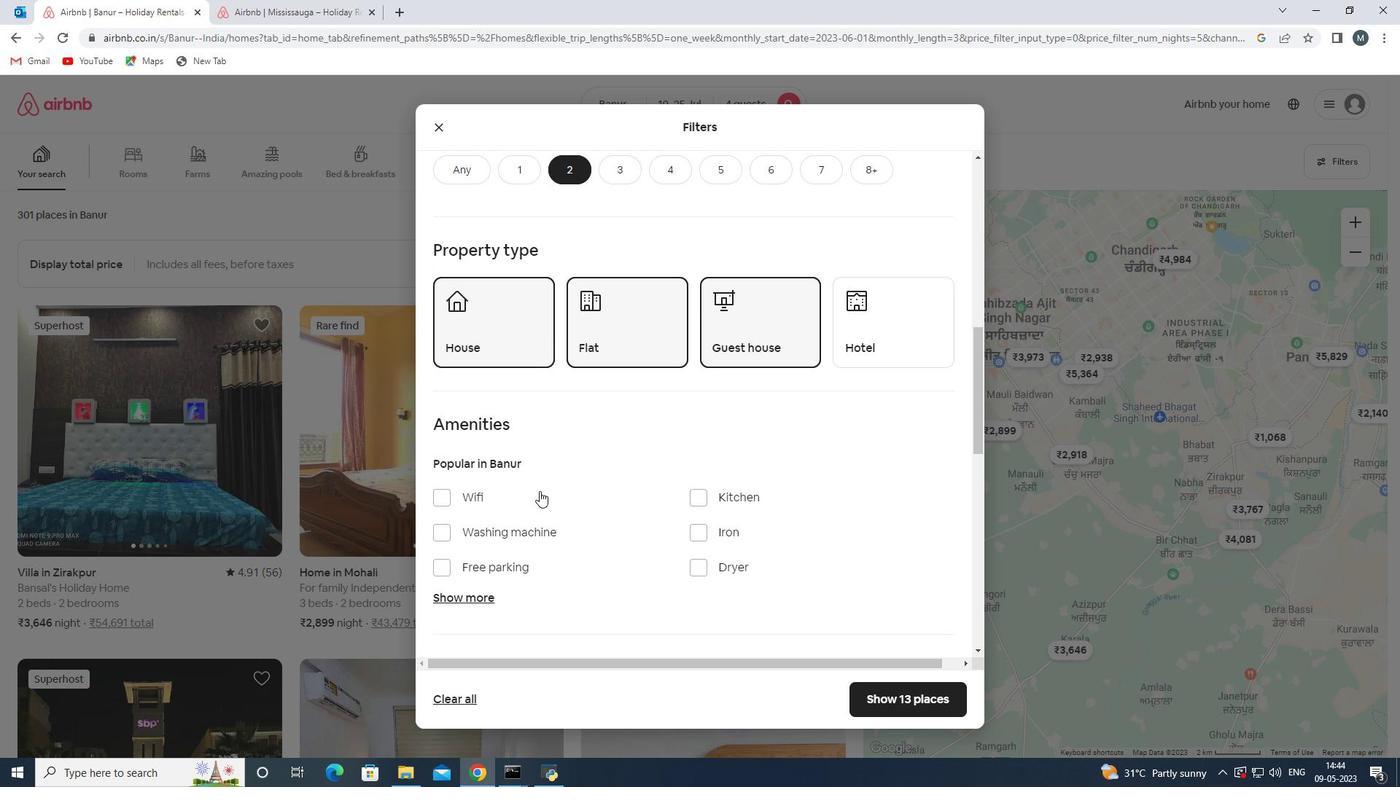 
Action: Mouse pressed left at (489, 495)
Screenshot: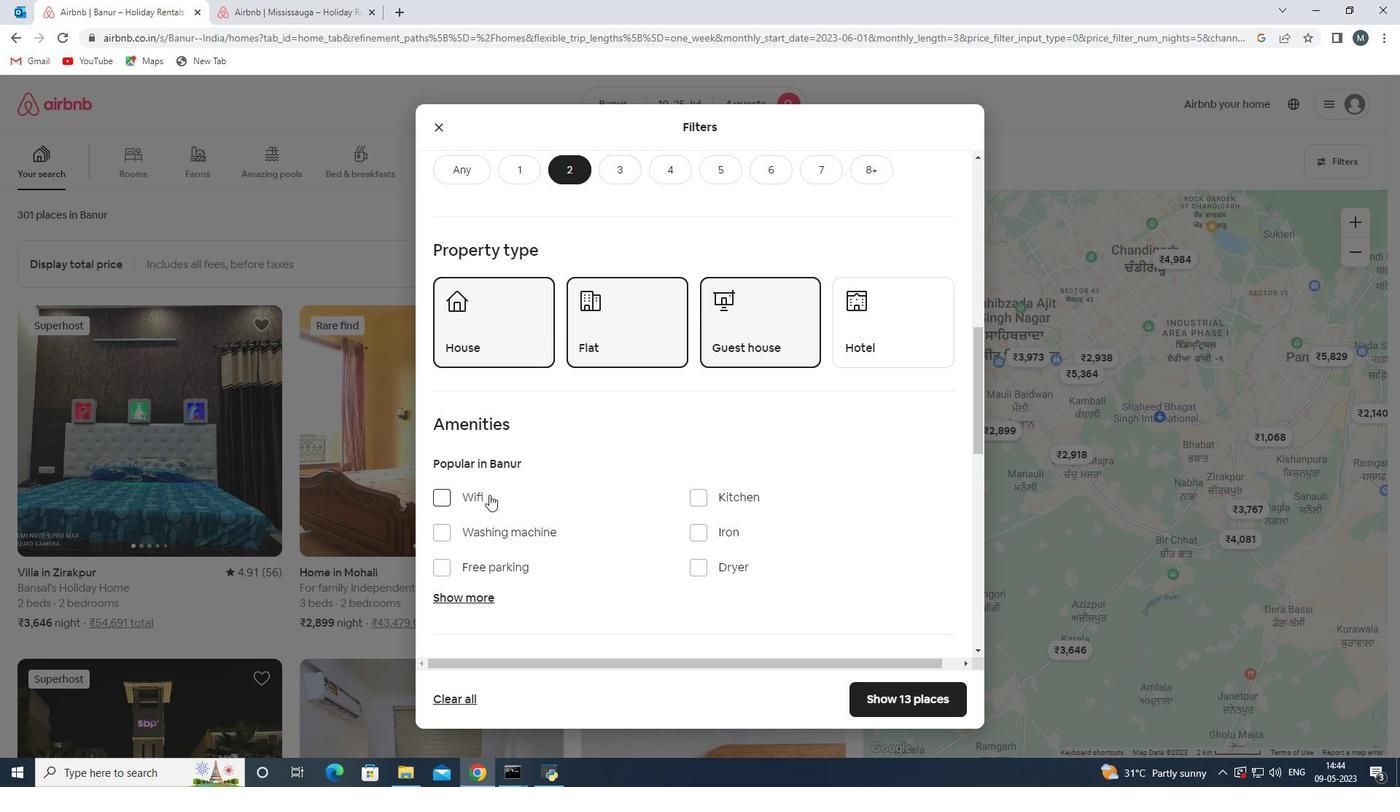 
Action: Mouse moved to (472, 599)
Screenshot: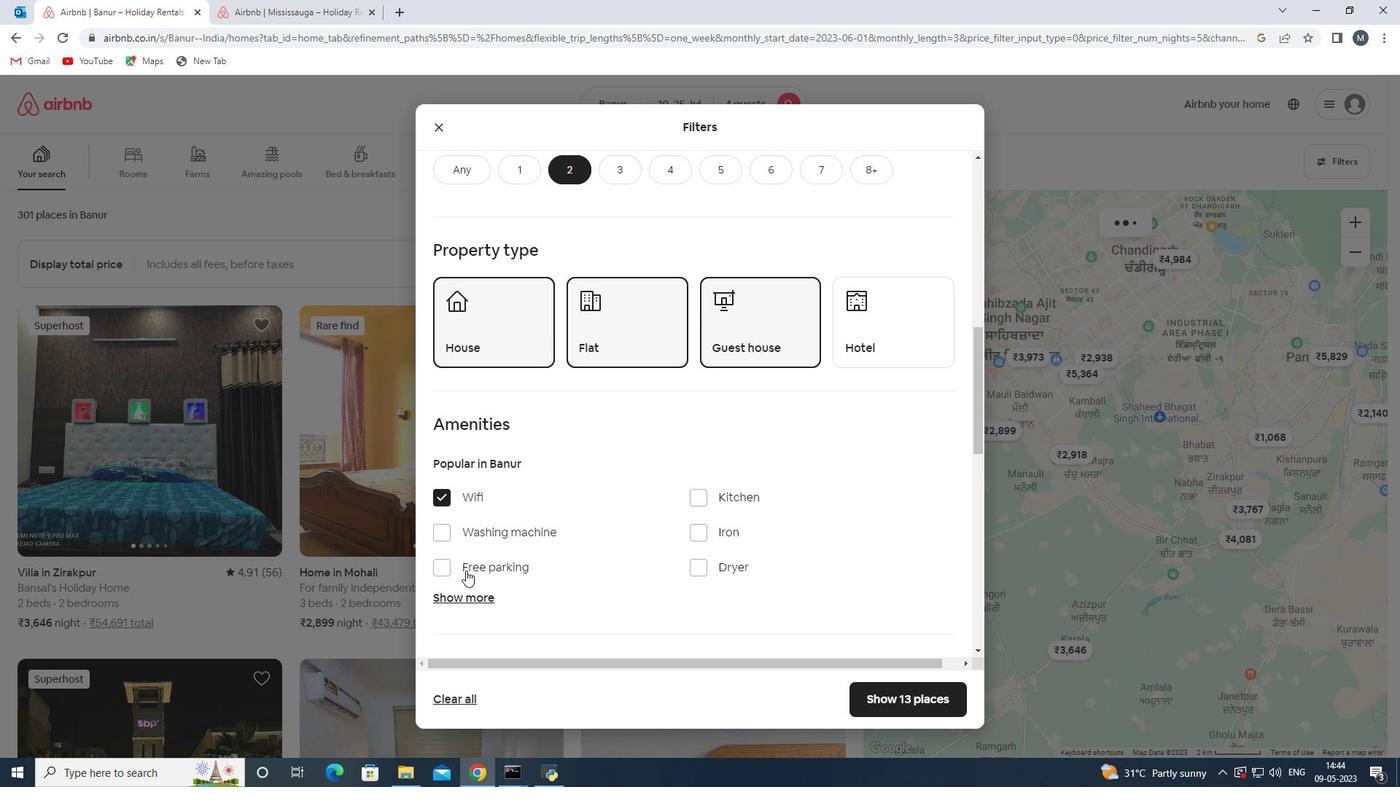 
Action: Mouse pressed left at (472, 599)
Screenshot: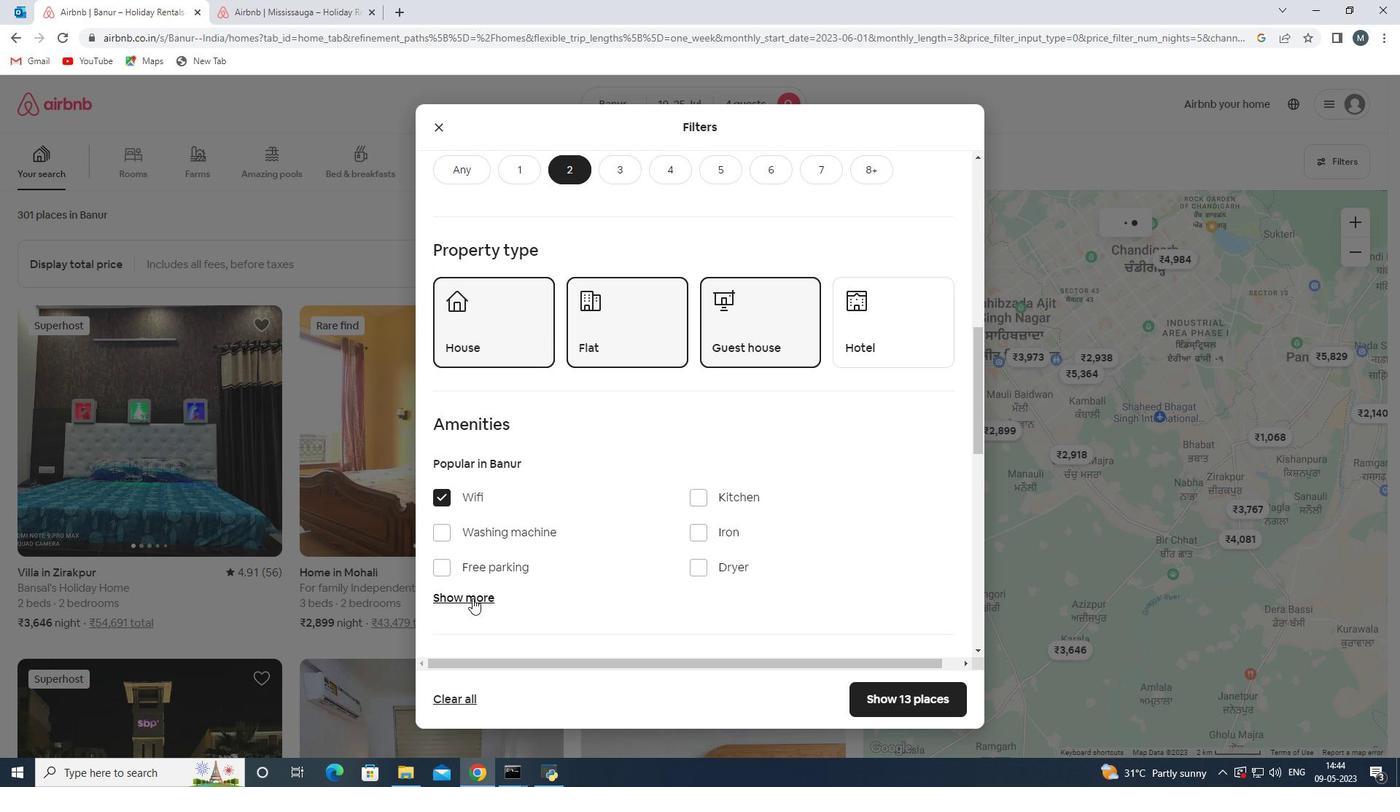 
Action: Mouse moved to (541, 535)
Screenshot: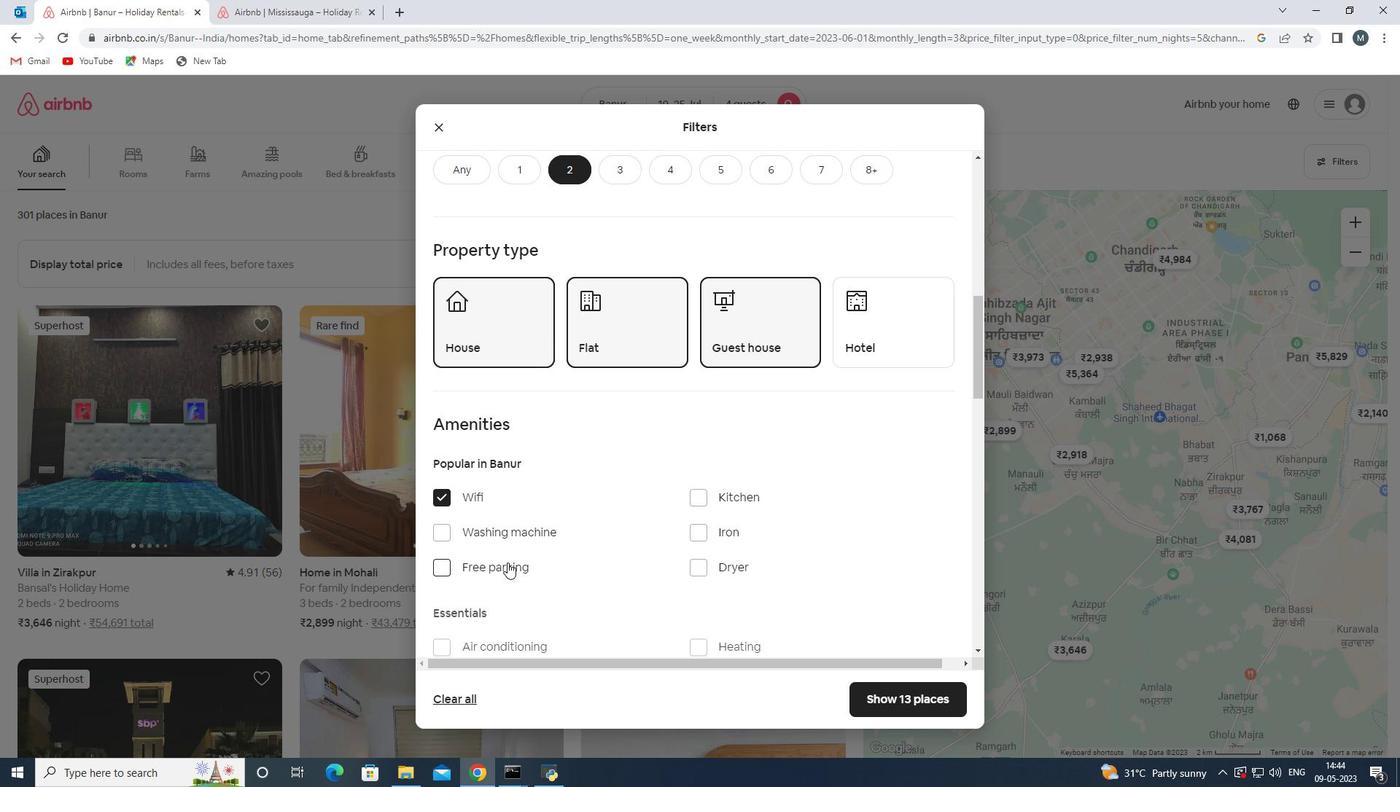 
Action: Mouse scrolled (541, 534) with delta (0, 0)
Screenshot: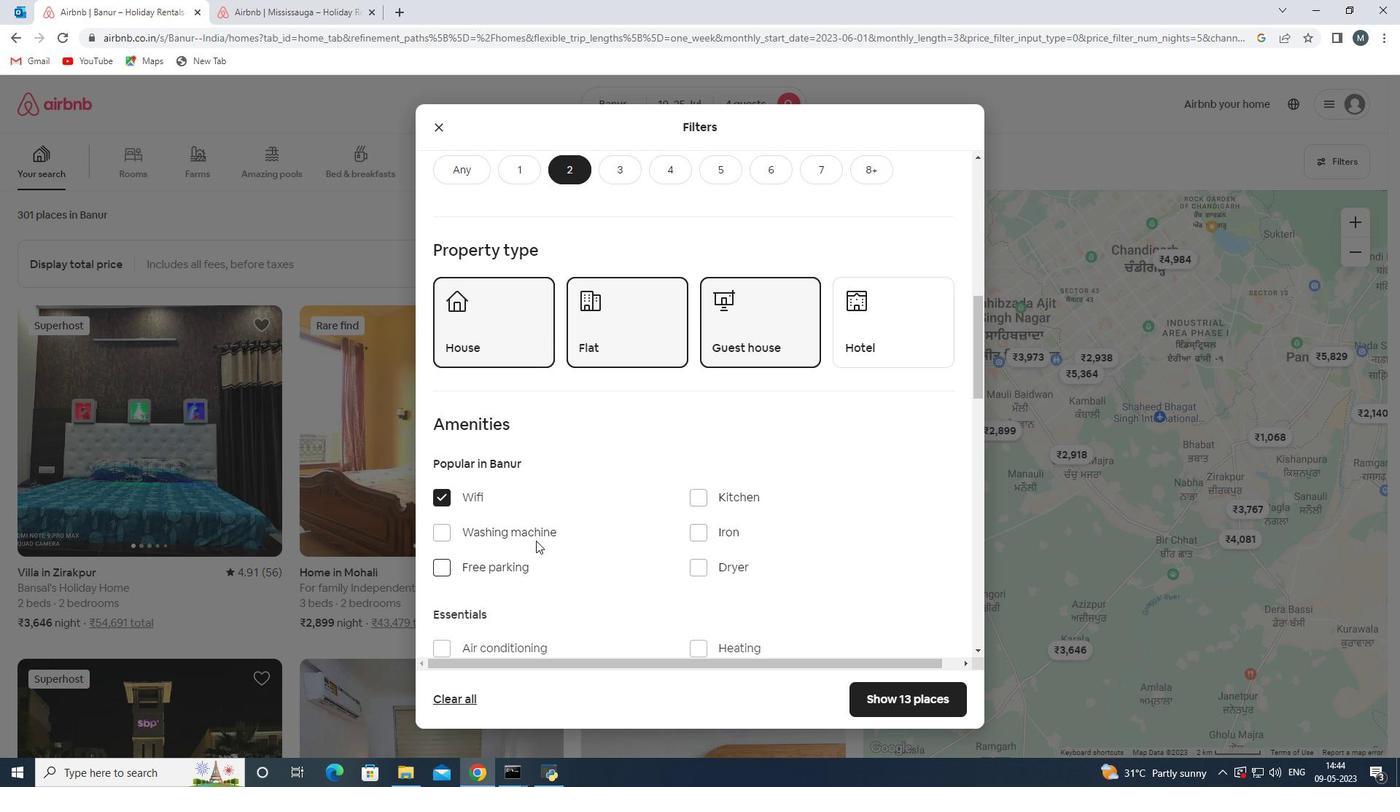 
Action: Mouse moved to (469, 580)
Screenshot: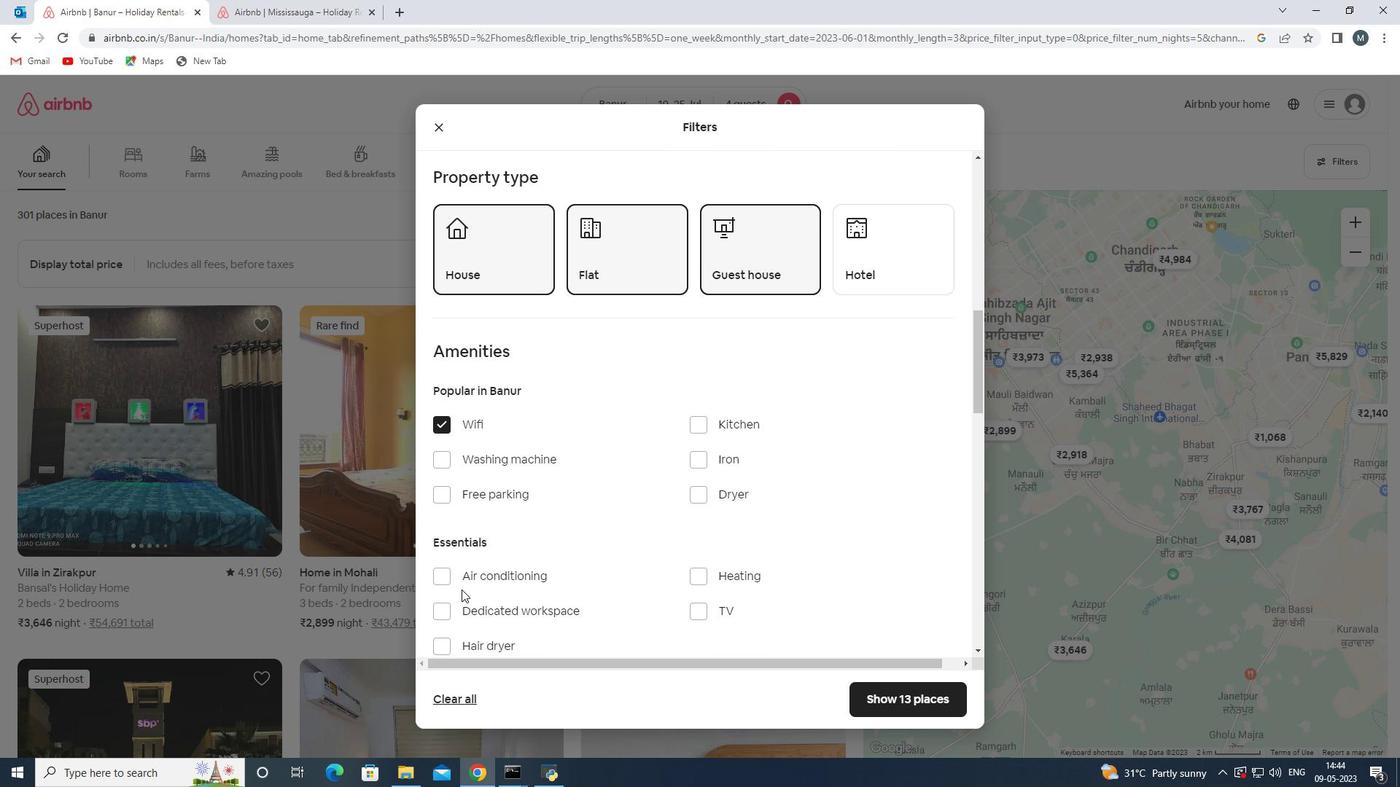 
Action: Mouse scrolled (469, 580) with delta (0, 0)
Screenshot: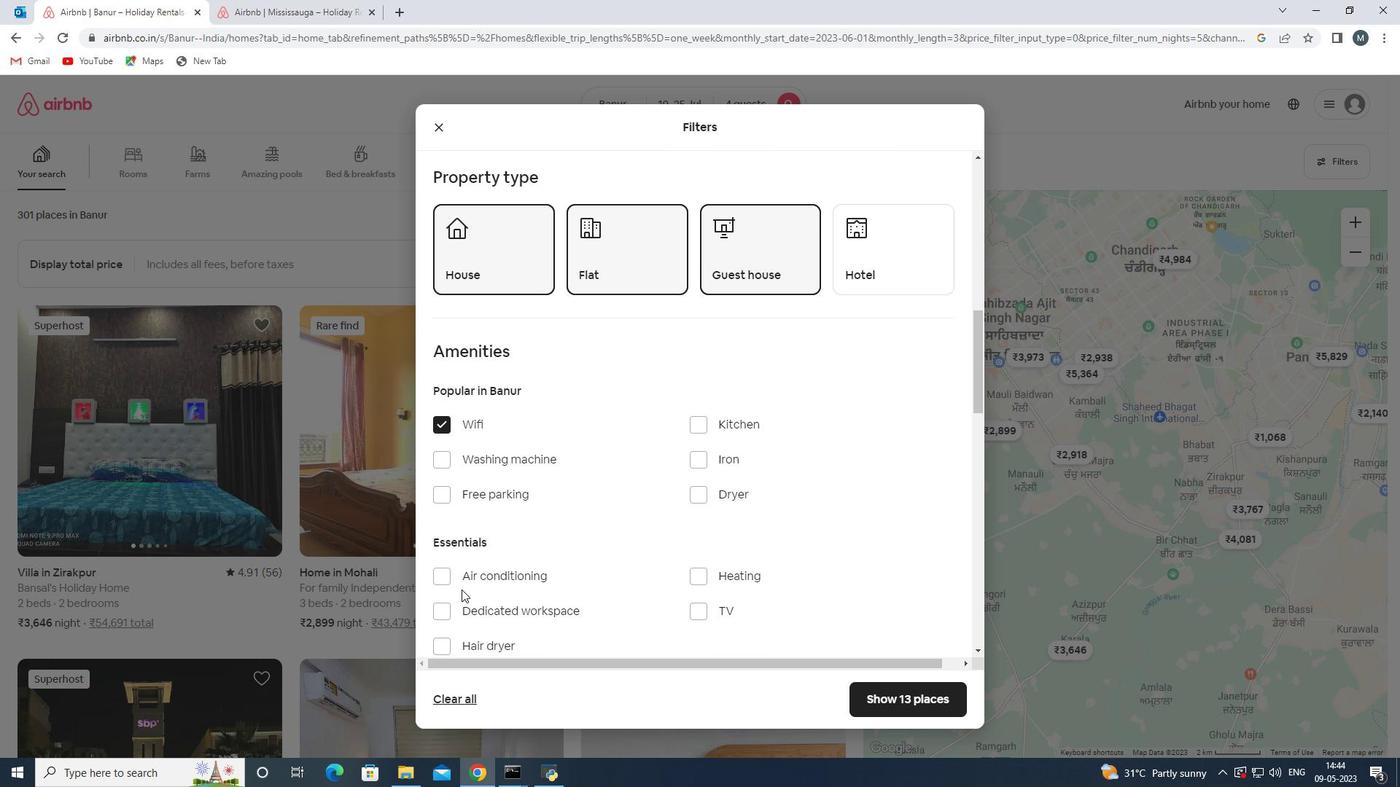 
Action: Mouse moved to (699, 534)
Screenshot: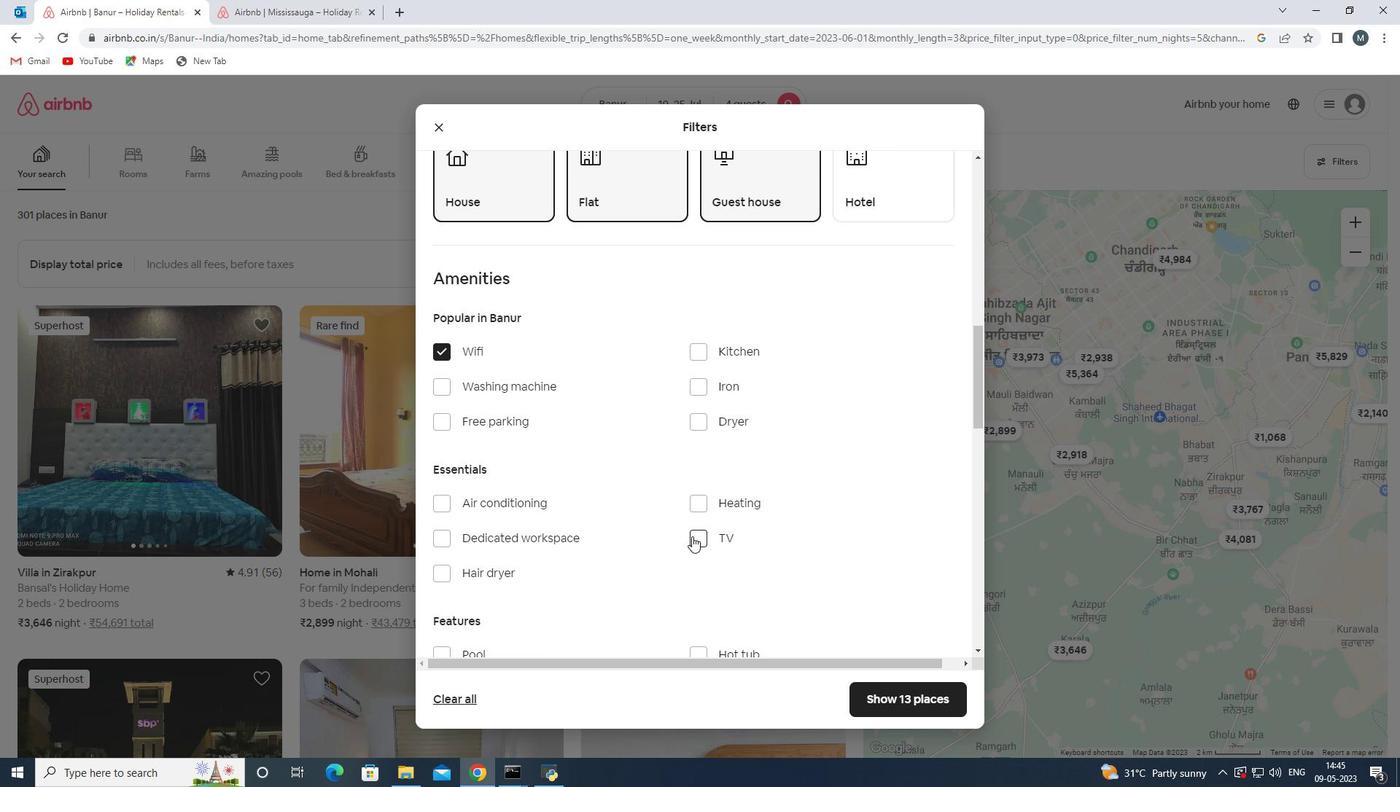 
Action: Mouse pressed left at (699, 534)
Screenshot: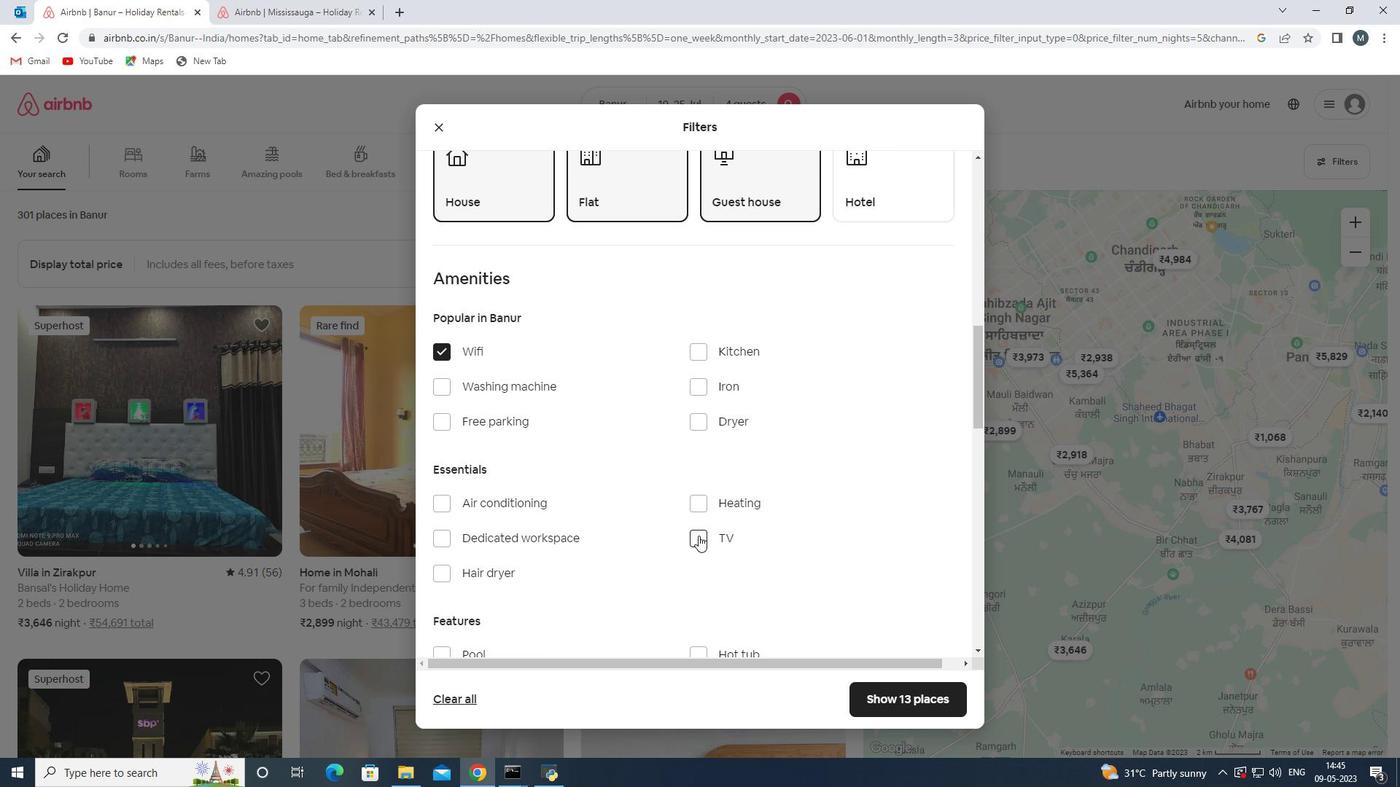 
Action: Mouse moved to (511, 419)
Screenshot: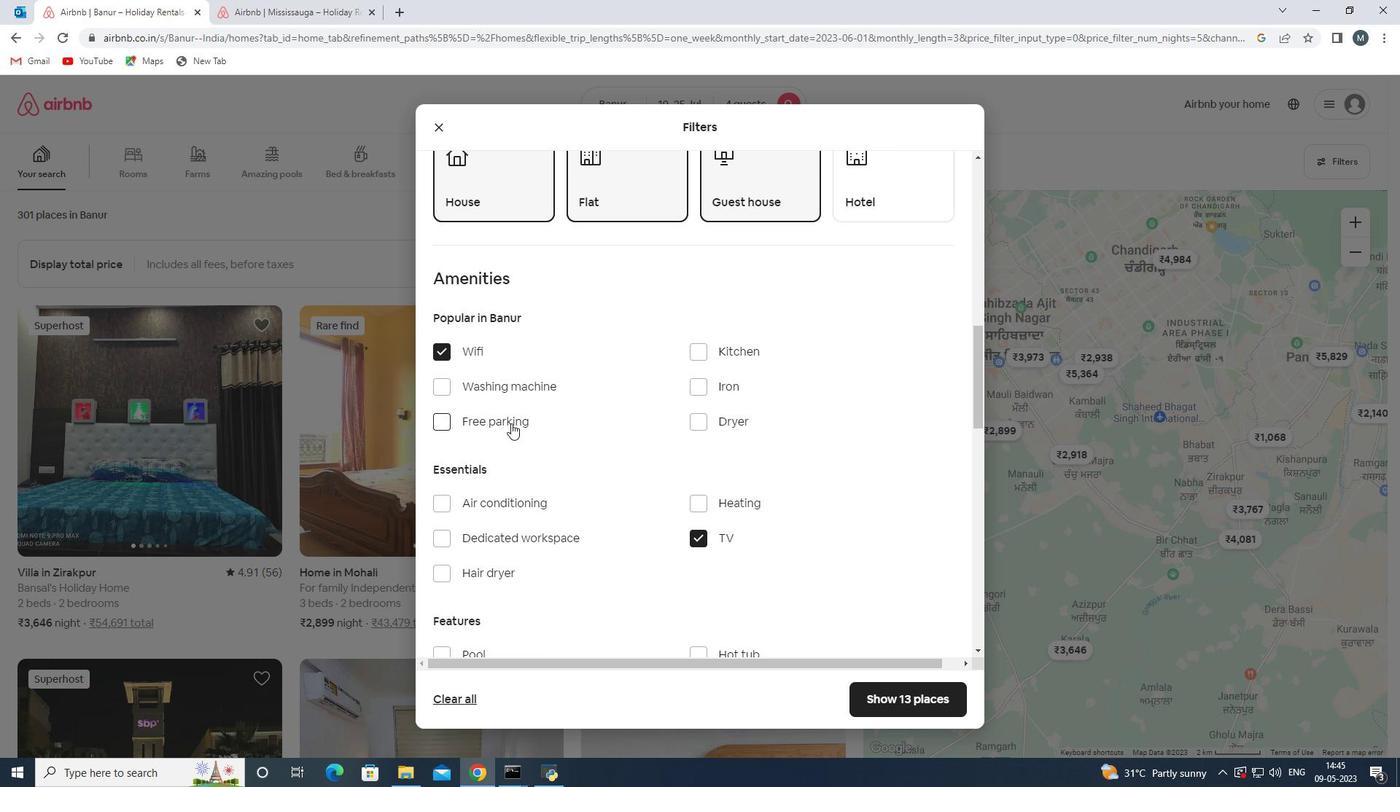 
Action: Mouse pressed left at (511, 419)
Screenshot: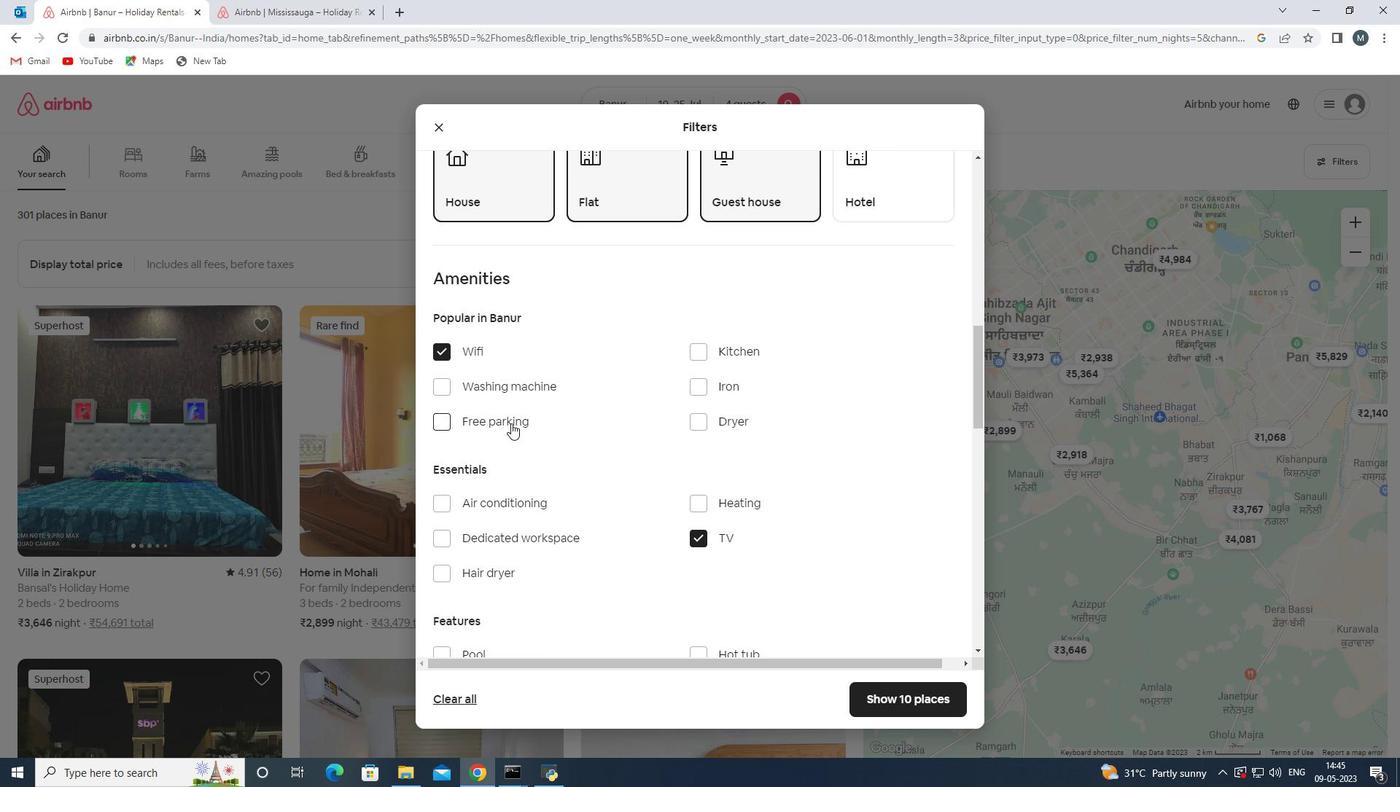 
Action: Mouse moved to (512, 553)
Screenshot: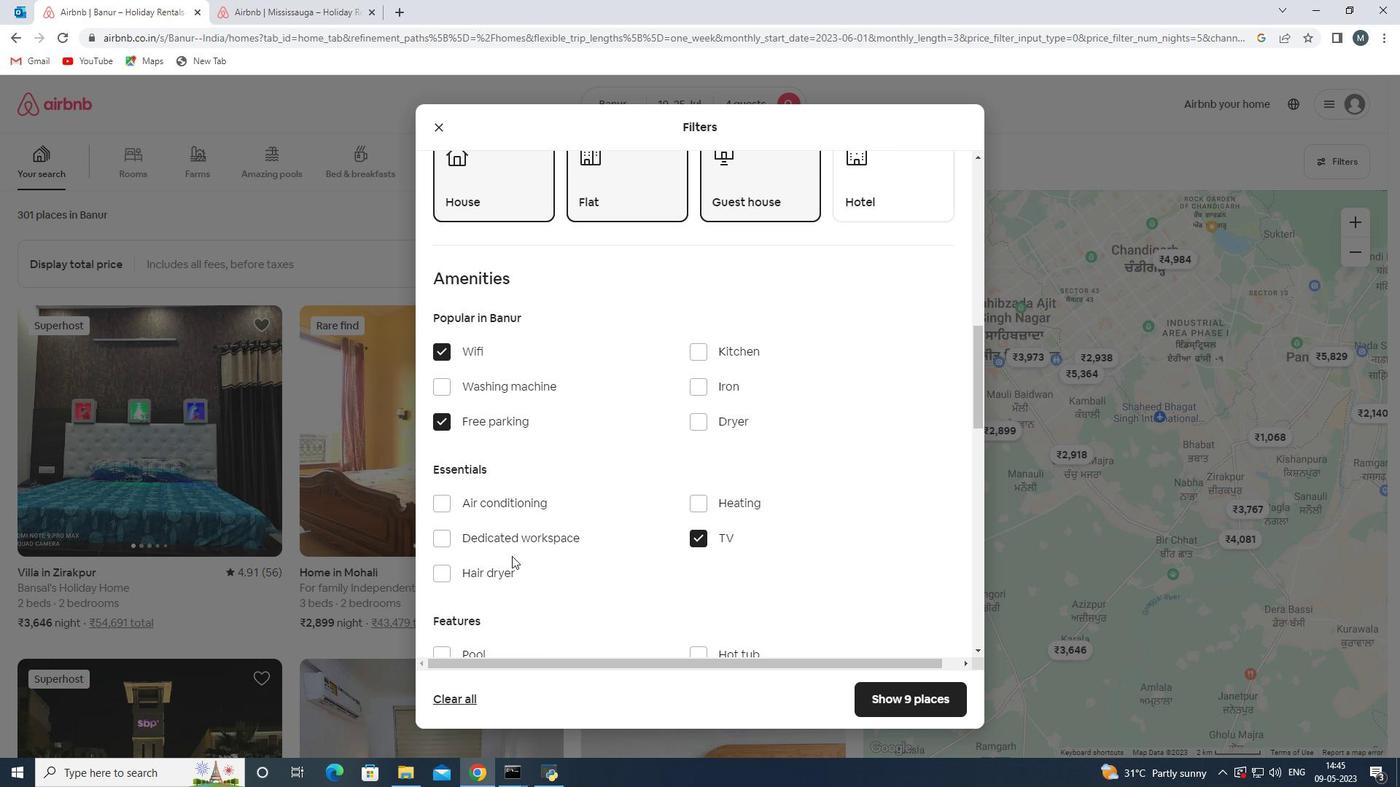 
Action: Mouse scrolled (512, 553) with delta (0, 0)
Screenshot: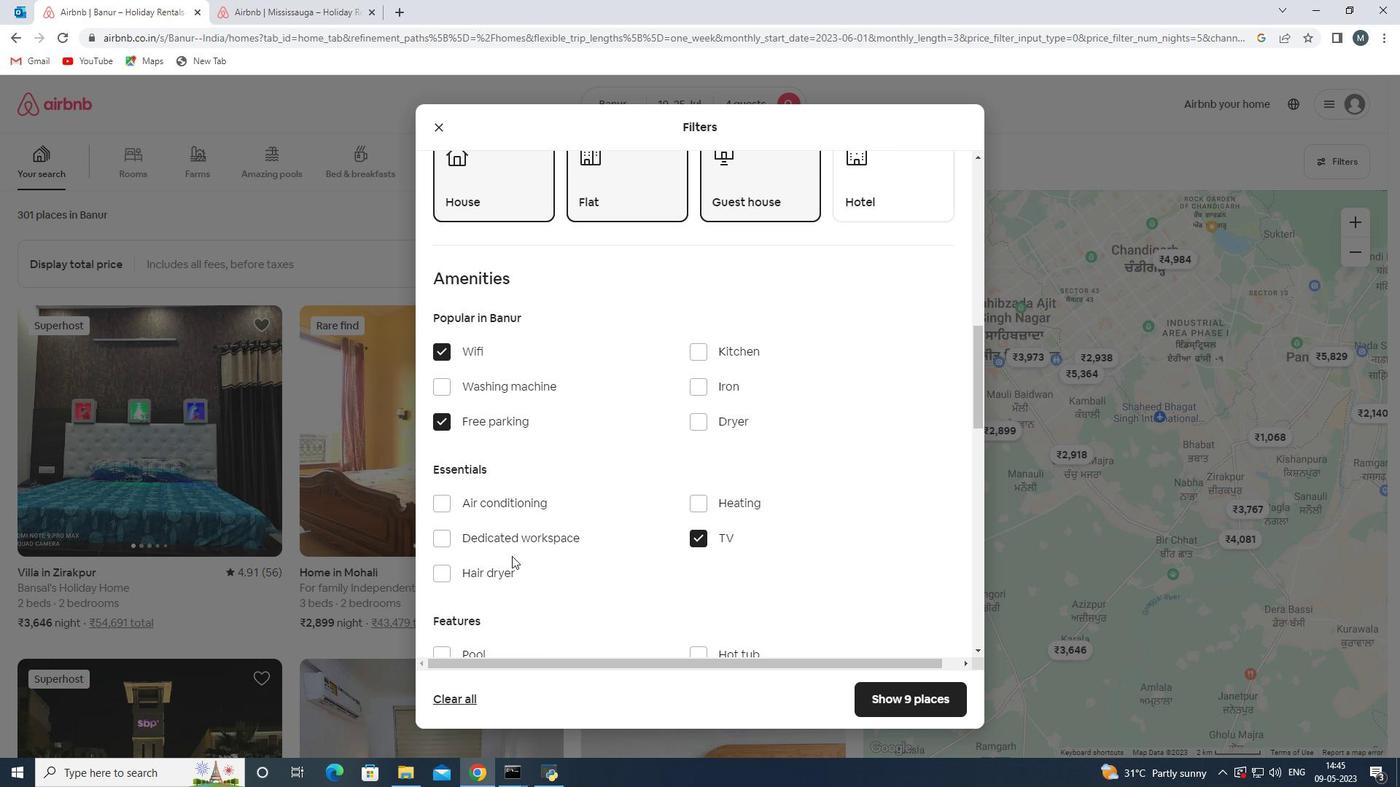 
Action: Mouse moved to (511, 553)
Screenshot: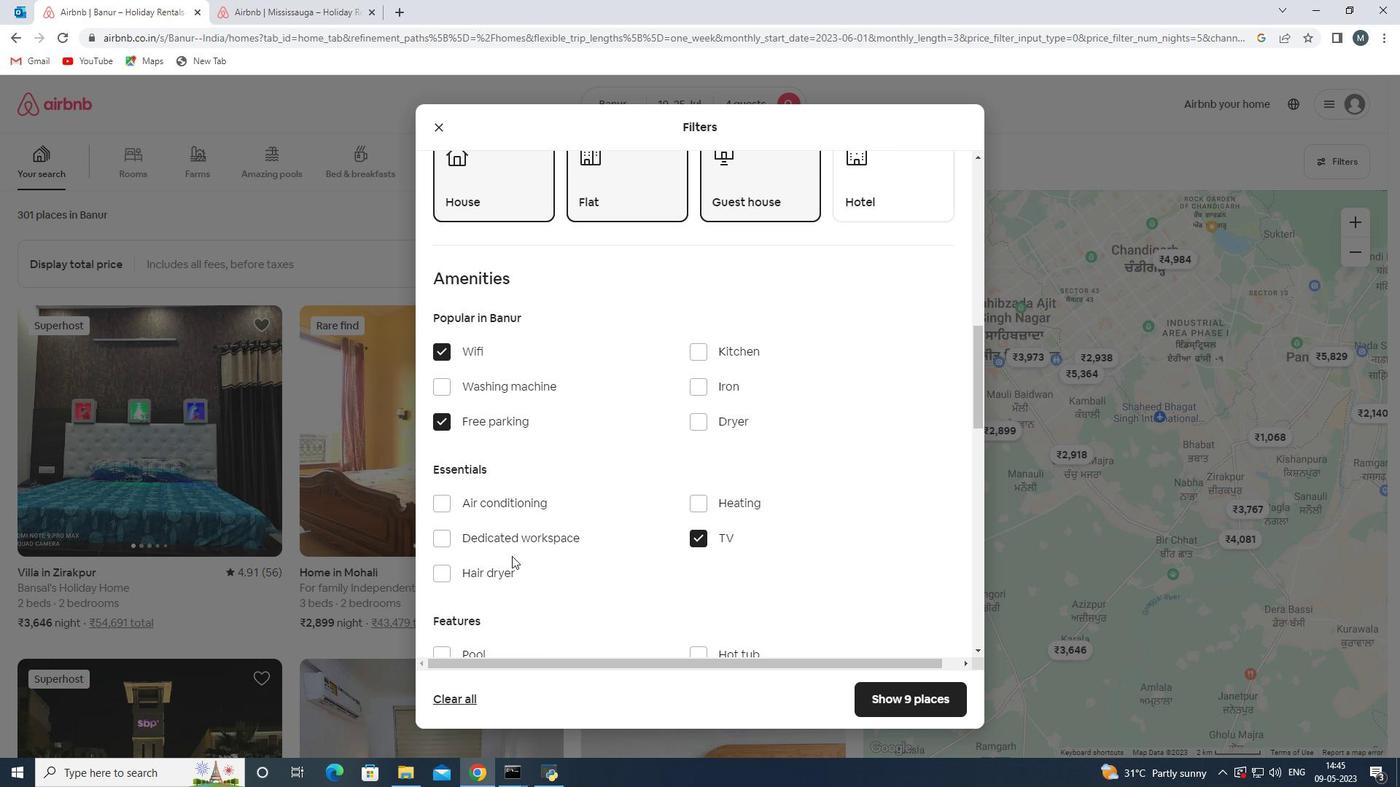 
Action: Mouse scrolled (511, 552) with delta (0, 0)
Screenshot: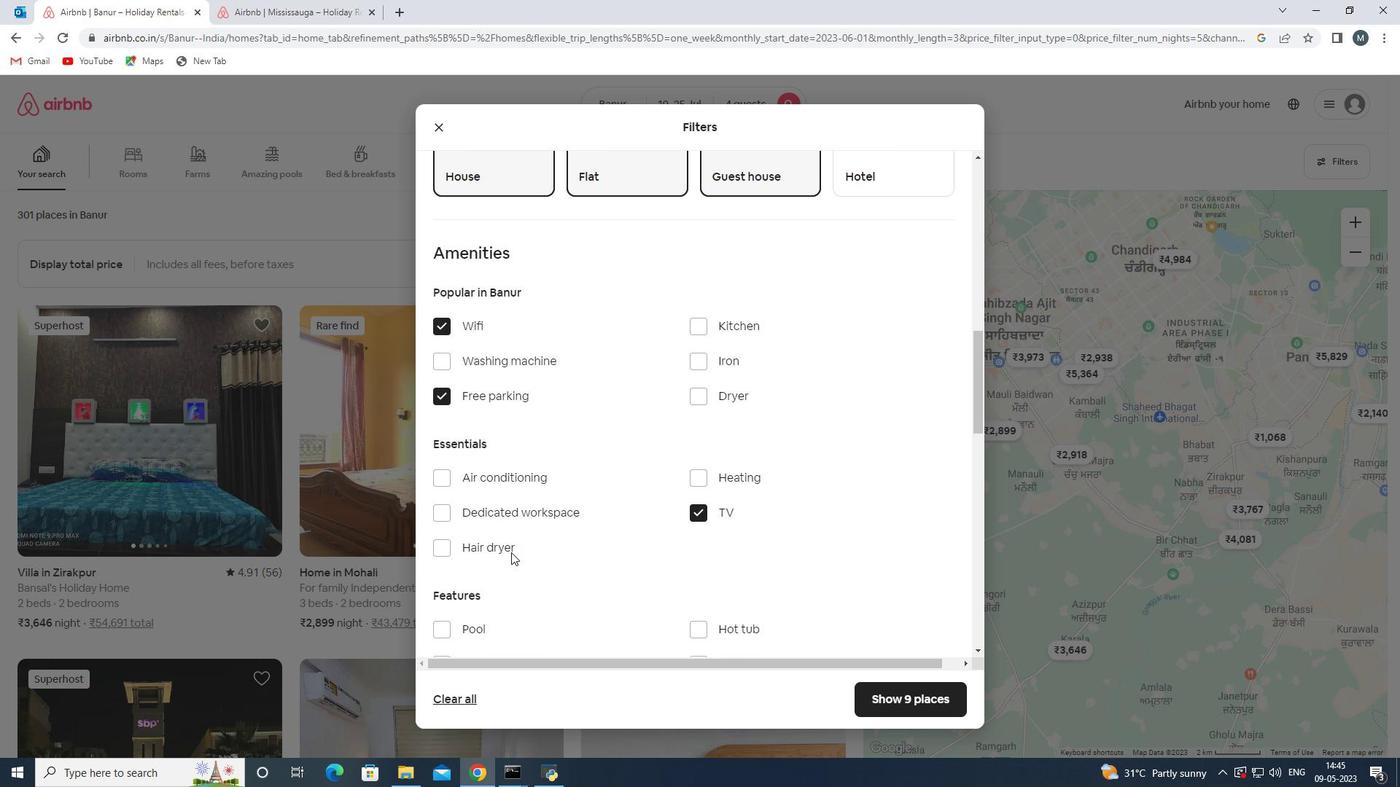 
Action: Mouse moved to (463, 575)
Screenshot: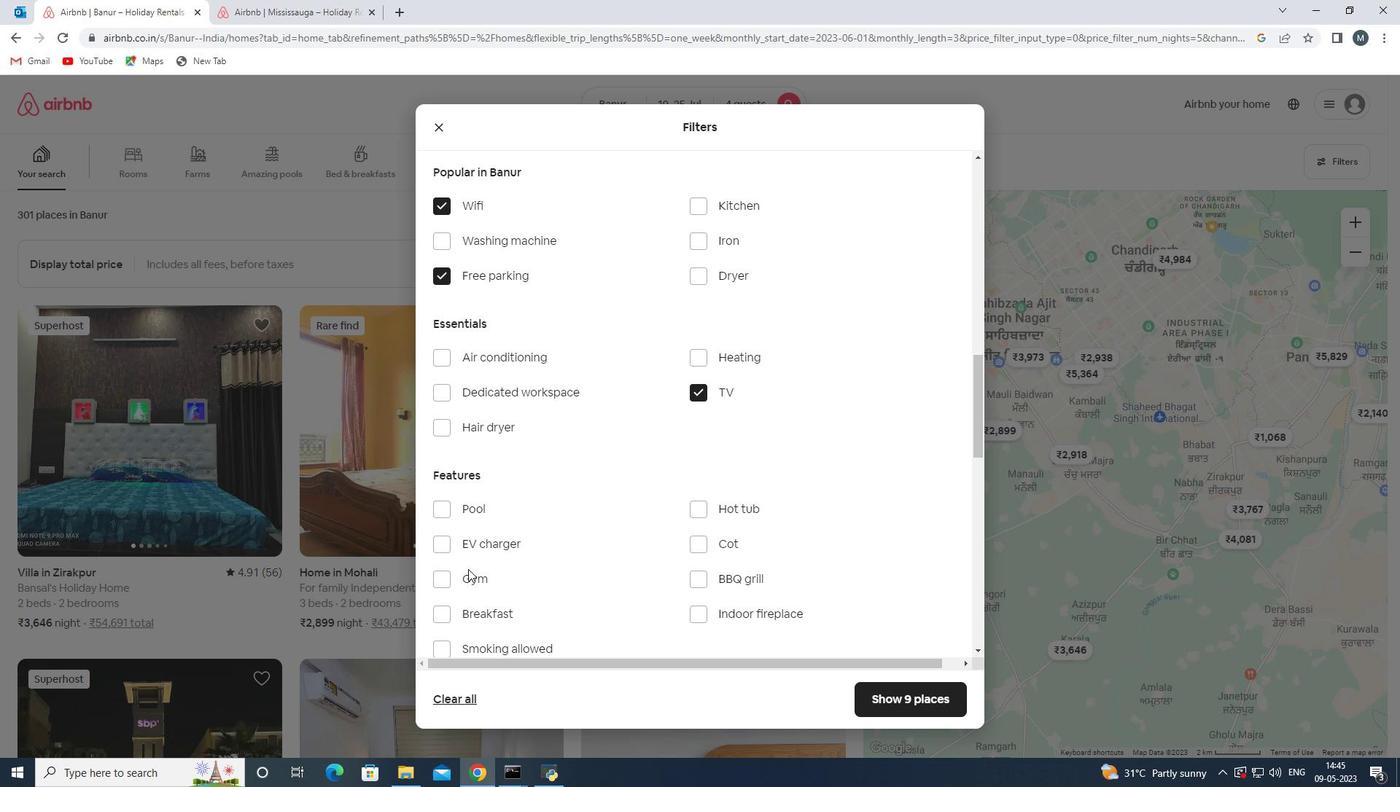 
Action: Mouse pressed left at (463, 575)
Screenshot: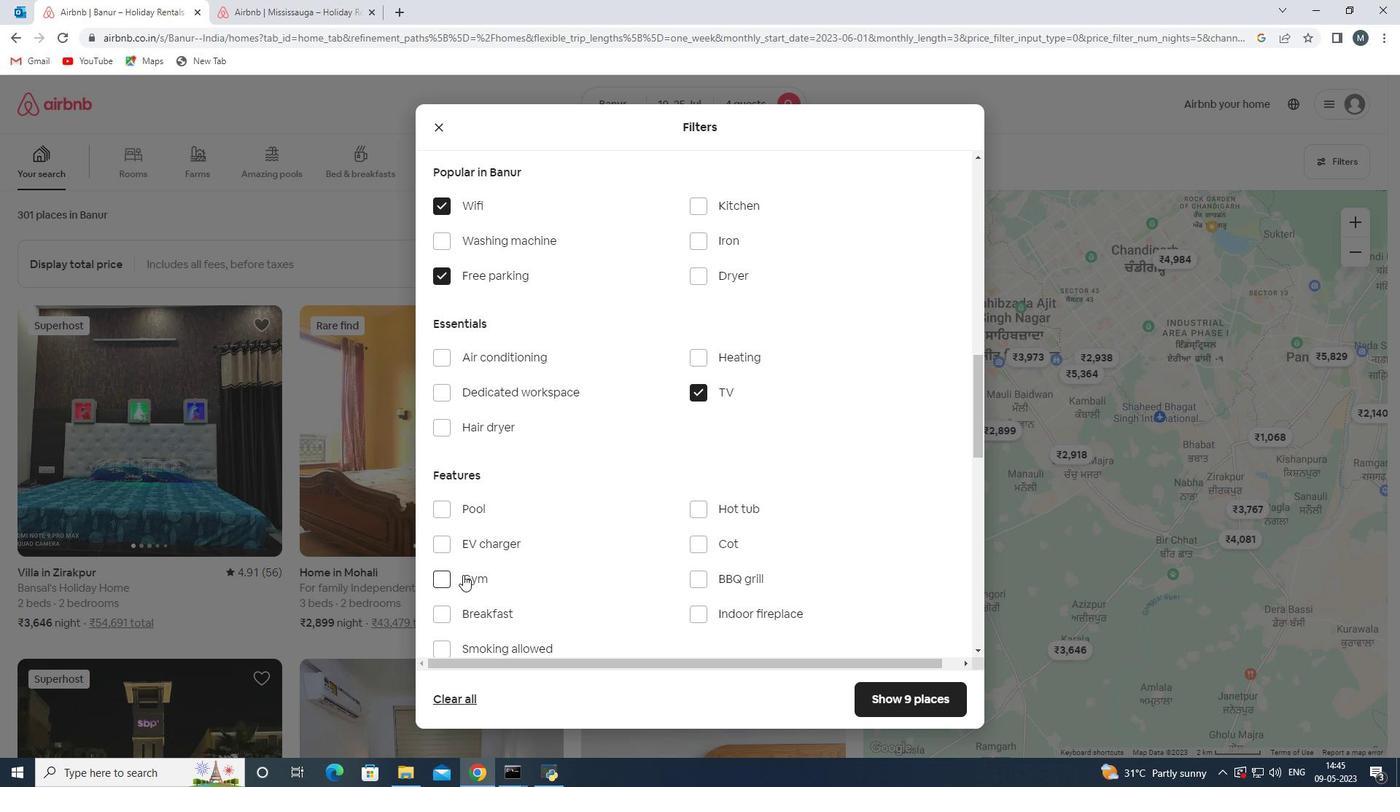 
Action: Mouse moved to (471, 615)
Screenshot: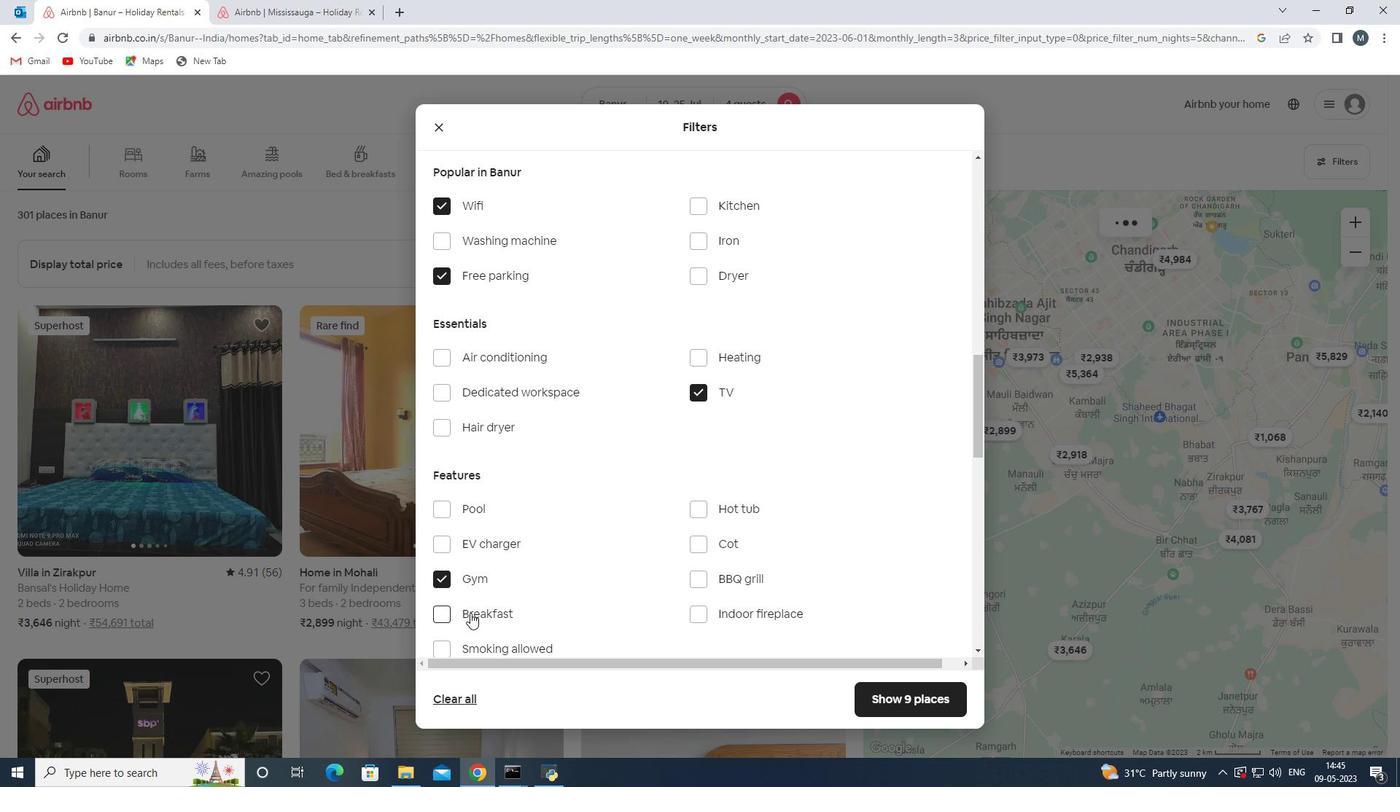 
Action: Mouse pressed left at (471, 615)
Screenshot: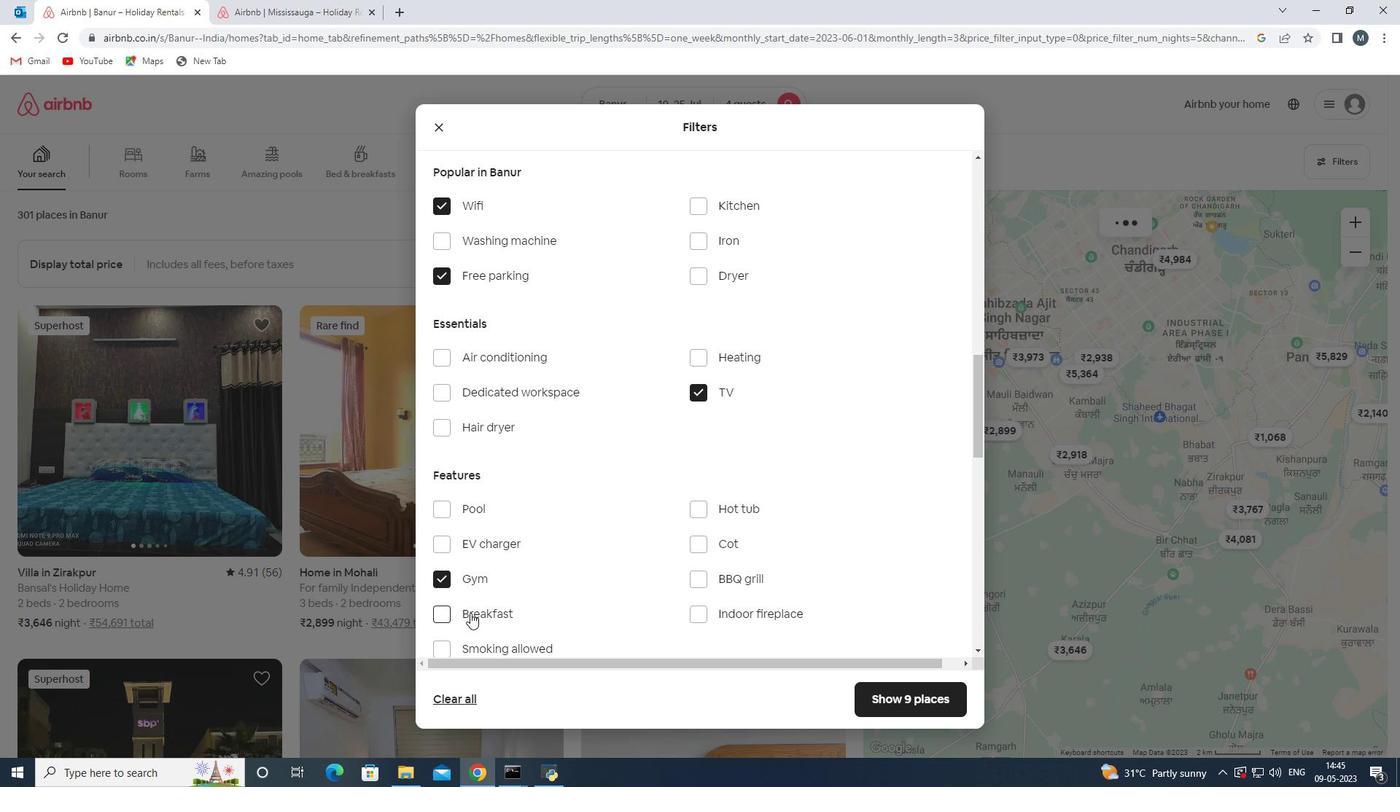 
Action: Mouse moved to (527, 570)
Screenshot: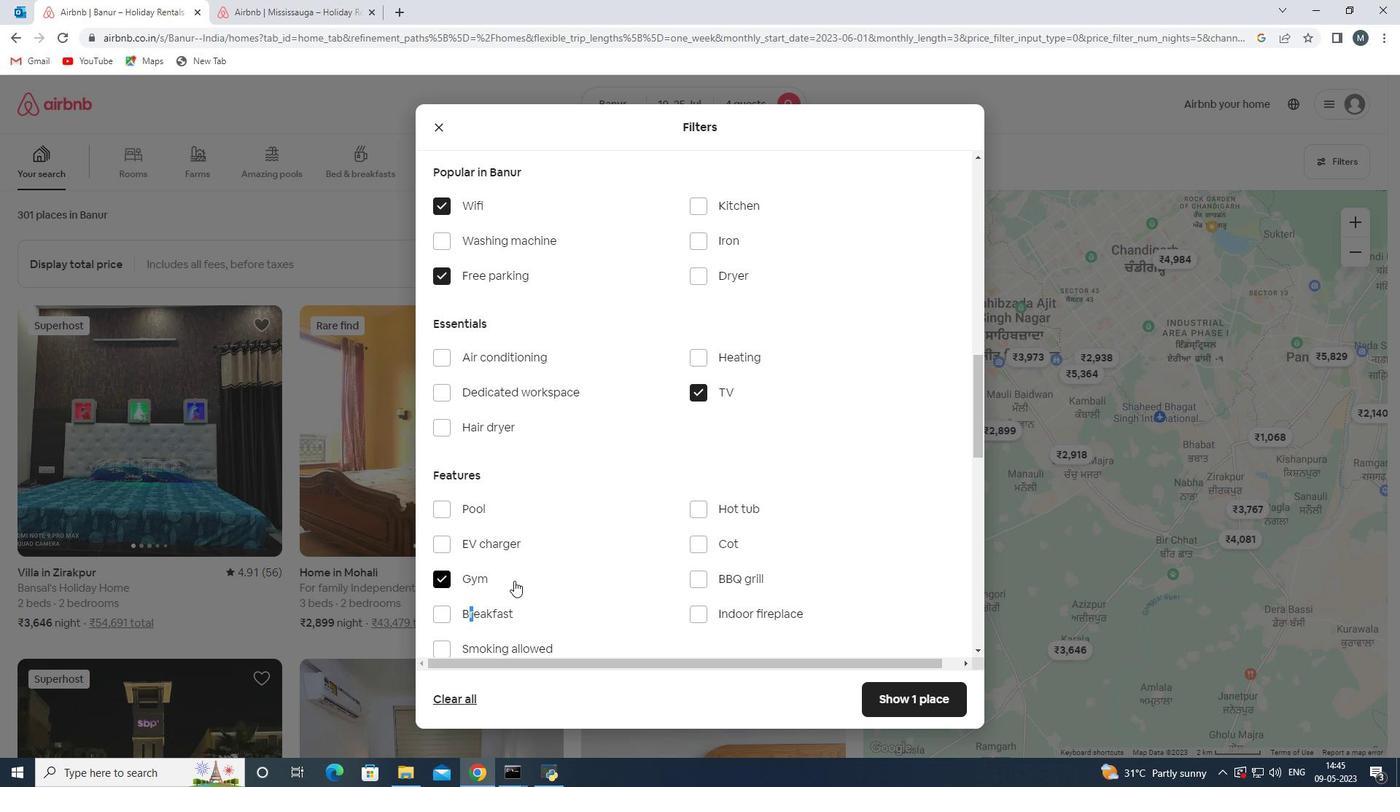 
Action: Mouse scrolled (527, 569) with delta (0, 0)
Screenshot: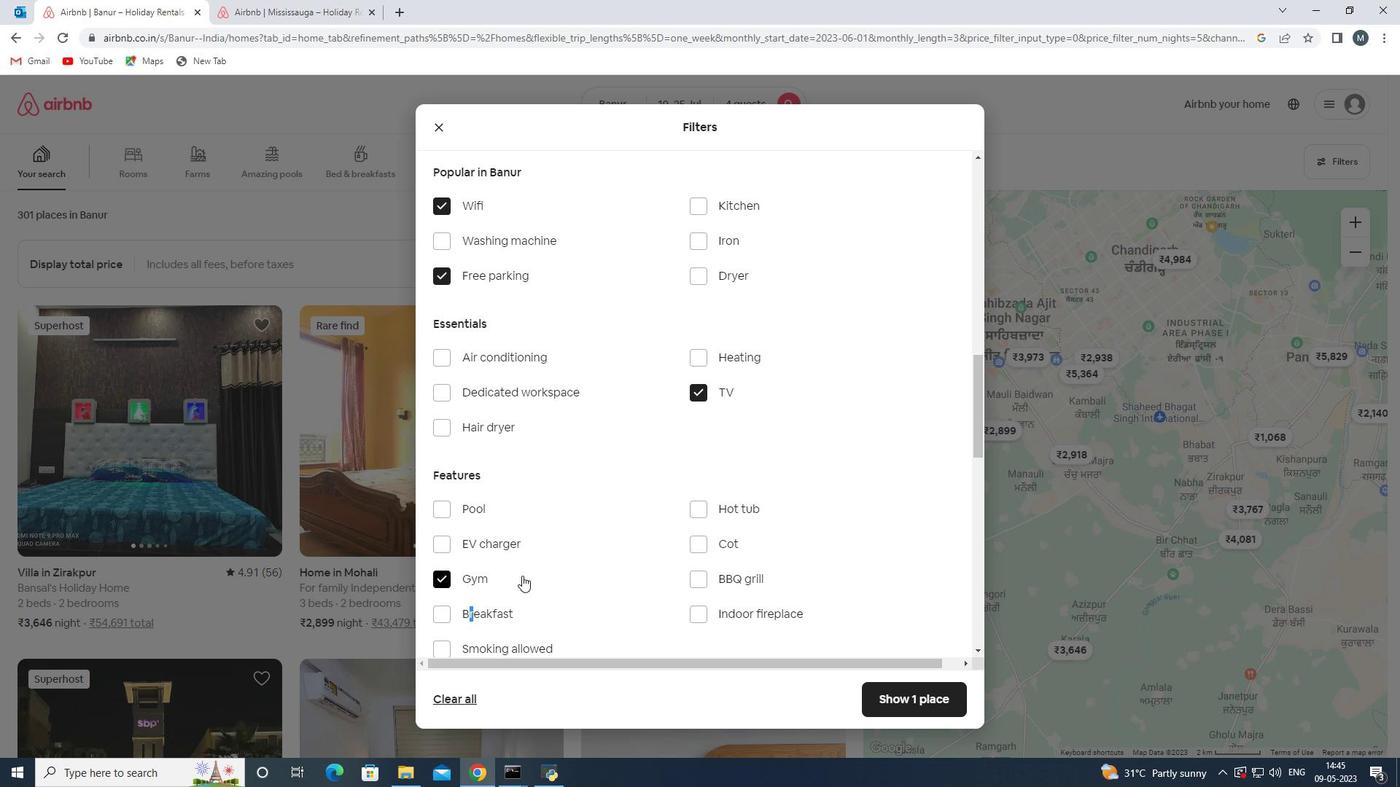 
Action: Mouse scrolled (527, 569) with delta (0, 0)
Screenshot: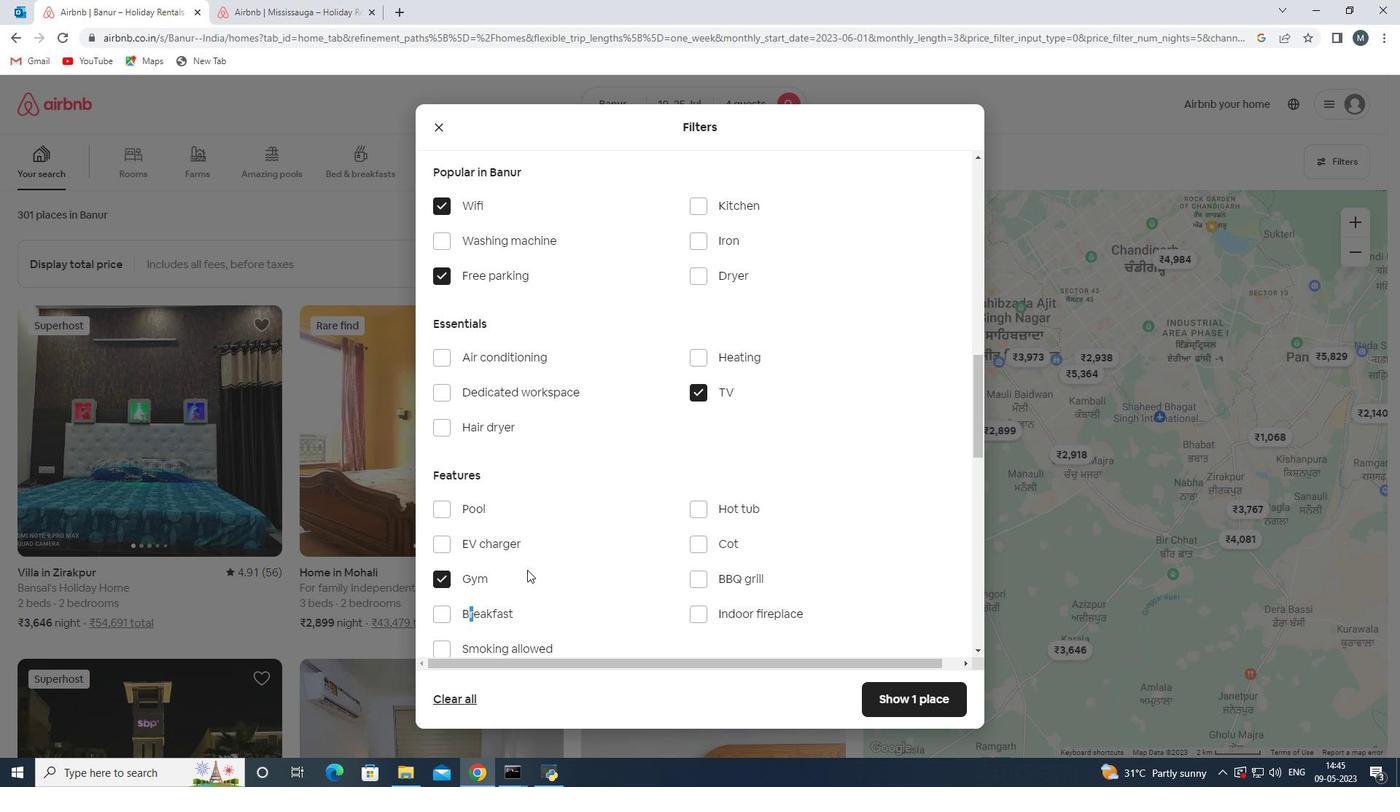 
Action: Mouse scrolled (527, 569) with delta (0, 0)
Screenshot: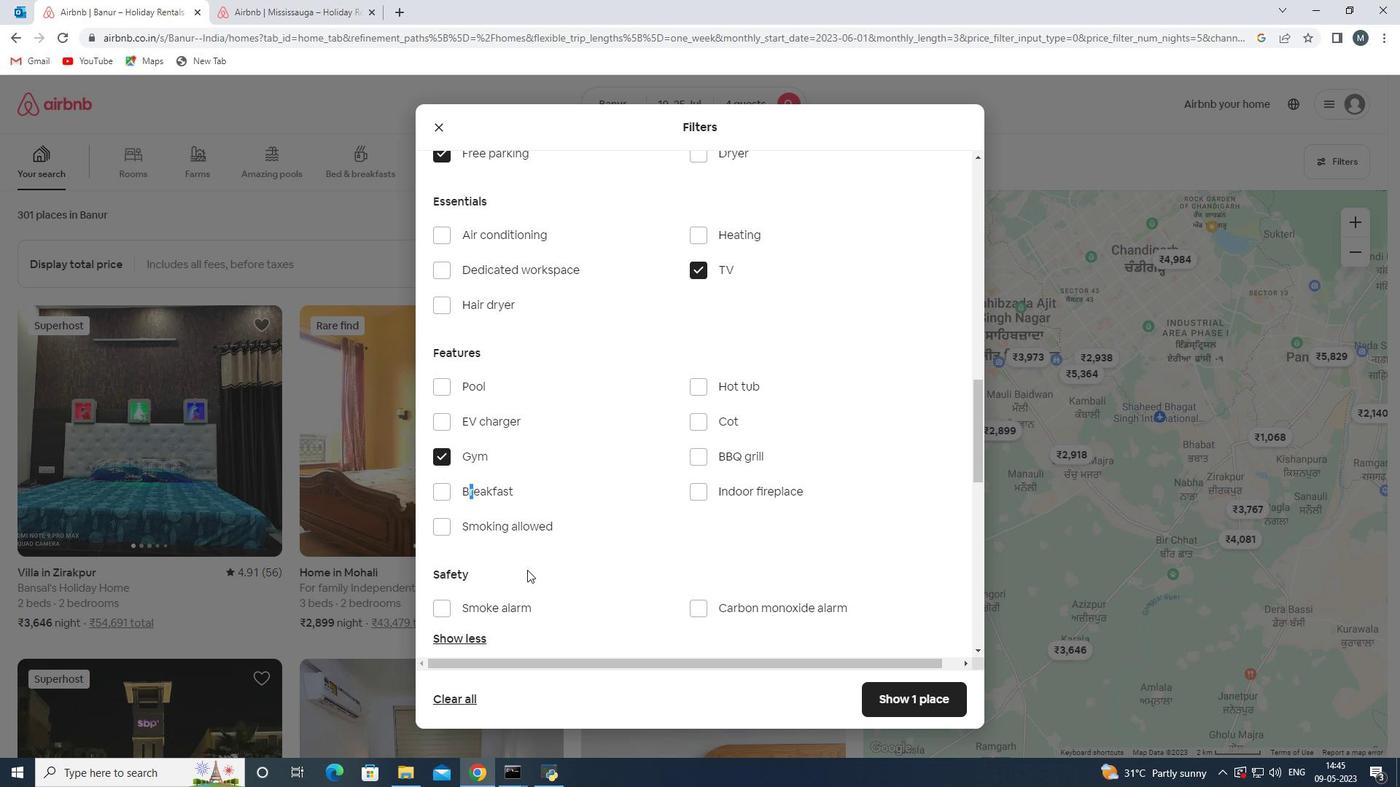 
Action: Mouse scrolled (527, 569) with delta (0, 0)
Screenshot: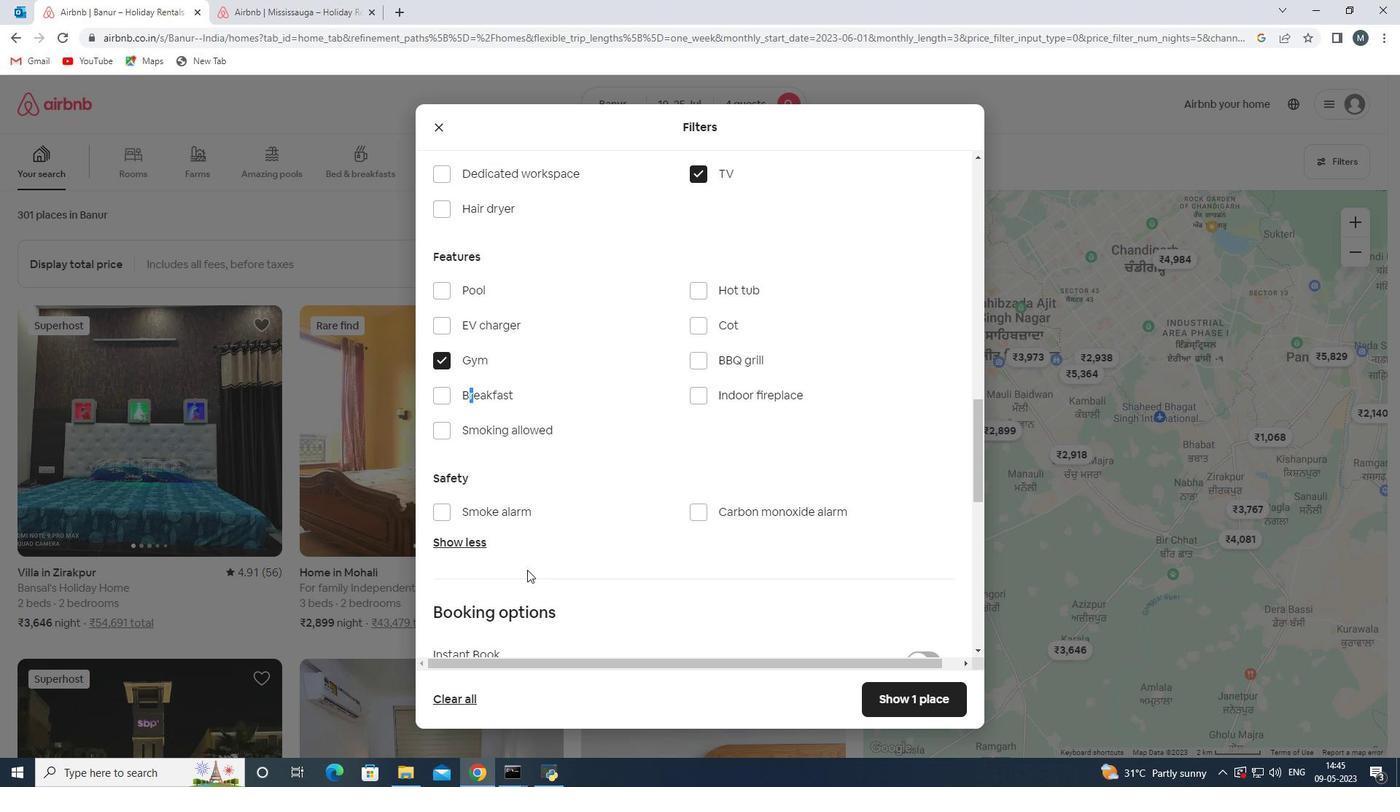 
Action: Mouse moved to (528, 569)
Screenshot: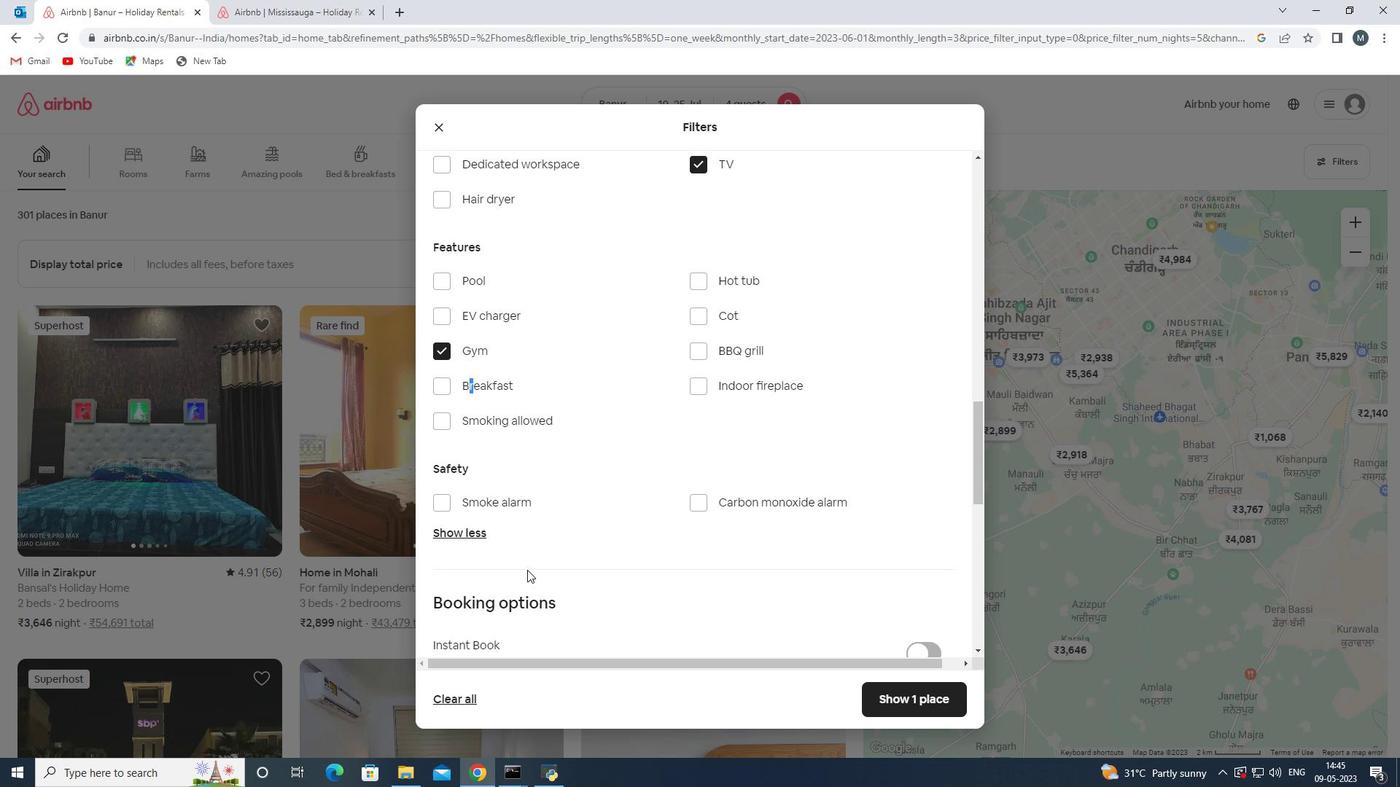 
Action: Mouse scrolled (528, 569) with delta (0, 0)
Screenshot: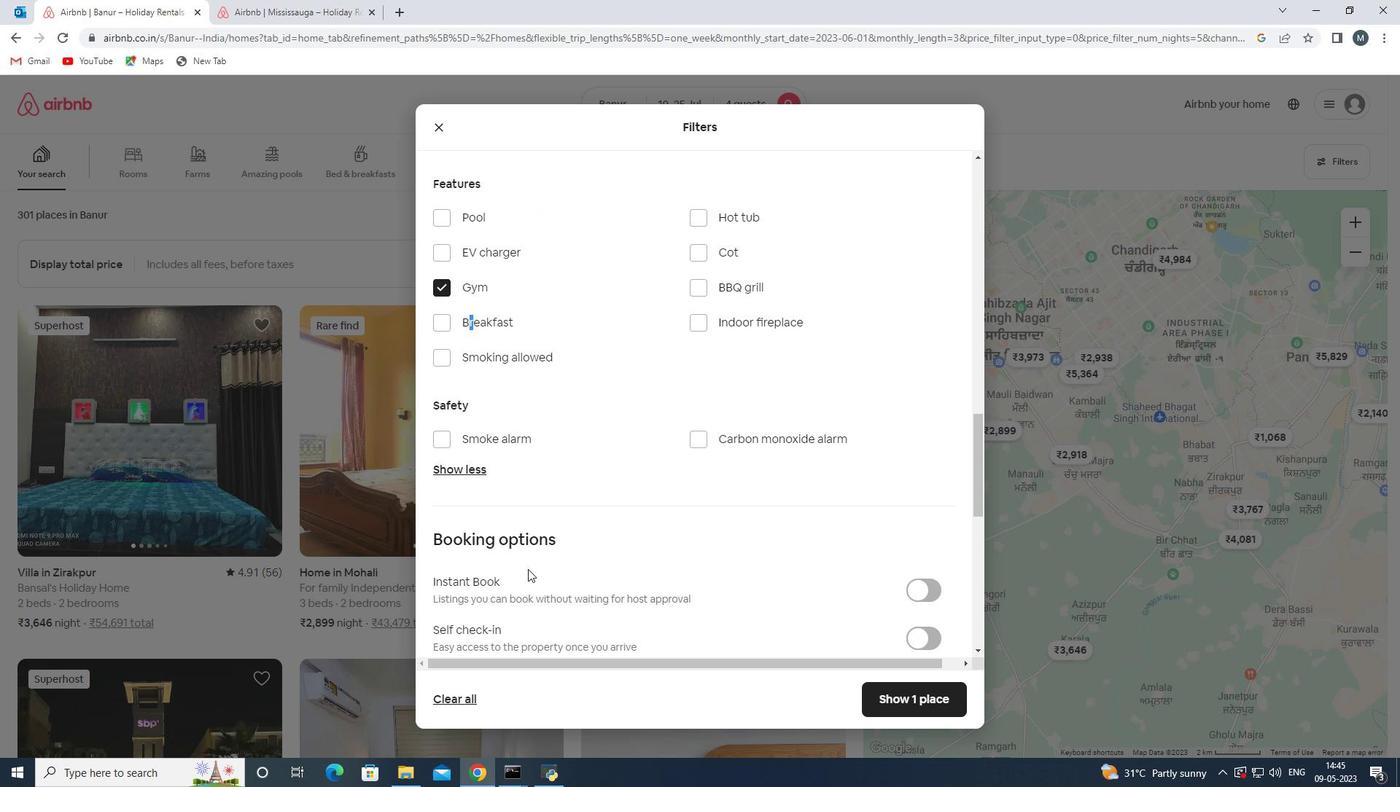 
Action: Mouse moved to (925, 564)
Screenshot: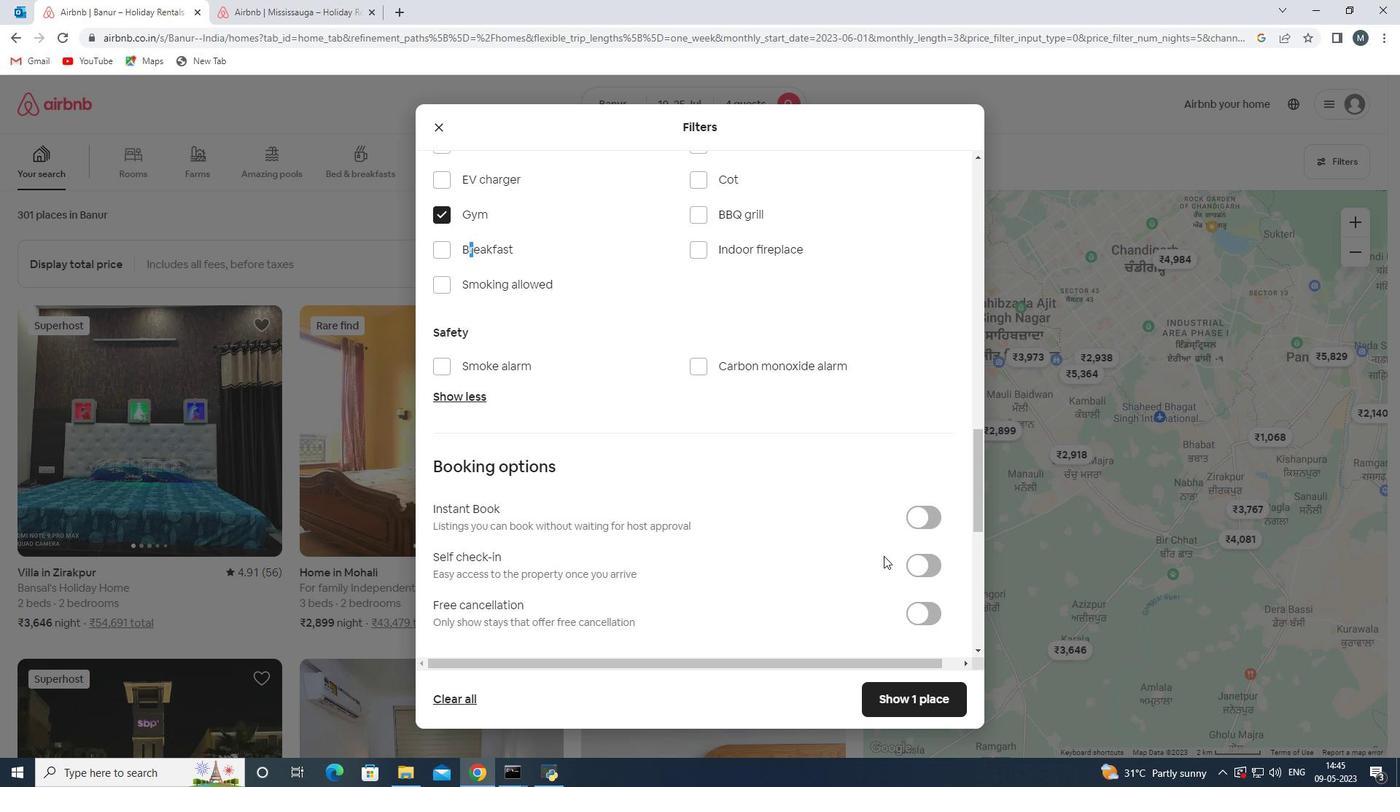 
Action: Mouse pressed left at (925, 564)
Screenshot: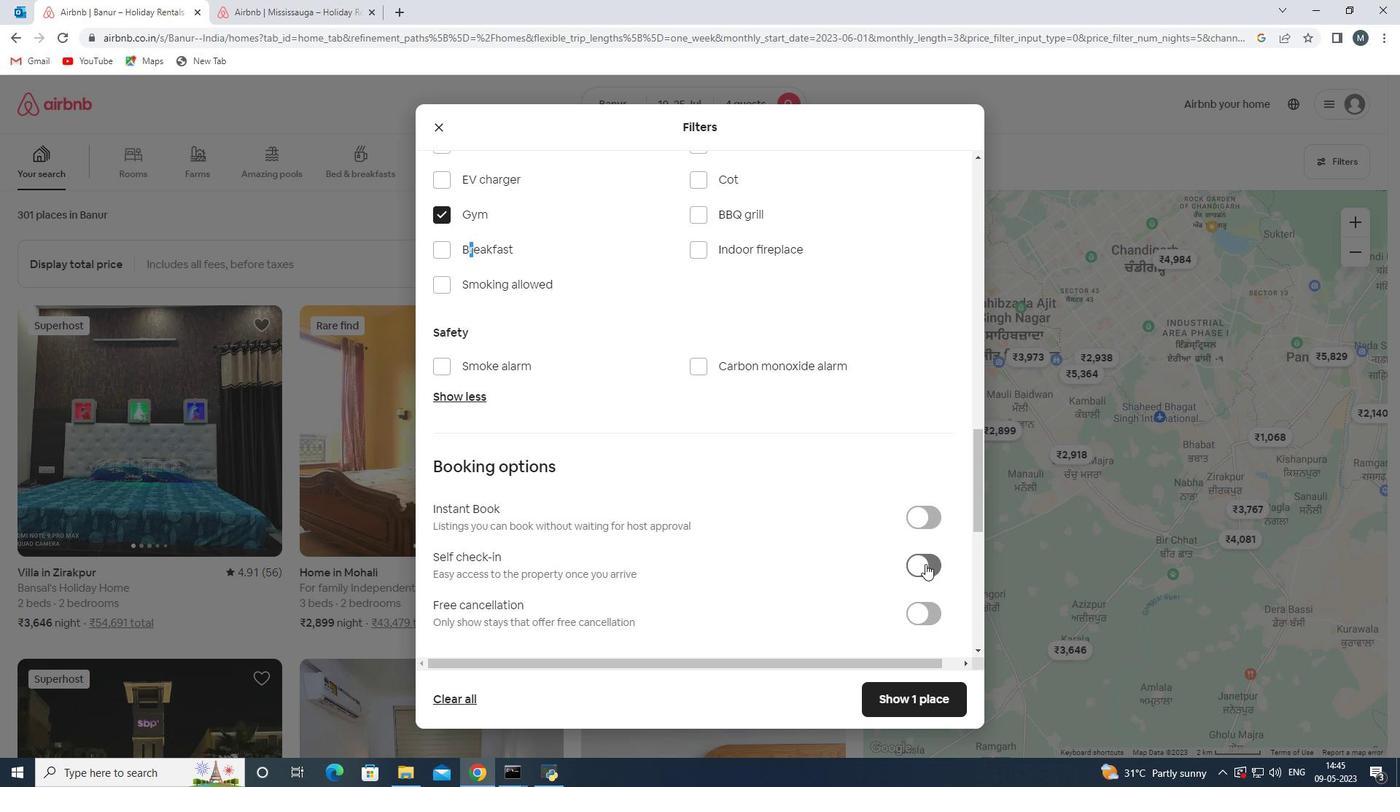 
Action: Mouse moved to (636, 533)
Screenshot: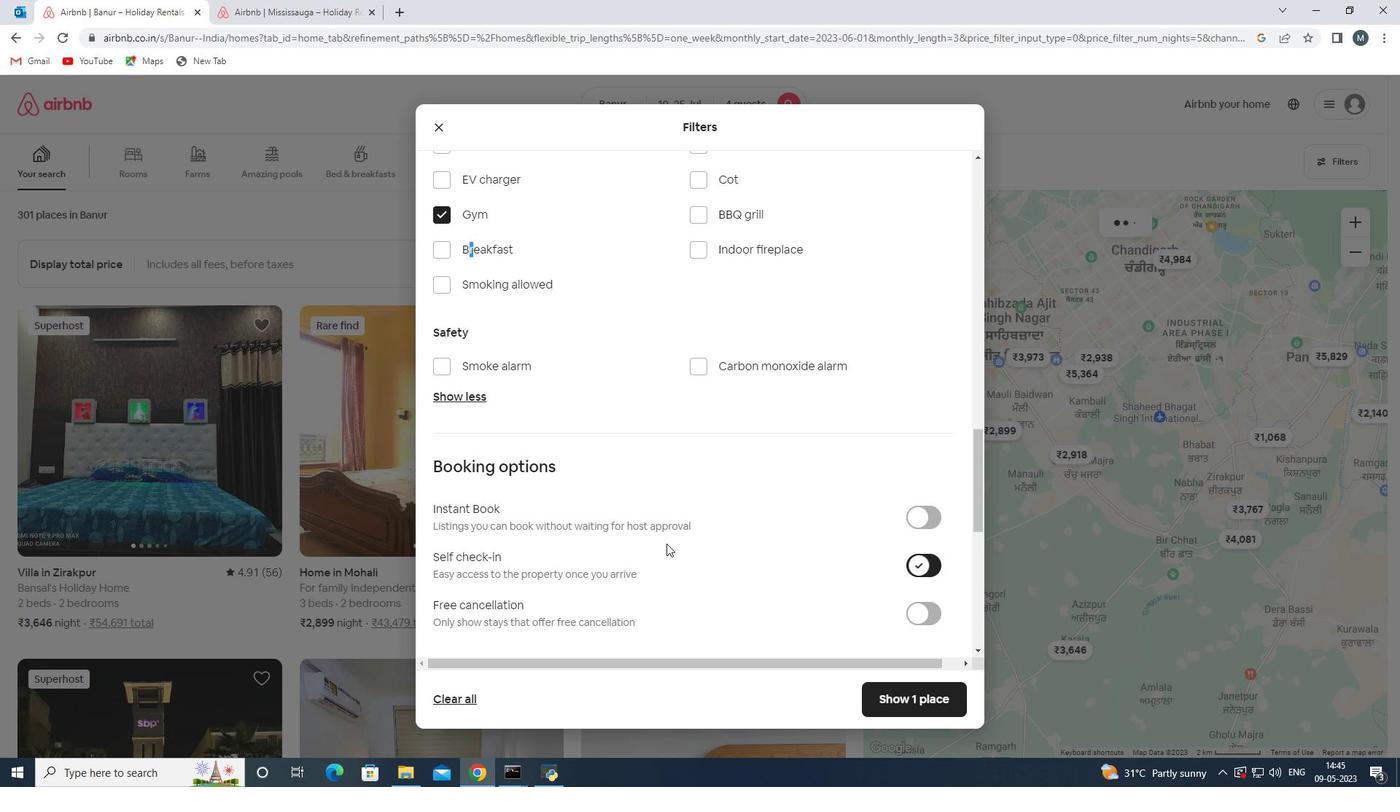 
Action: Mouse scrolled (636, 532) with delta (0, 0)
Screenshot: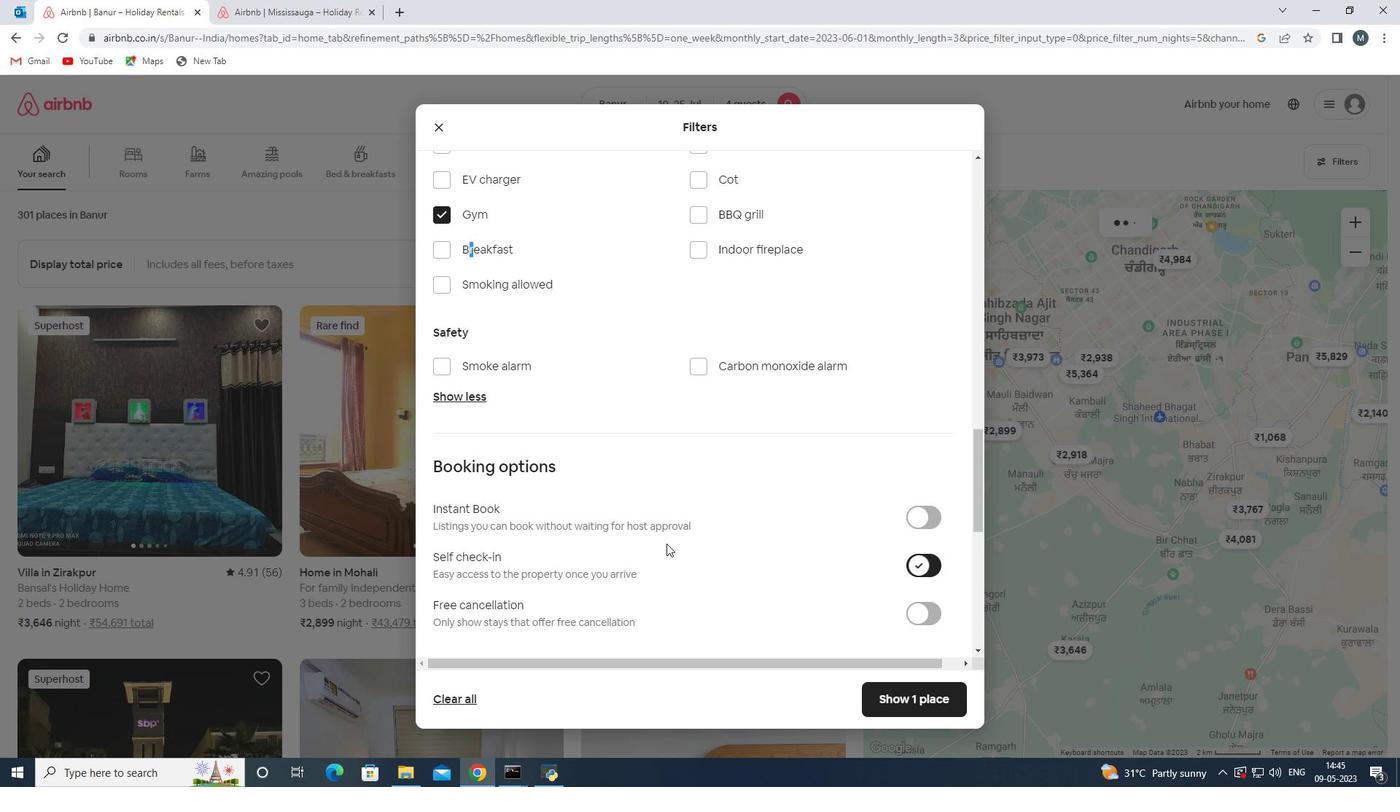 
Action: Mouse moved to (634, 533)
Screenshot: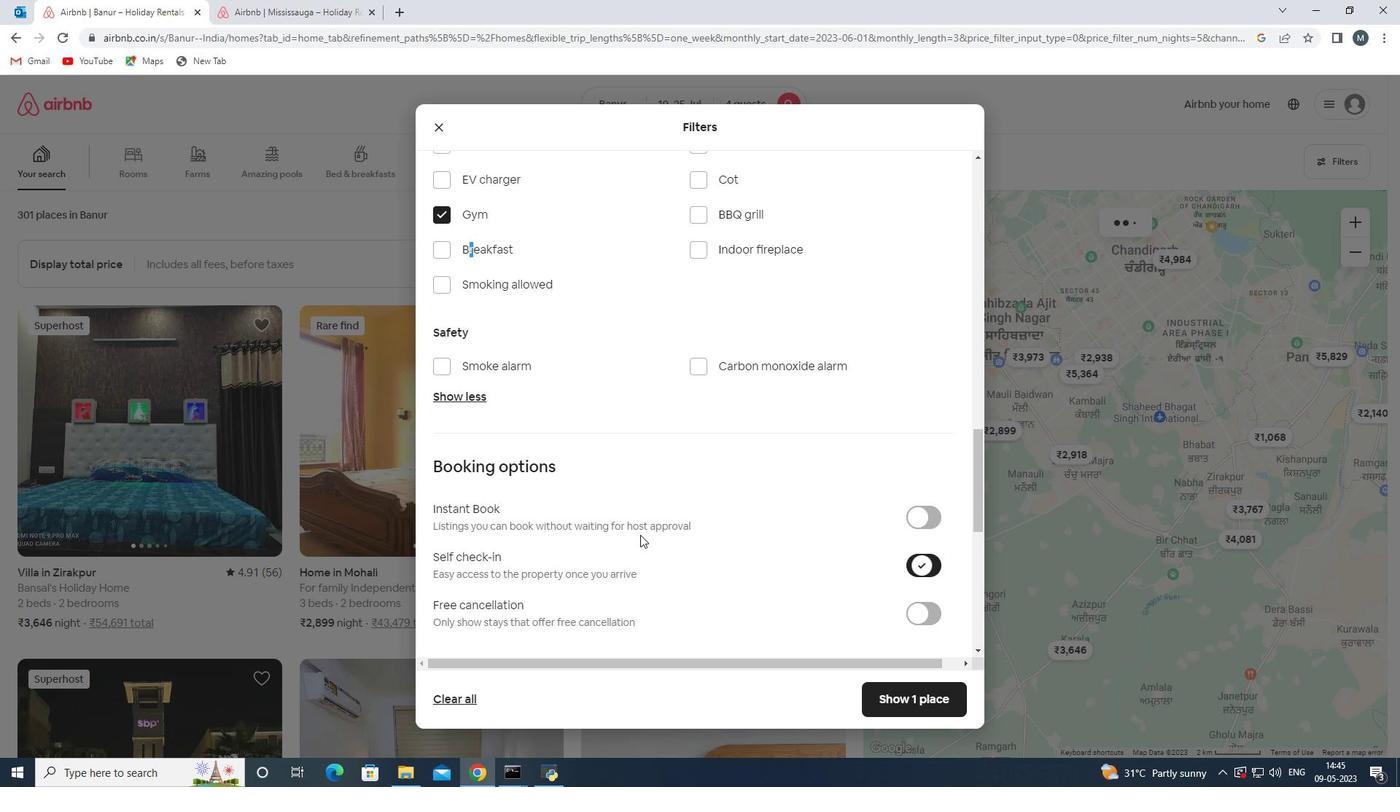
Action: Mouse scrolled (634, 532) with delta (0, 0)
Screenshot: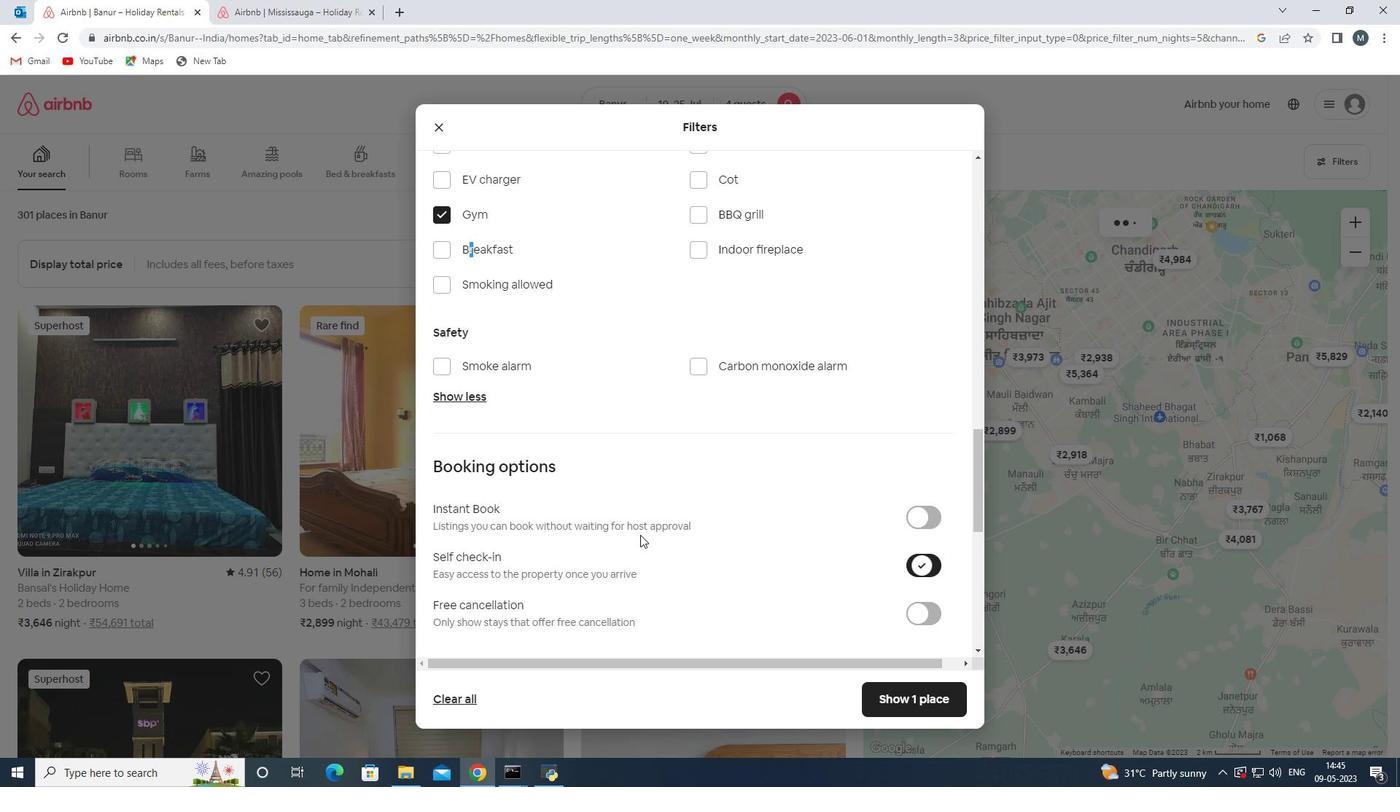 
Action: Mouse moved to (590, 537)
Screenshot: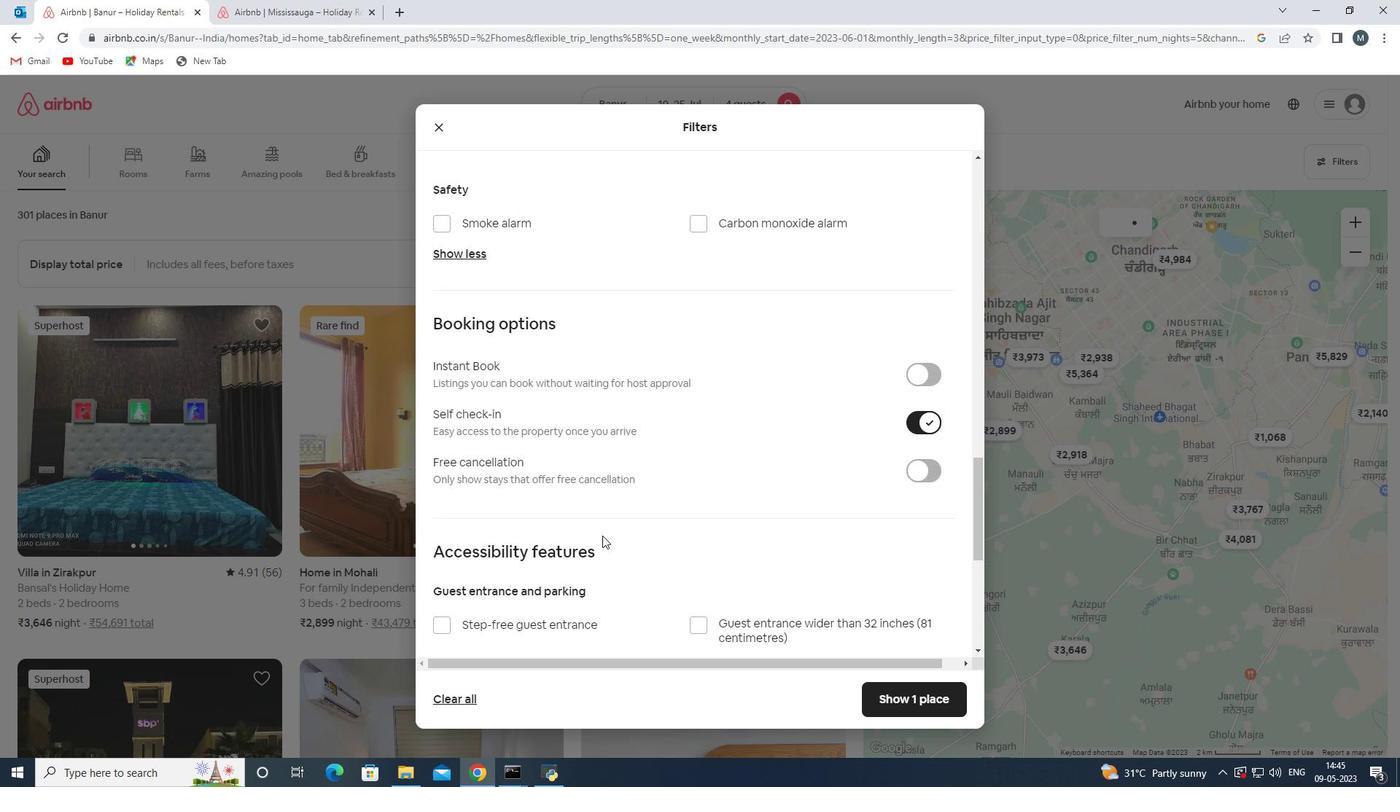 
Action: Mouse scrolled (590, 536) with delta (0, 0)
Screenshot: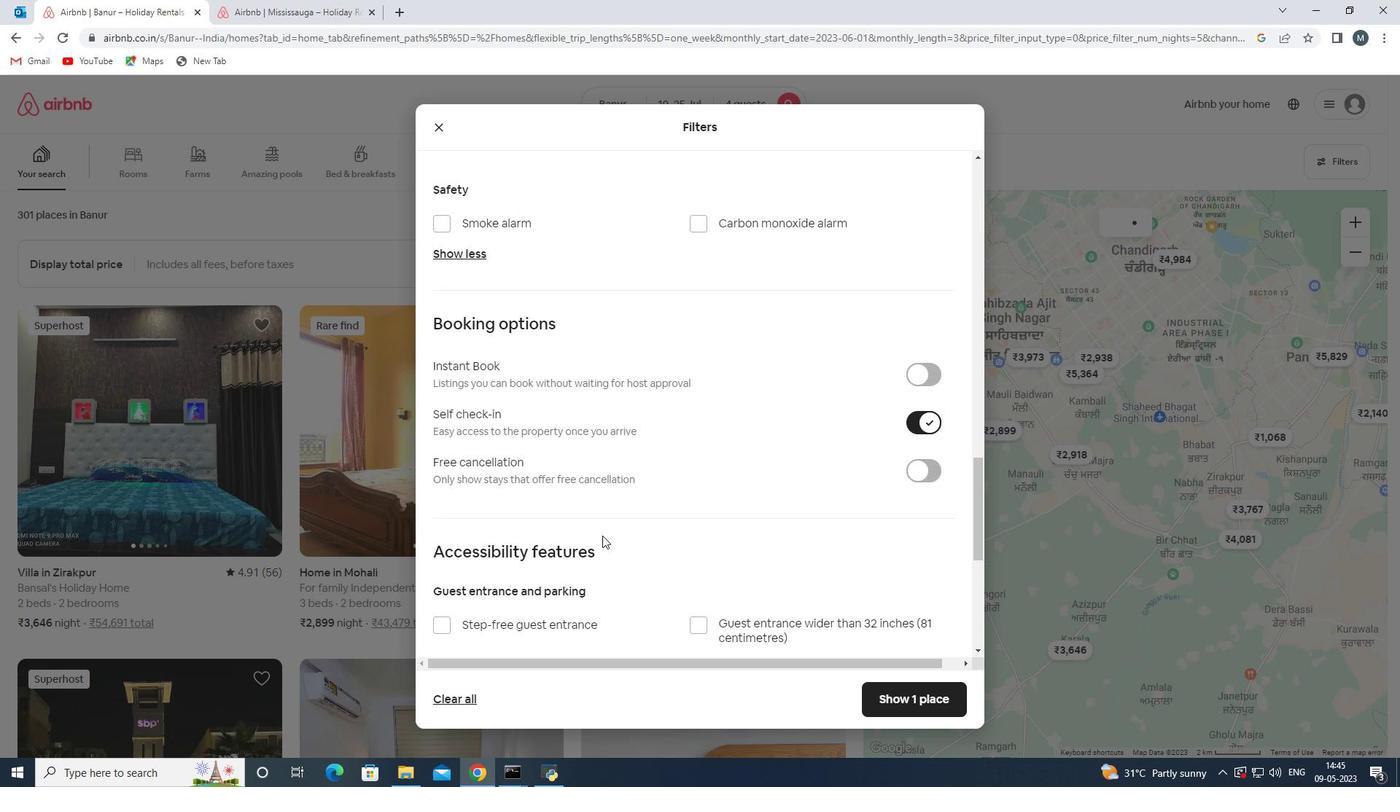 
Action: Mouse moved to (546, 555)
Screenshot: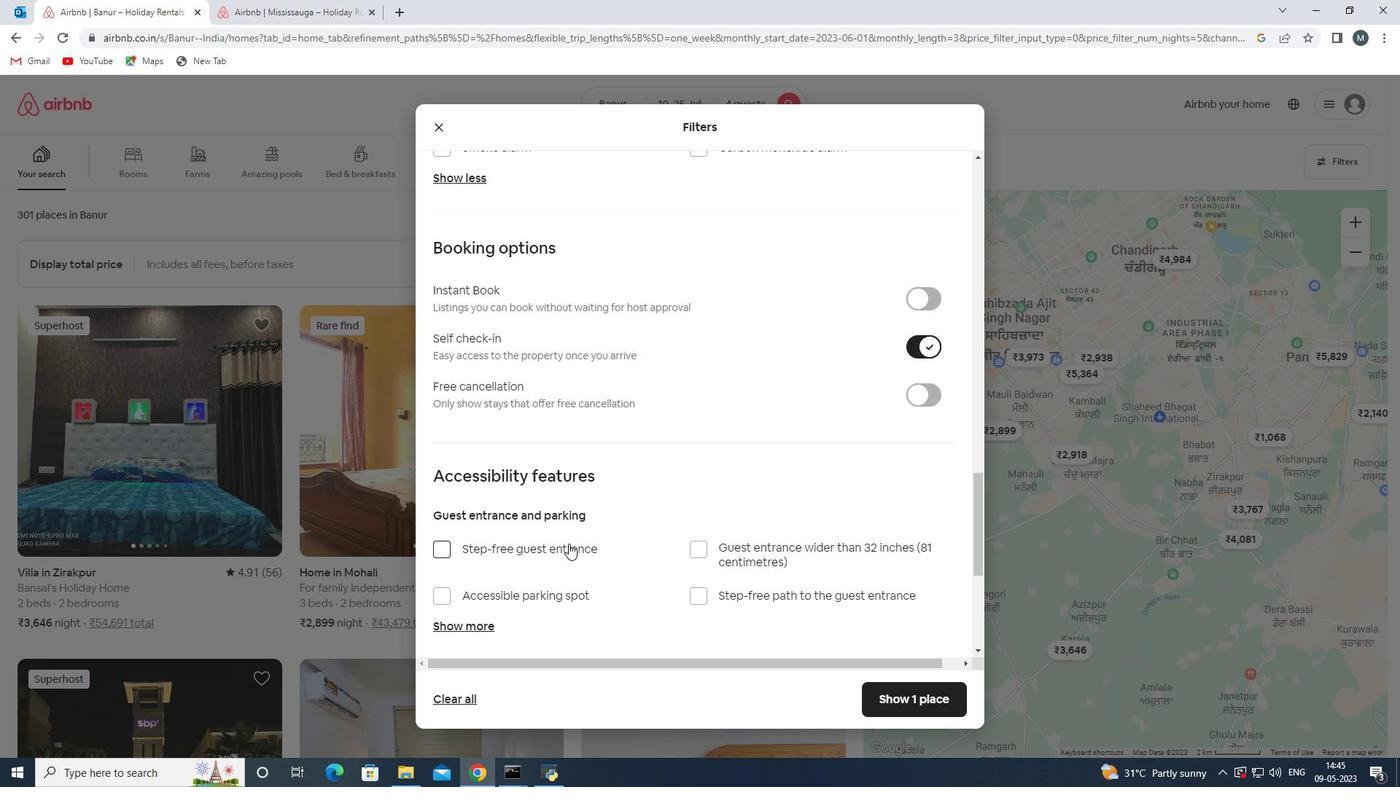 
Action: Mouse scrolled (546, 555) with delta (0, 0)
Screenshot: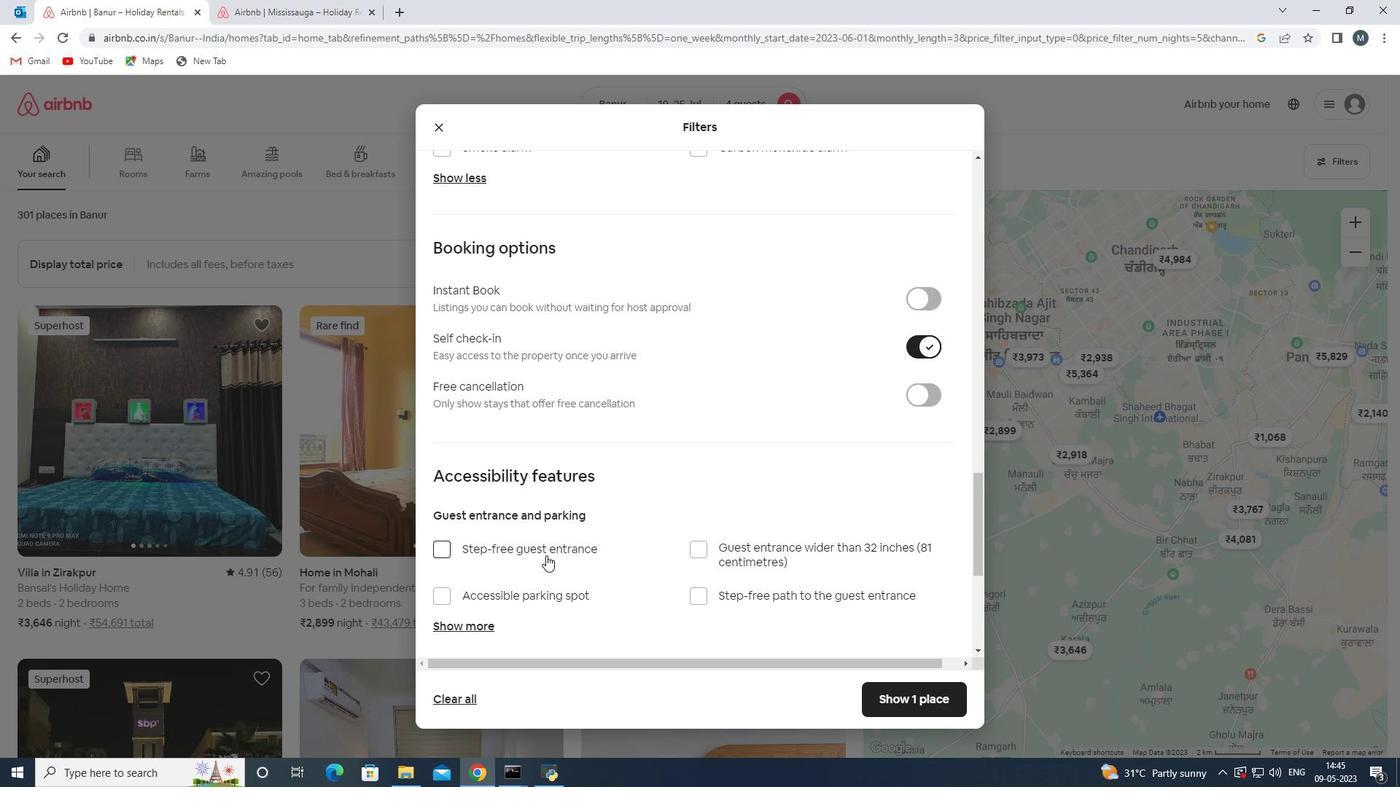 
Action: Mouse moved to (547, 556)
Screenshot: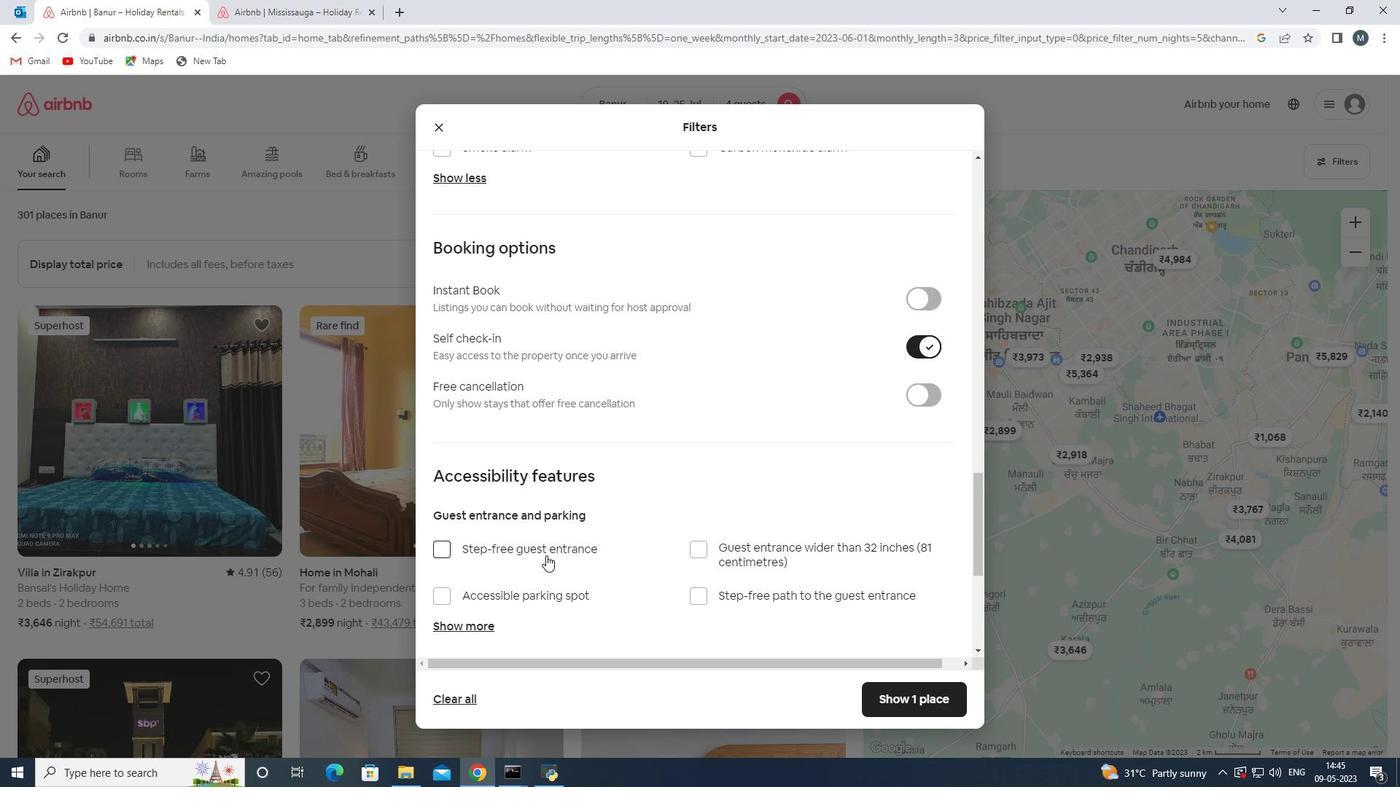 
Action: Mouse scrolled (547, 555) with delta (0, 0)
Screenshot: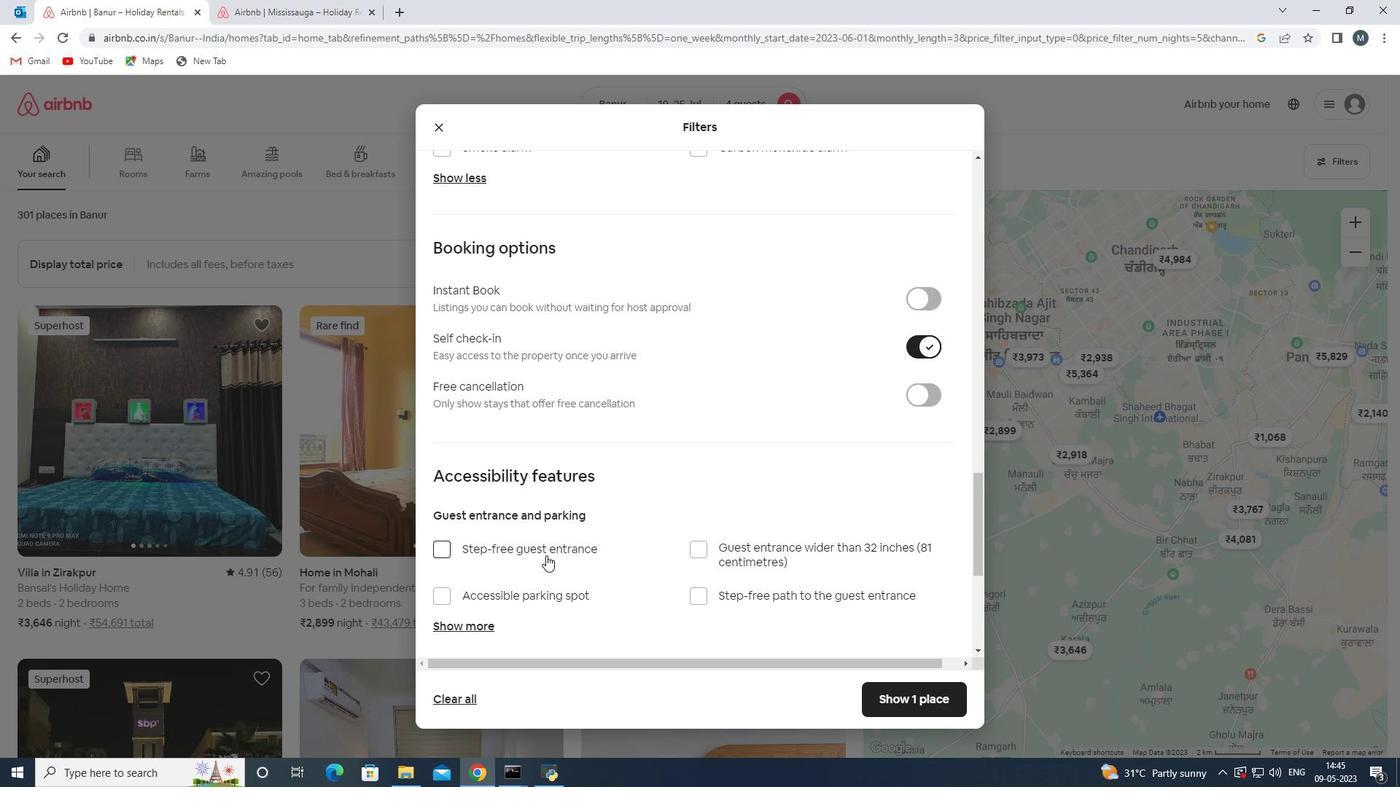 
Action: Mouse moved to (548, 557)
Screenshot: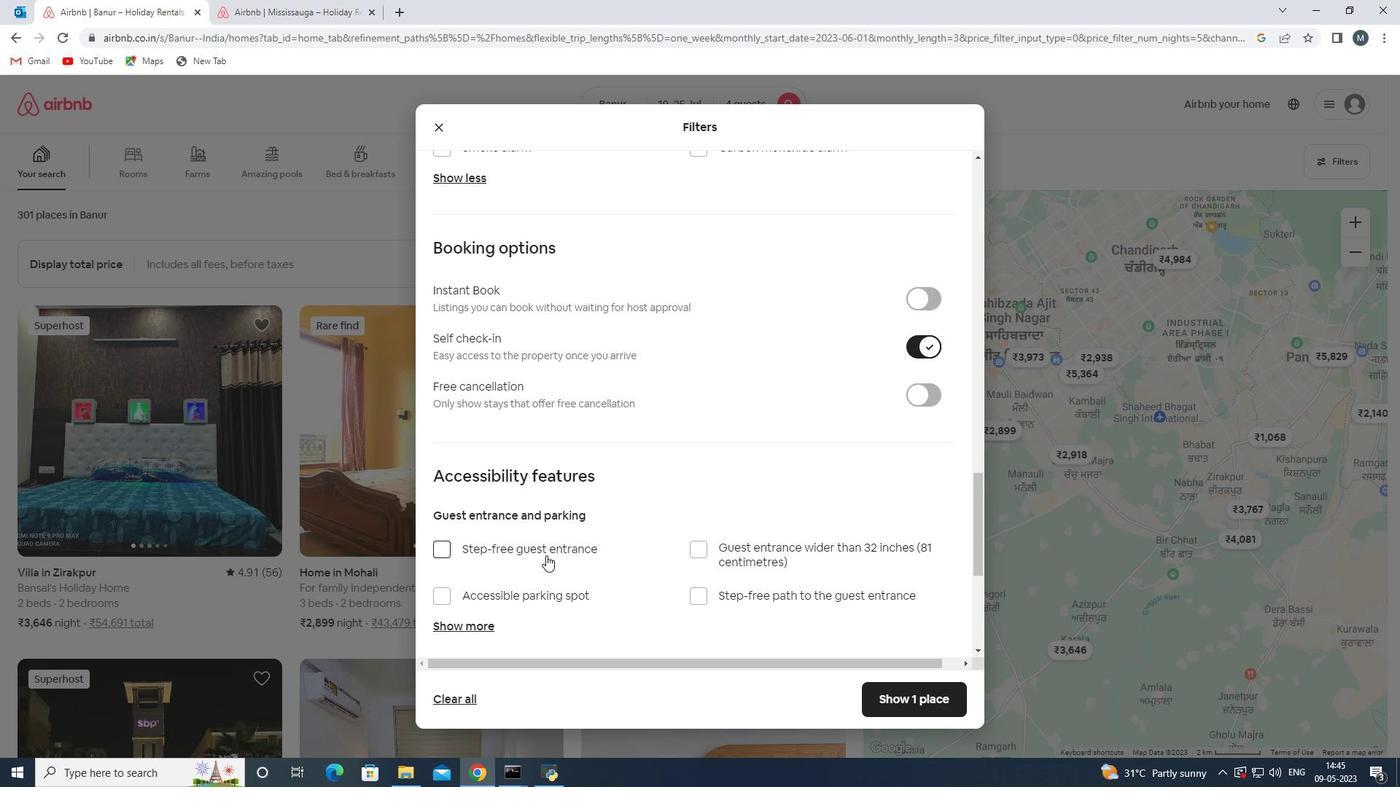 
Action: Mouse scrolled (548, 556) with delta (0, 0)
Screenshot: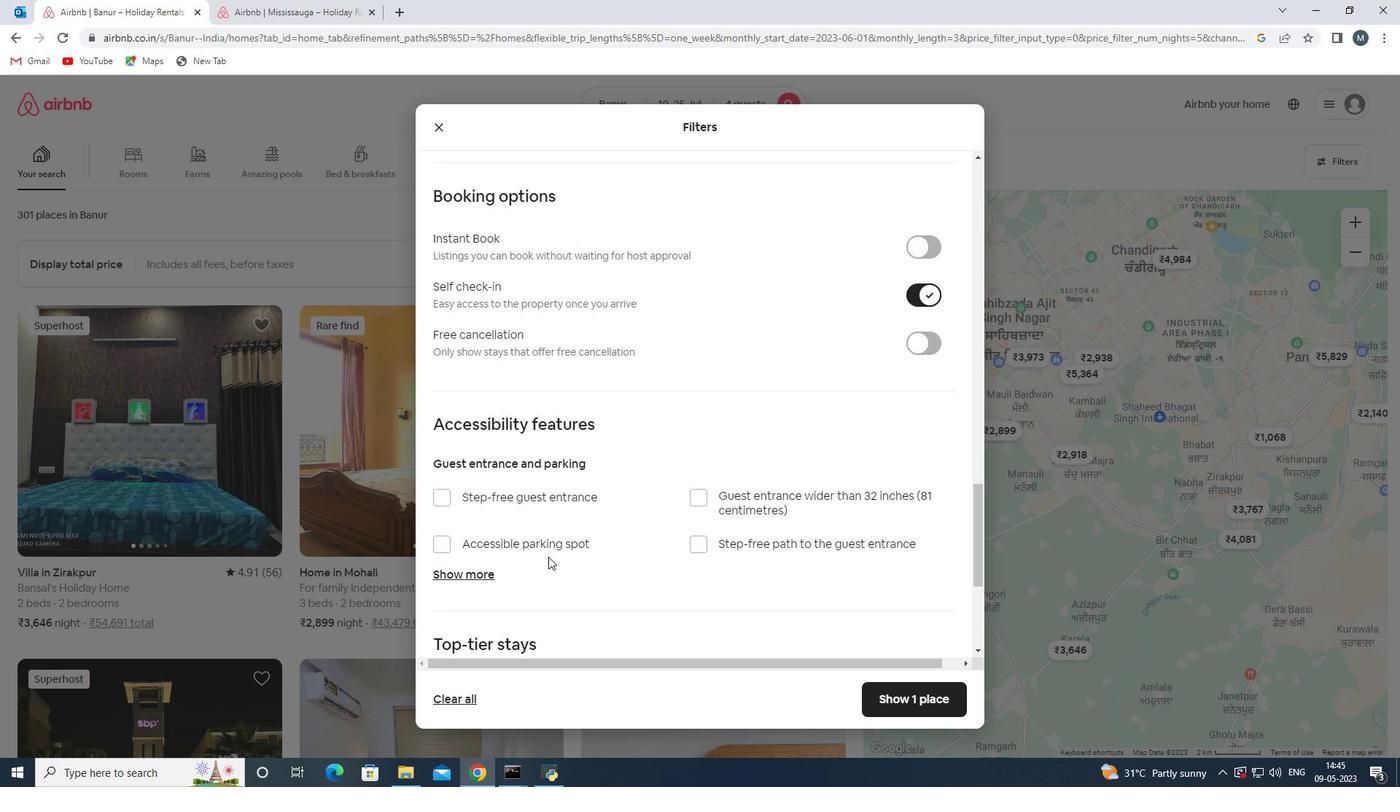 
Action: Mouse moved to (549, 560)
Screenshot: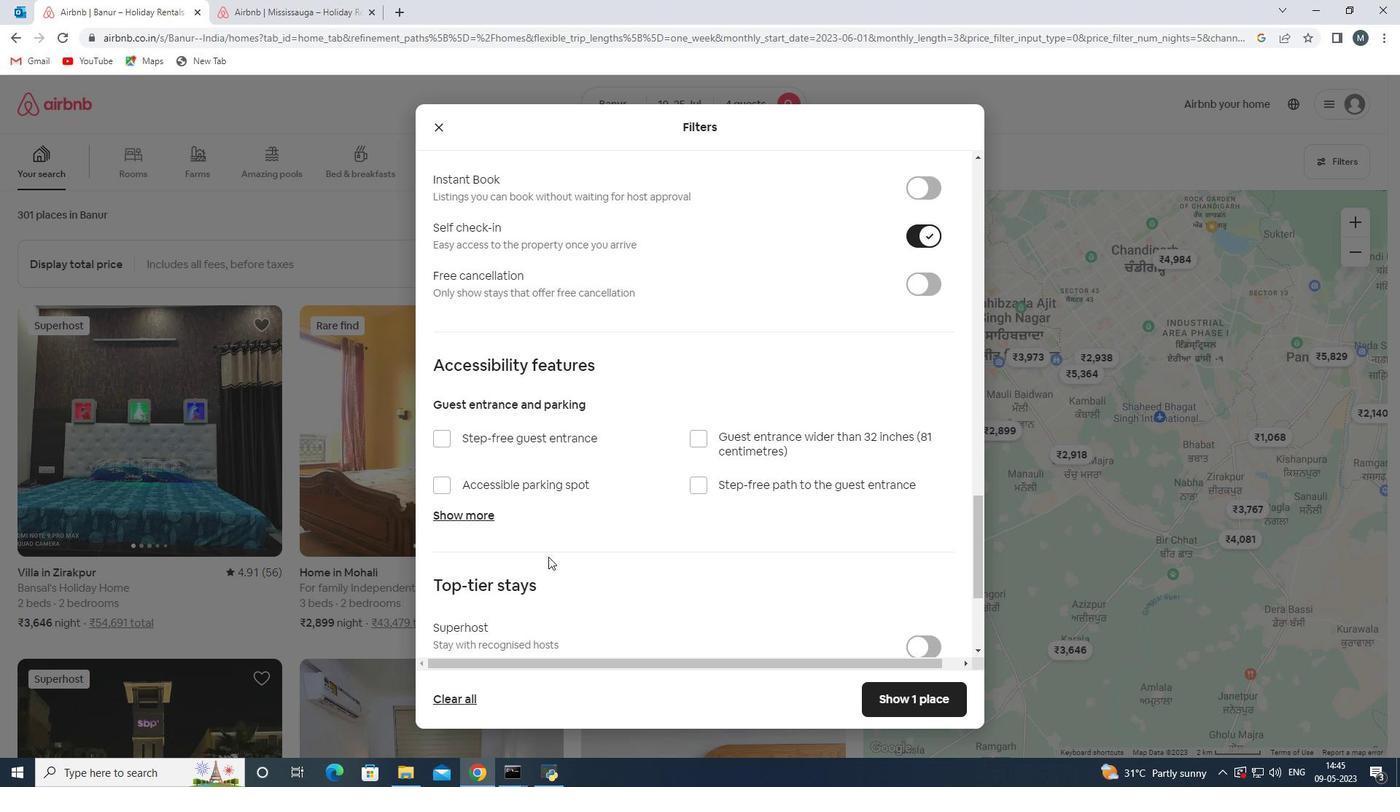
Action: Mouse scrolled (549, 559) with delta (0, 0)
Screenshot: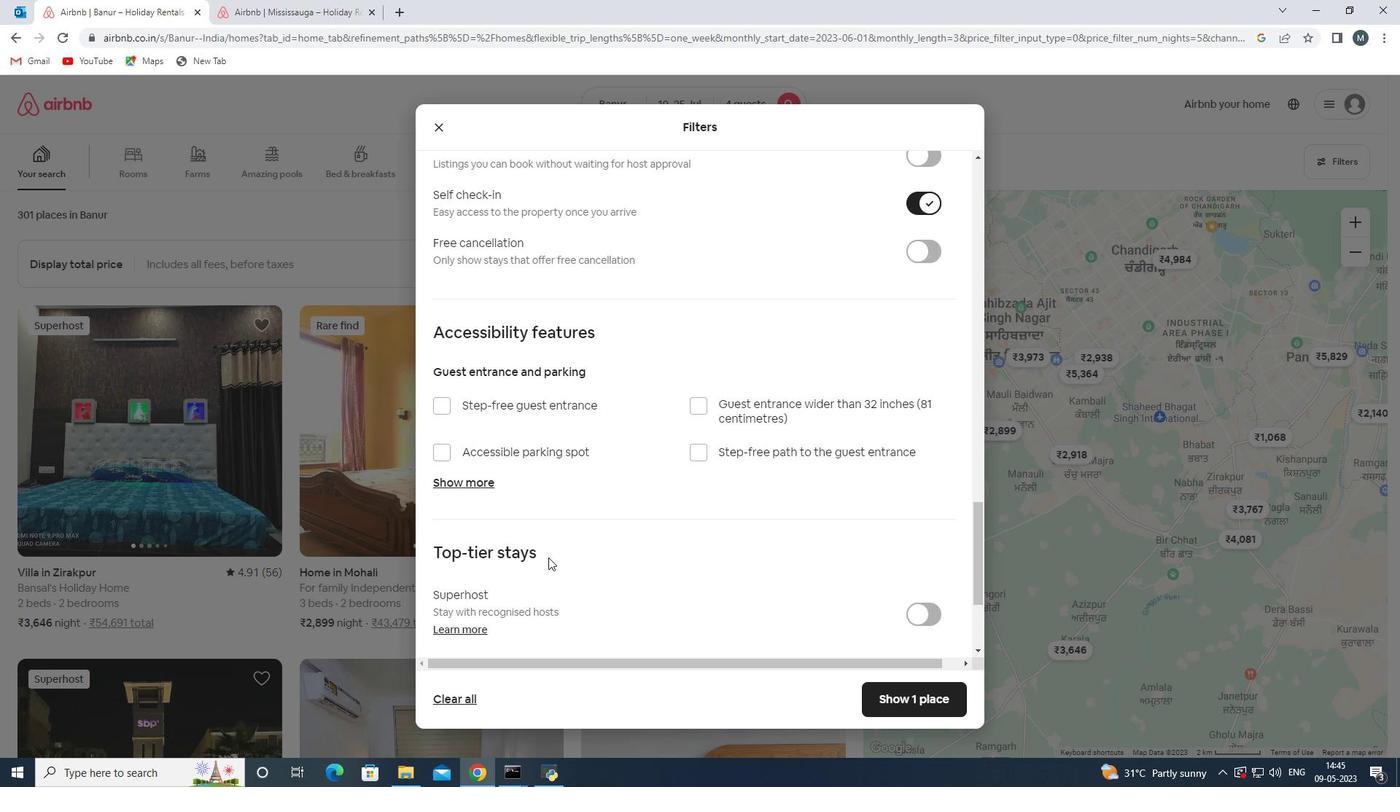 
Action: Mouse moved to (541, 599)
Screenshot: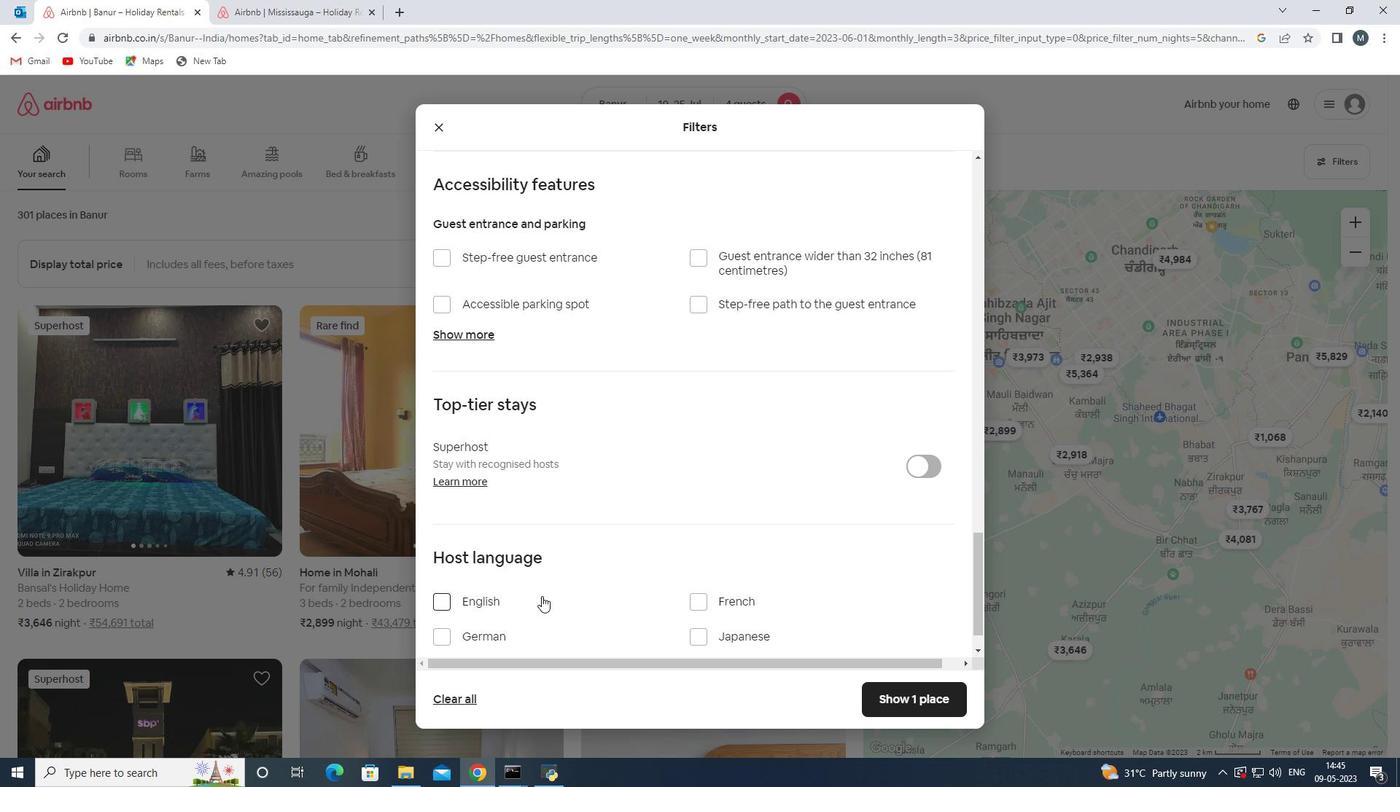 
Action: Mouse pressed left at (541, 599)
Screenshot: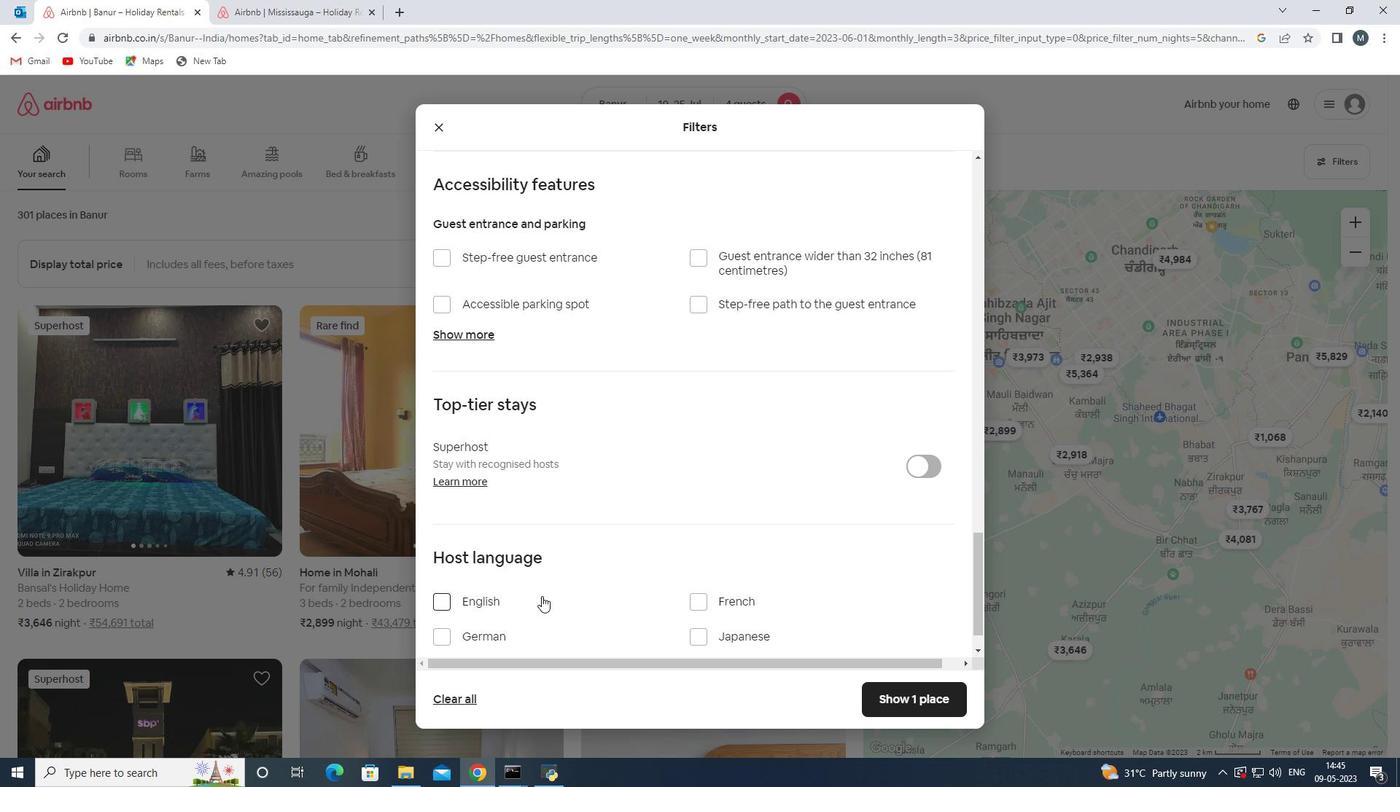 
Action: Mouse moved to (895, 698)
Screenshot: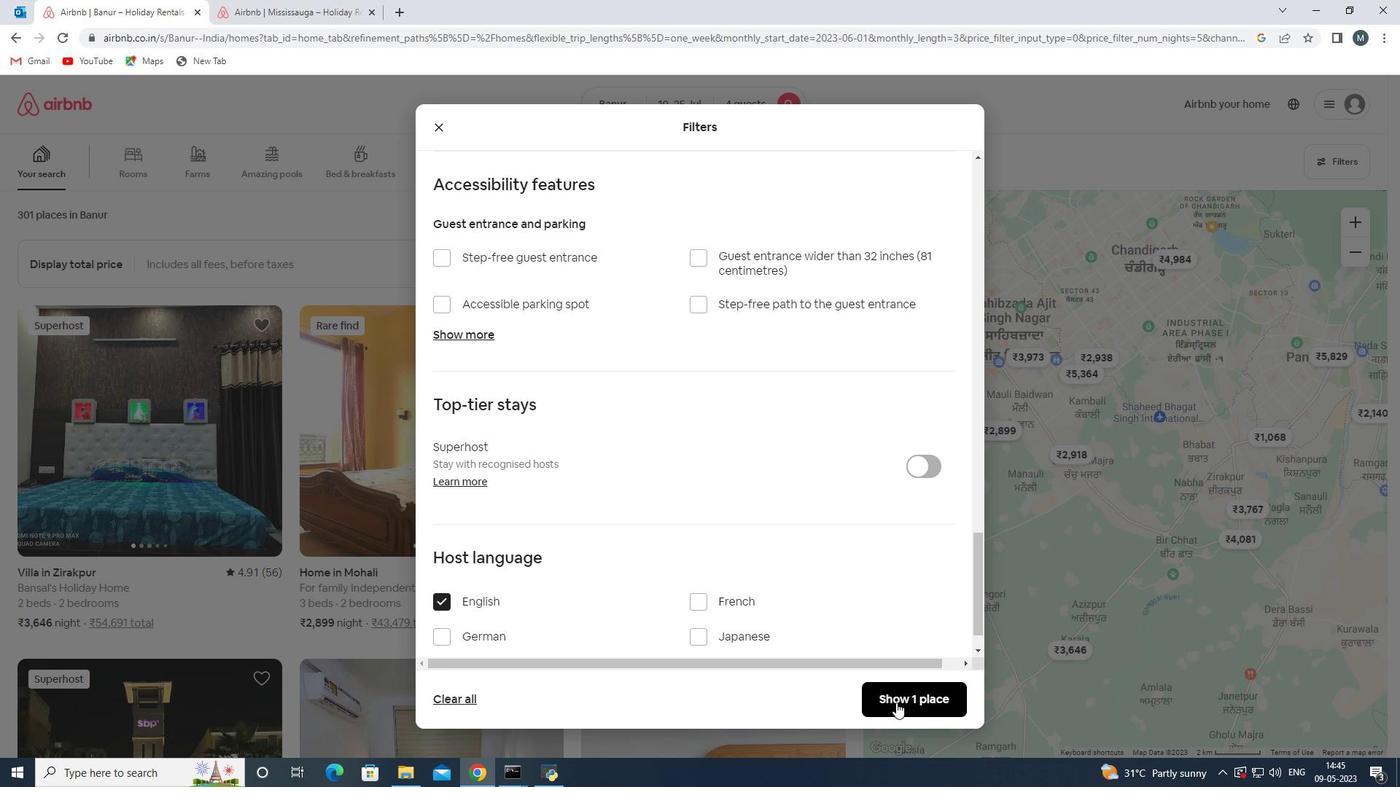 
Action: Mouse pressed left at (895, 698)
Screenshot: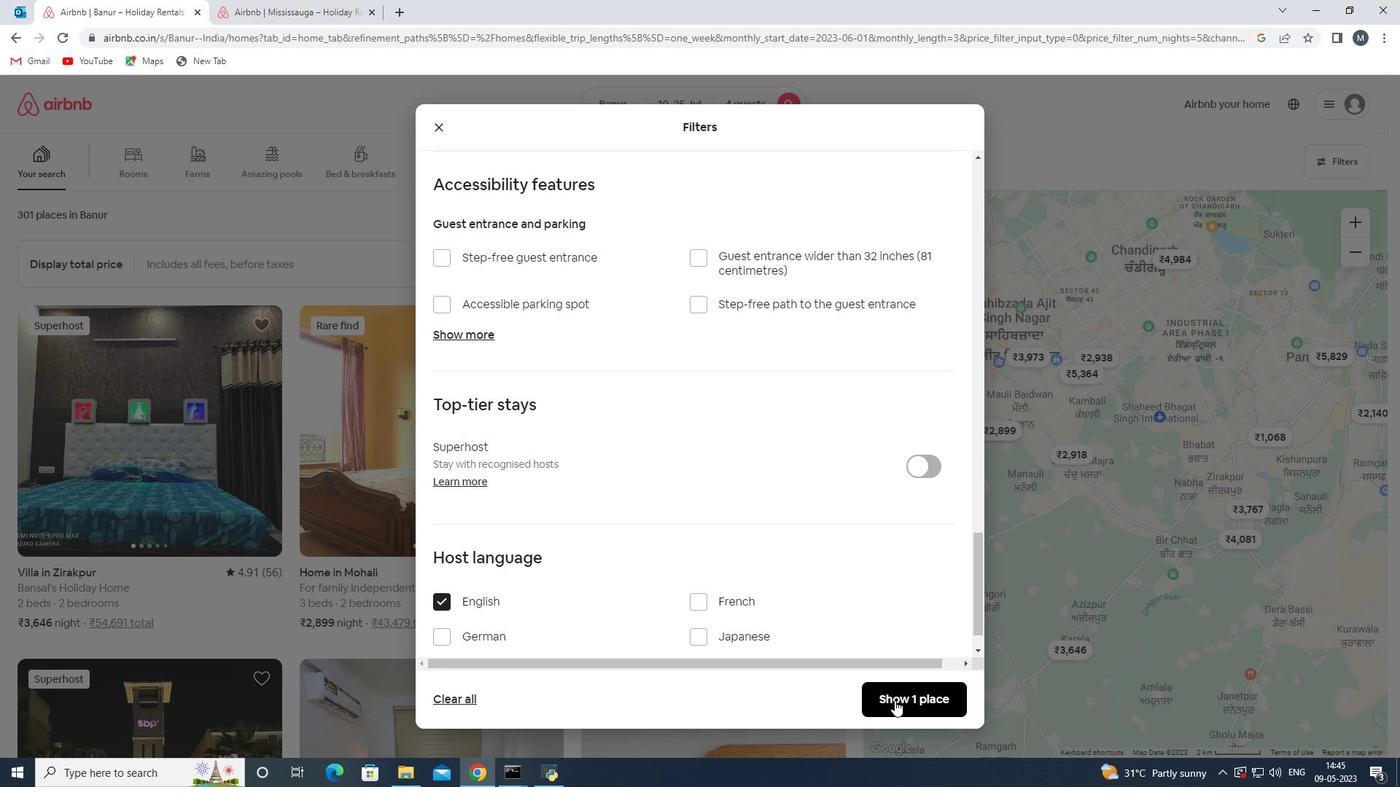 
